 Task: Look for space in Sobradinho, Brazil from 2nd June, 2023 to 15th June, 2023 for 2 adults in price range Rs.10000 to Rs.15000. Place can be entire place with 1  bedroom having 1 bed and 1 bathroom. Property type can be hotel. Amenities needed are: washing machine, . Booking option can be shelf check-in. Required host language is Spanish.
Action: Mouse moved to (432, 111)
Screenshot: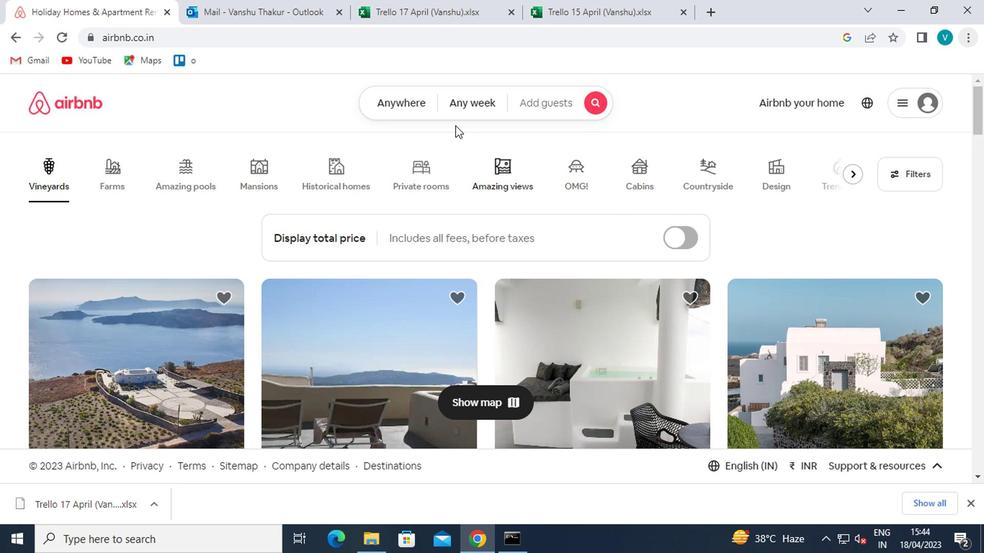 
Action: Mouse pressed left at (432, 111)
Screenshot: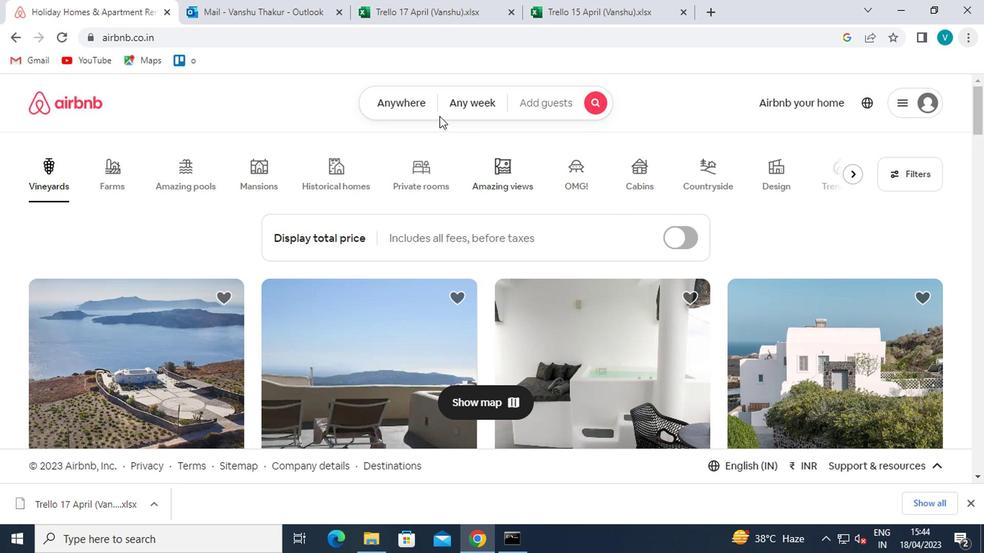 
Action: Mouse moved to (343, 156)
Screenshot: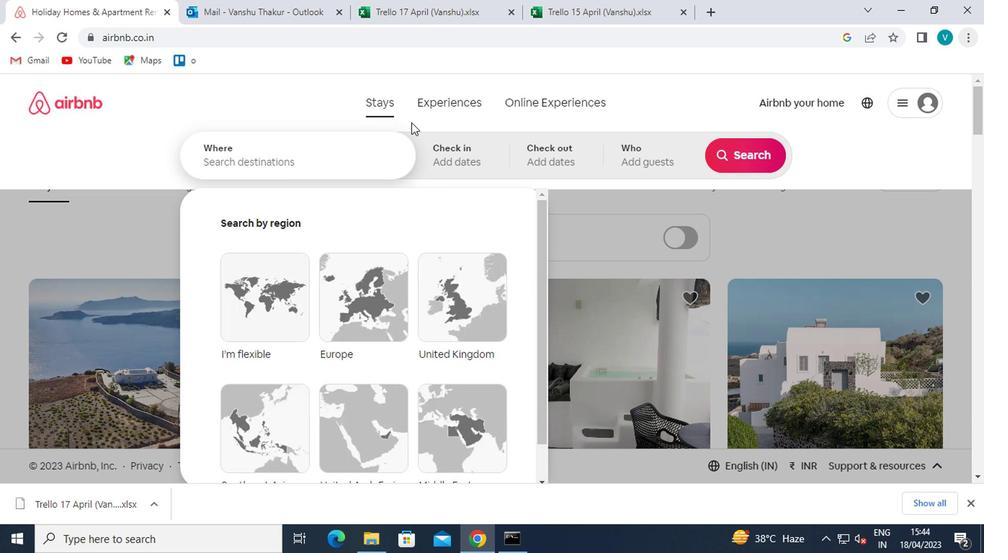 
Action: Mouse pressed left at (343, 156)
Screenshot: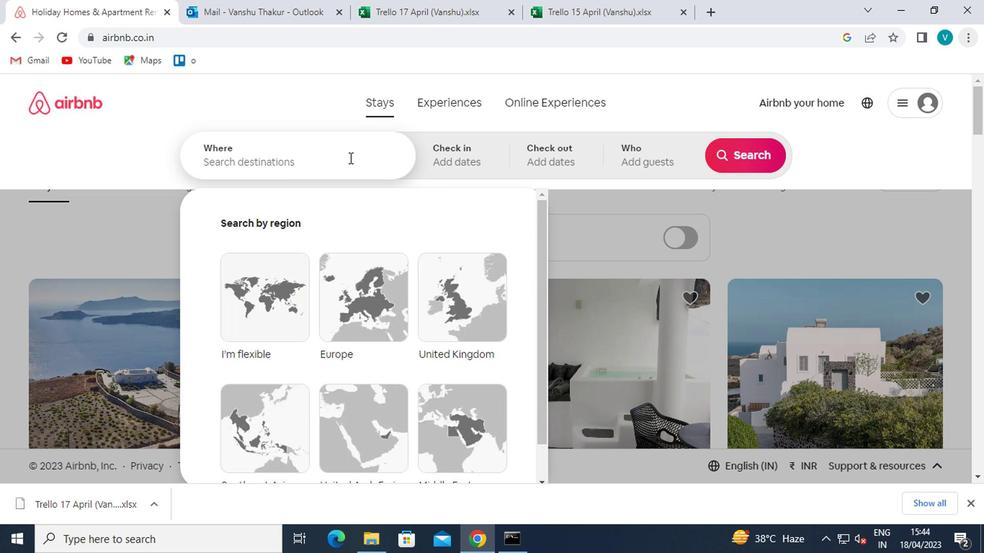 
Action: Mouse moved to (341, 156)
Screenshot: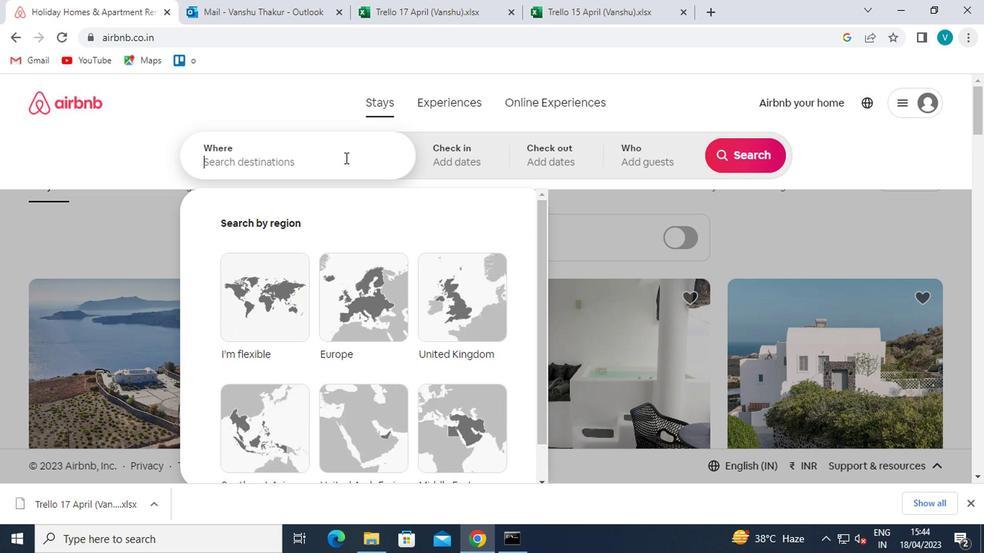 
Action: Key pressed <Key.shift>SOBRADINHO
Screenshot: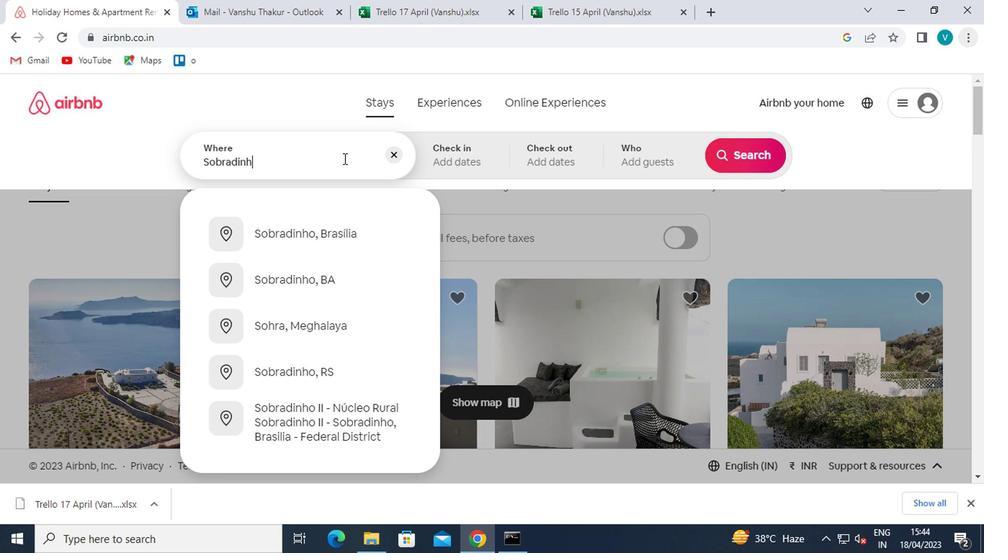 
Action: Mouse moved to (357, 222)
Screenshot: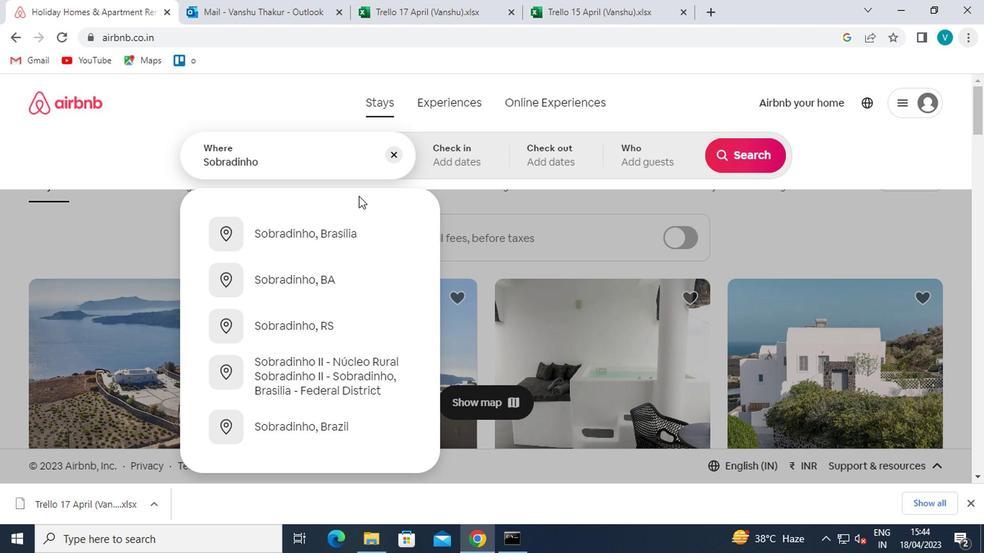 
Action: Mouse pressed left at (357, 222)
Screenshot: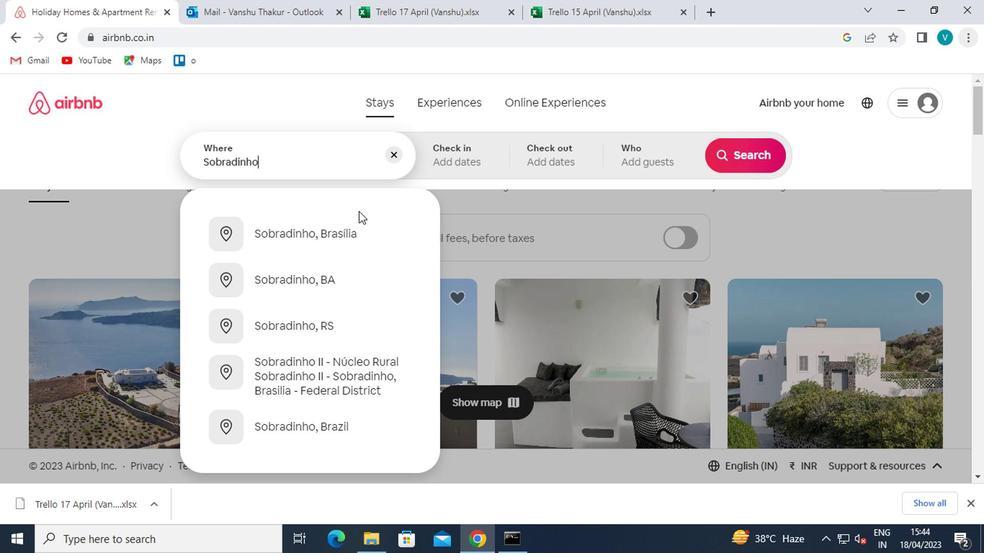 
Action: Mouse moved to (747, 267)
Screenshot: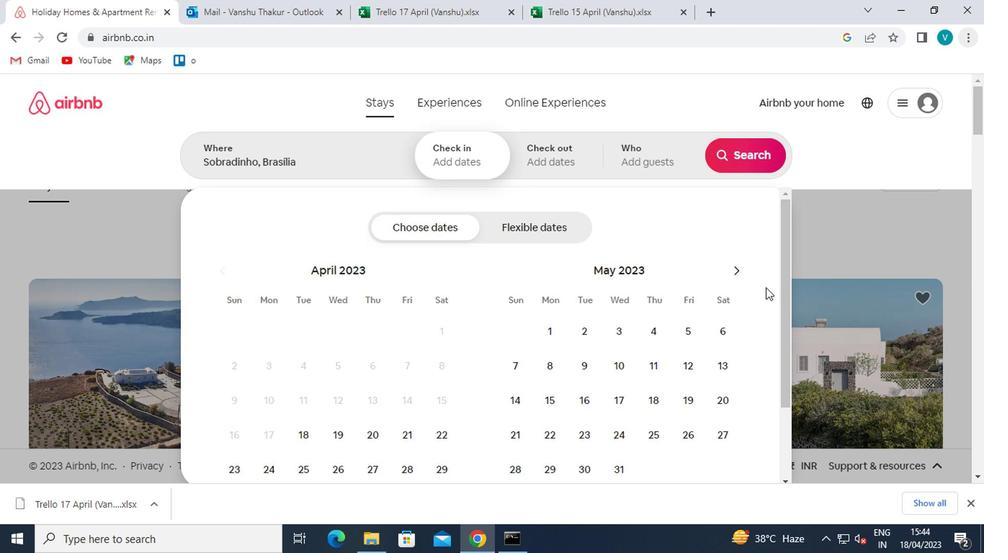 
Action: Mouse pressed left at (747, 267)
Screenshot: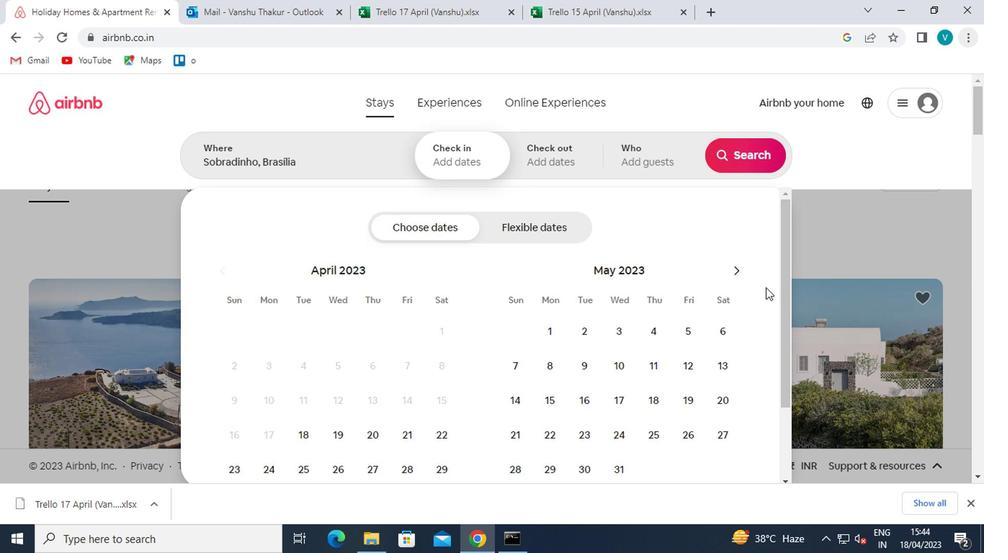 
Action: Mouse moved to (743, 266)
Screenshot: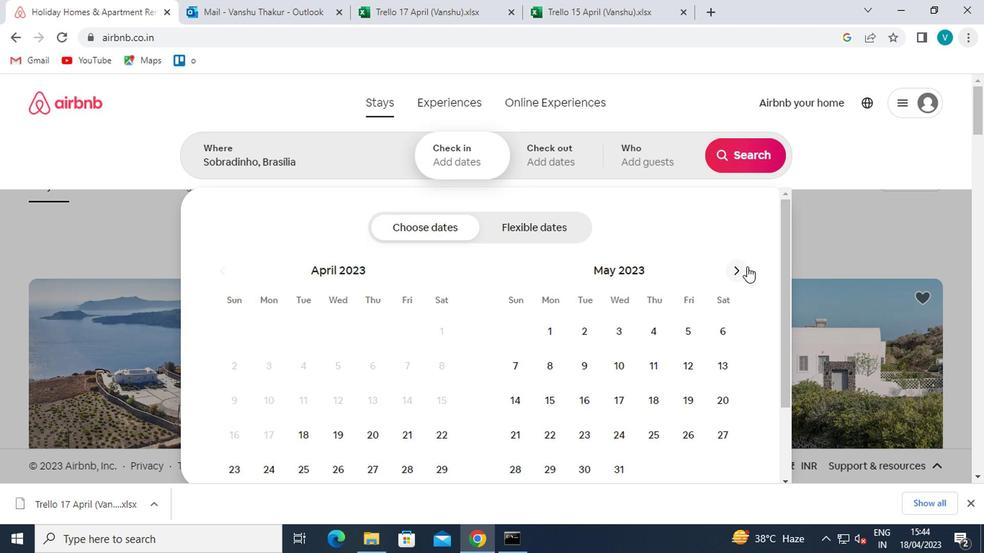 
Action: Mouse pressed left at (743, 266)
Screenshot: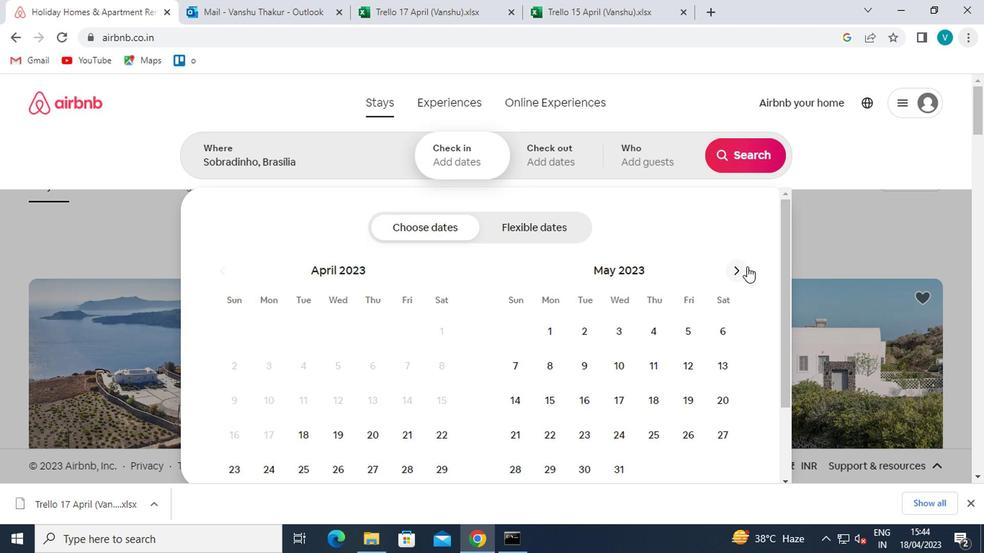 
Action: Mouse moved to (682, 326)
Screenshot: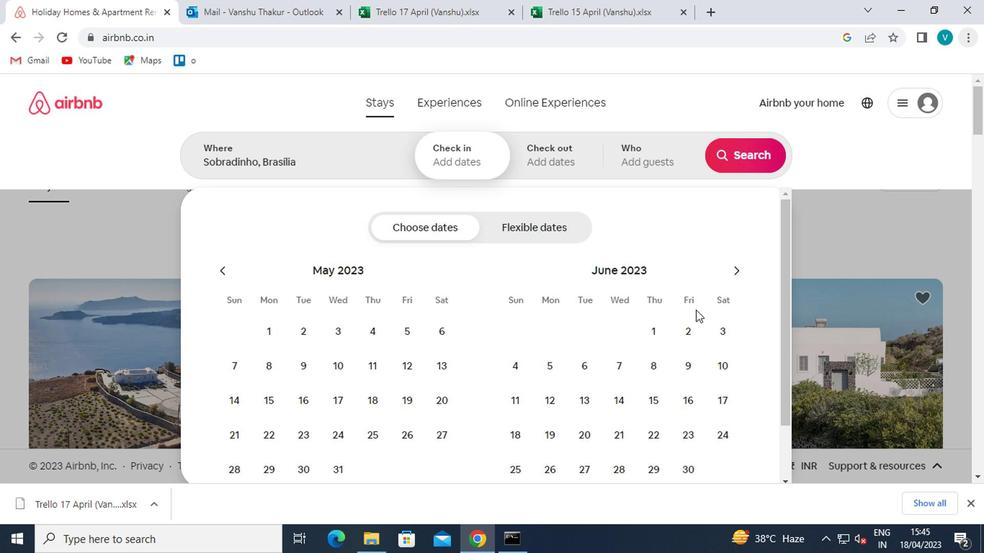 
Action: Mouse pressed left at (682, 326)
Screenshot: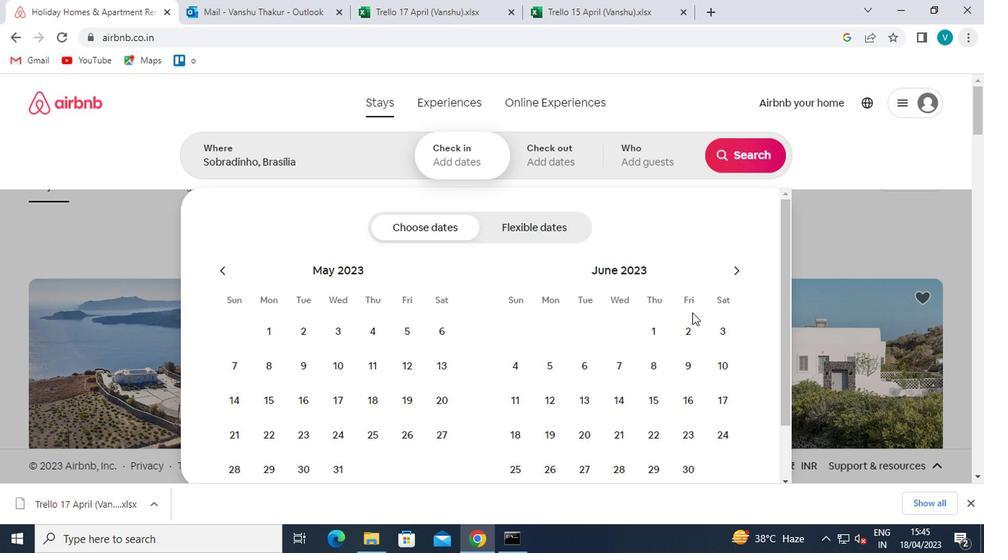 
Action: Mouse moved to (657, 397)
Screenshot: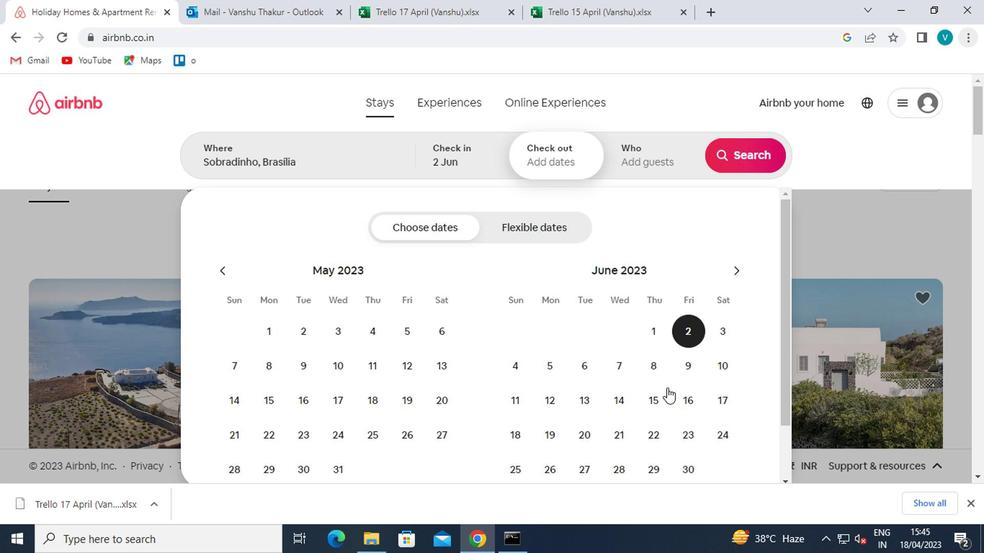 
Action: Mouse pressed left at (657, 397)
Screenshot: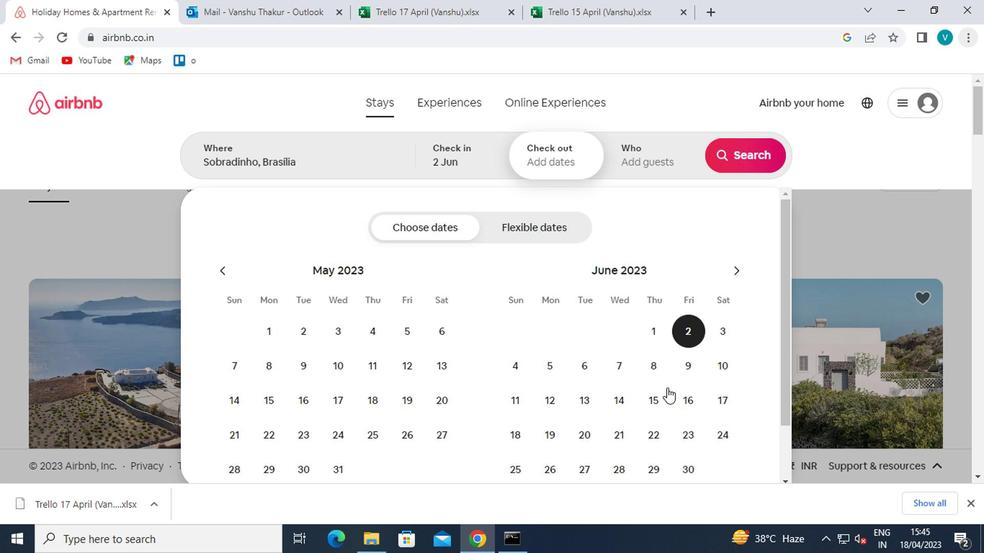 
Action: Mouse moved to (647, 163)
Screenshot: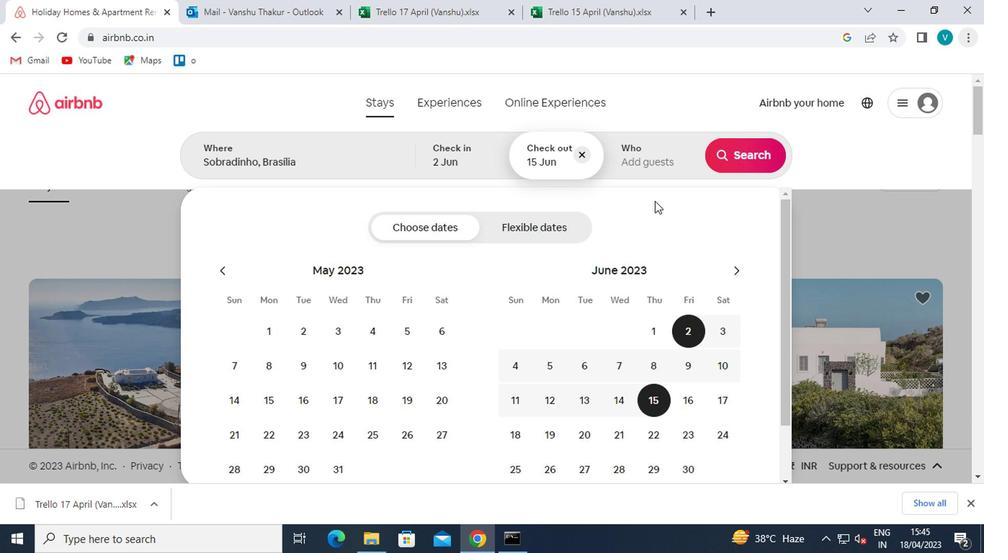 
Action: Mouse pressed left at (647, 163)
Screenshot: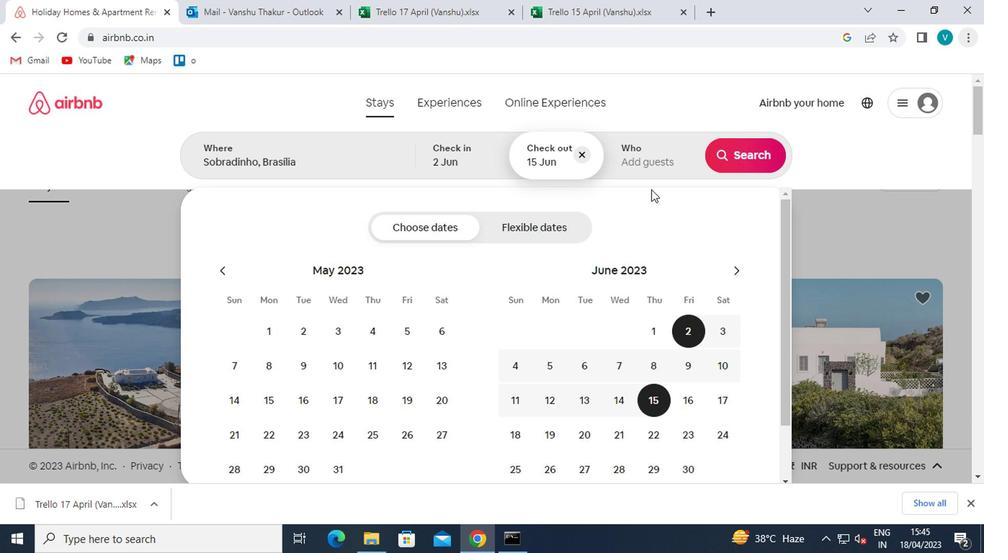 
Action: Mouse moved to (741, 228)
Screenshot: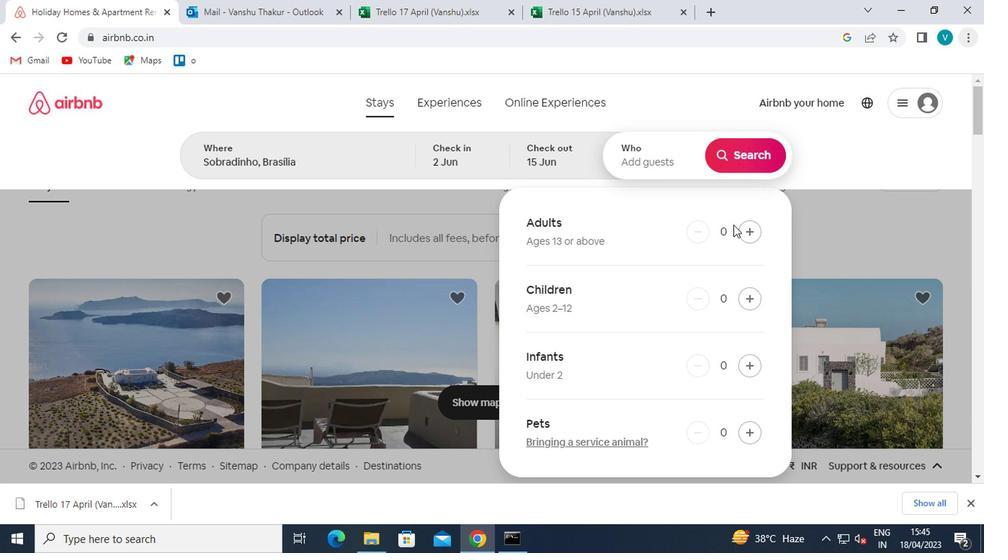
Action: Mouse pressed left at (741, 228)
Screenshot: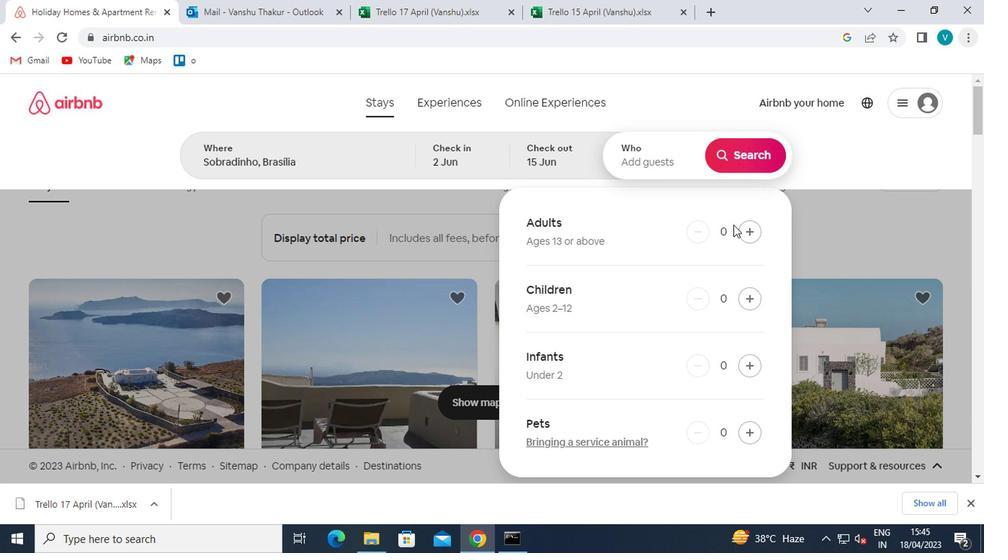 
Action: Mouse pressed left at (741, 228)
Screenshot: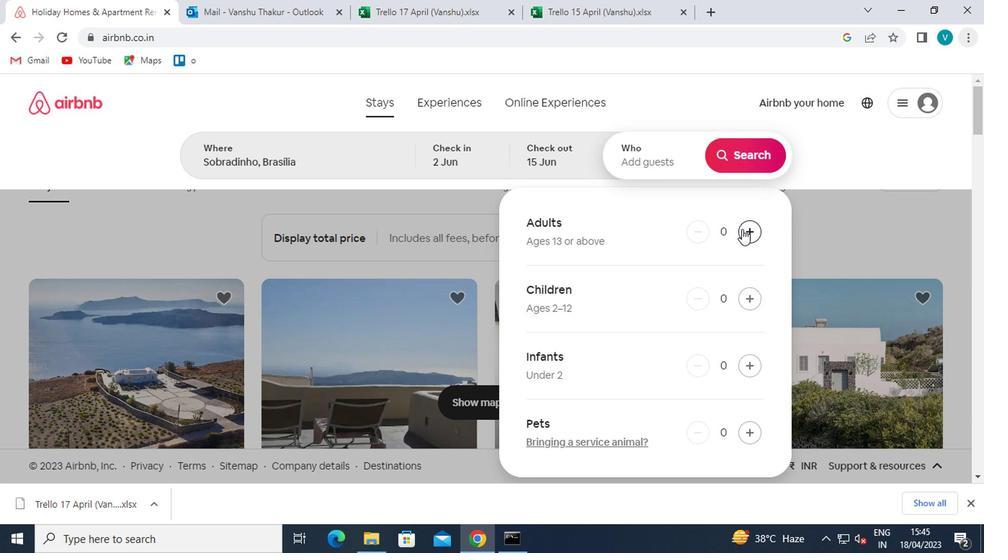 
Action: Mouse moved to (751, 161)
Screenshot: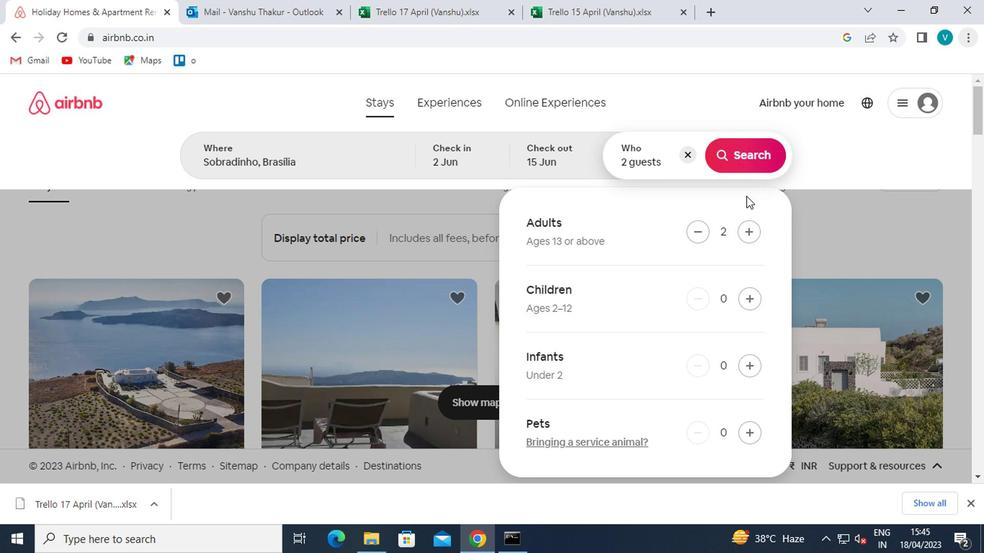 
Action: Mouse pressed left at (751, 161)
Screenshot: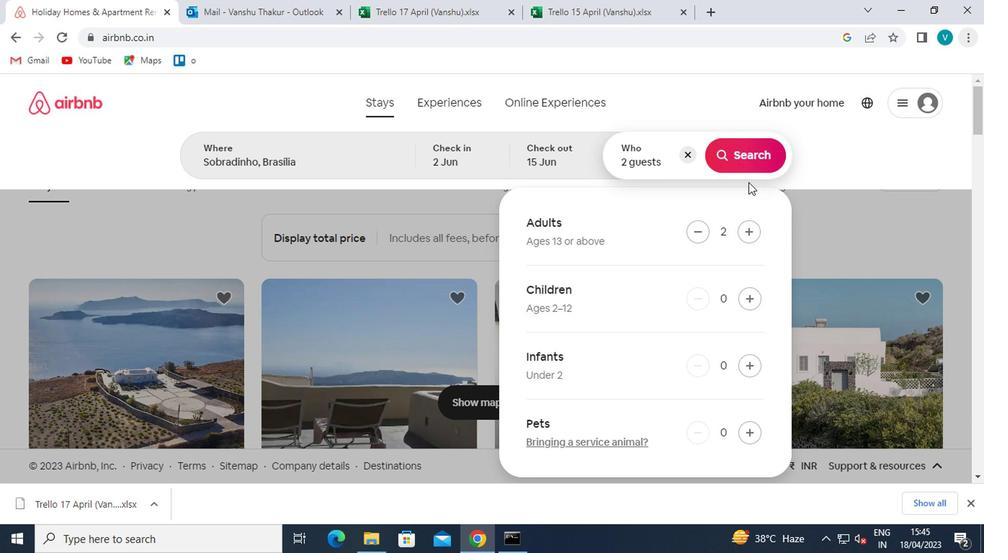 
Action: Mouse moved to (915, 160)
Screenshot: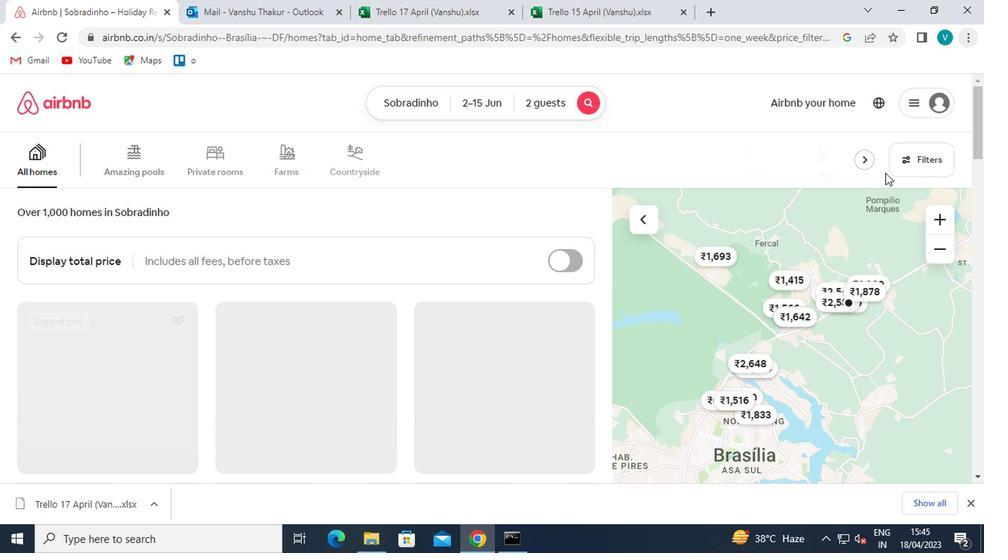 
Action: Mouse pressed left at (915, 160)
Screenshot: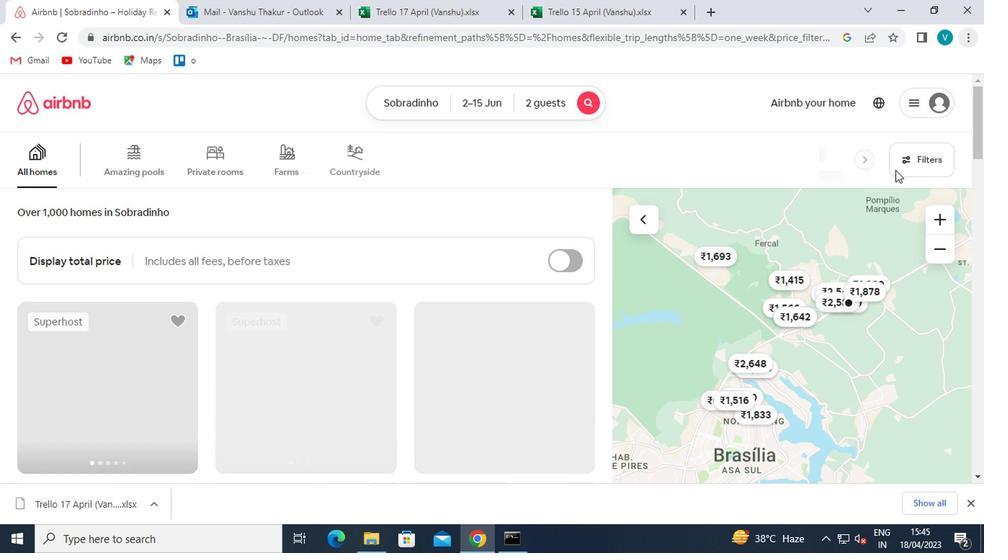 
Action: Mouse moved to (327, 335)
Screenshot: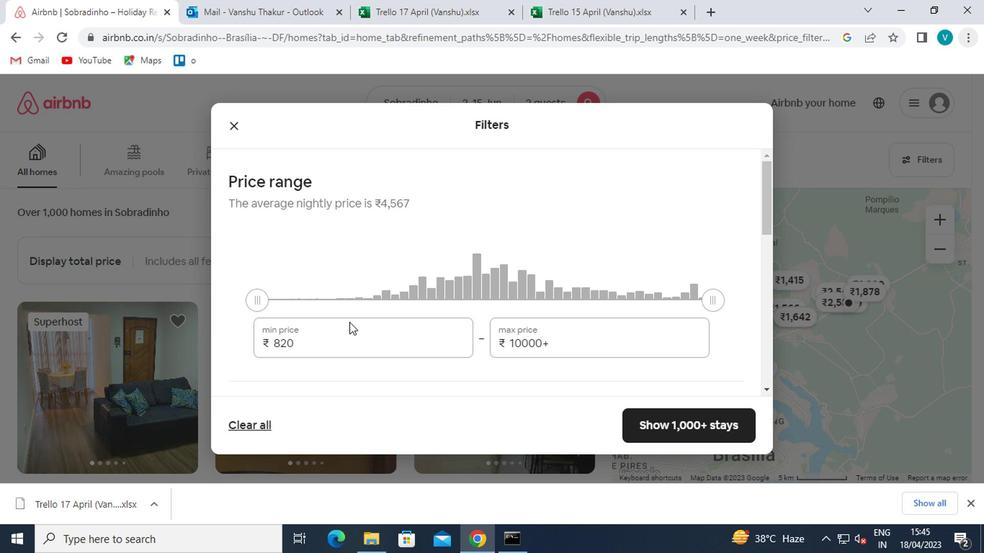
Action: Mouse pressed left at (327, 335)
Screenshot: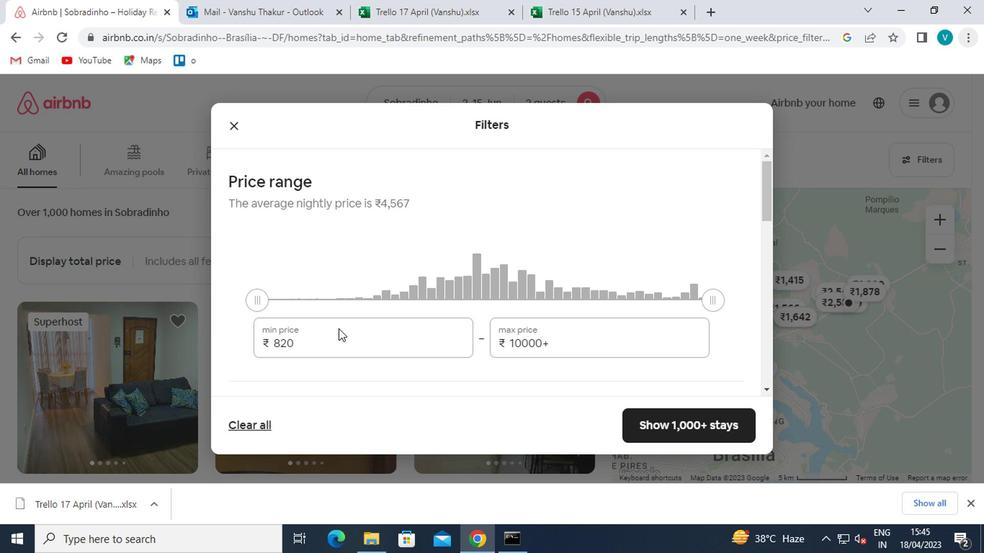 
Action: Mouse moved to (327, 339)
Screenshot: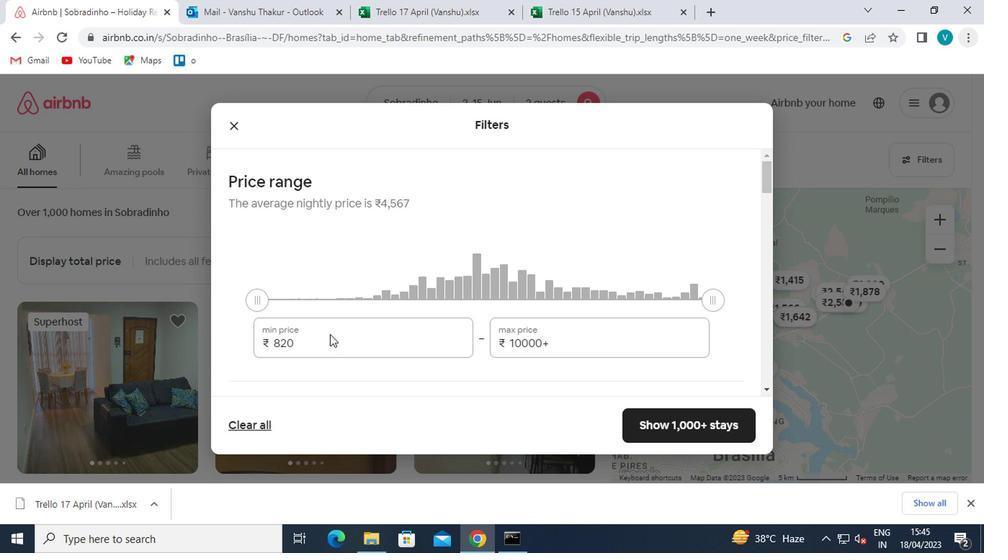
Action: Key pressed <Key.backspace><Key.backspace><Key.backspace>10000
Screenshot: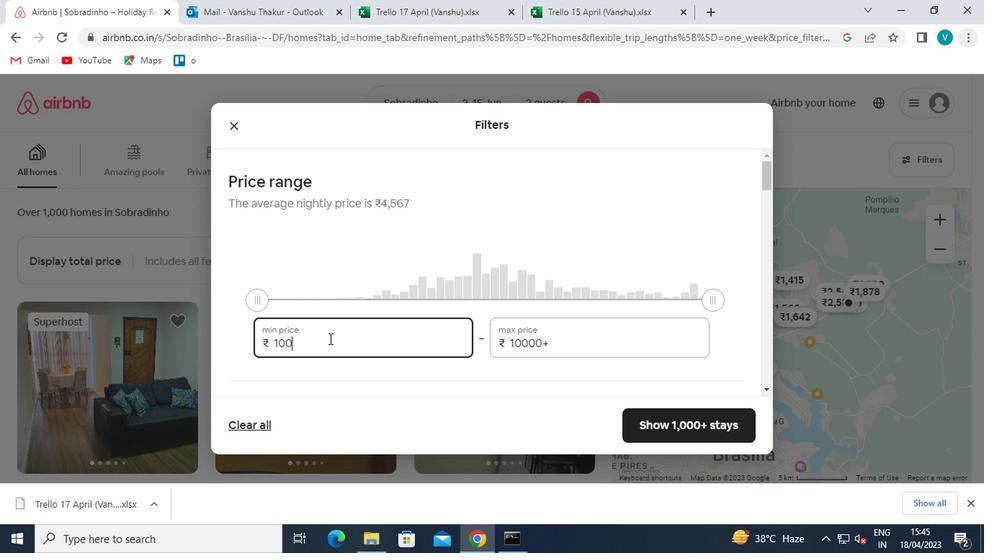 
Action: Mouse moved to (576, 342)
Screenshot: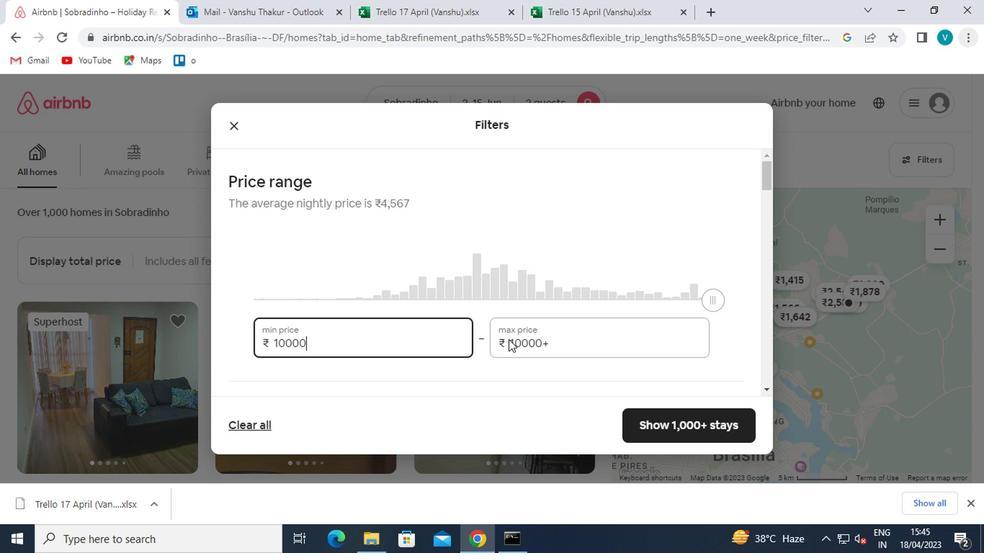 
Action: Mouse pressed left at (576, 342)
Screenshot: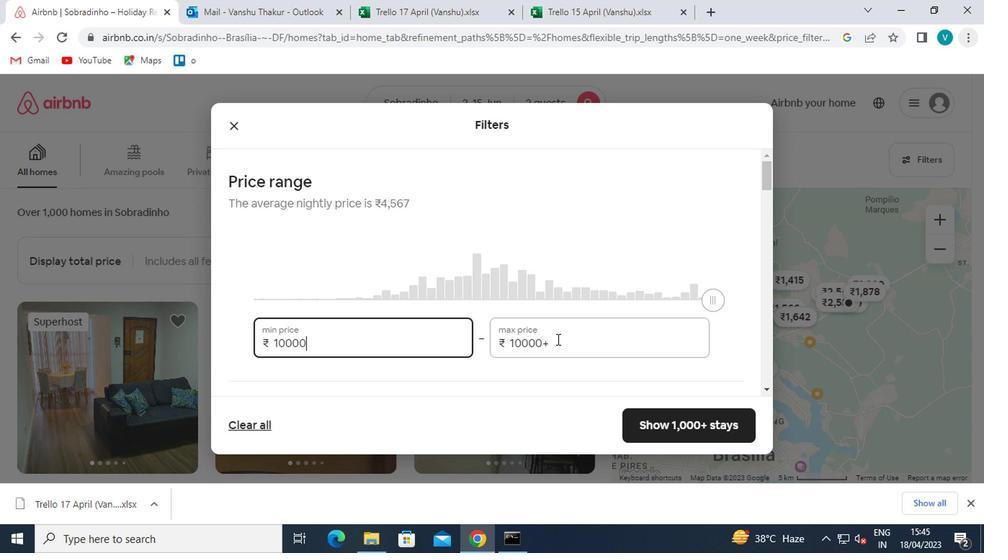 
Action: Mouse moved to (576, 342)
Screenshot: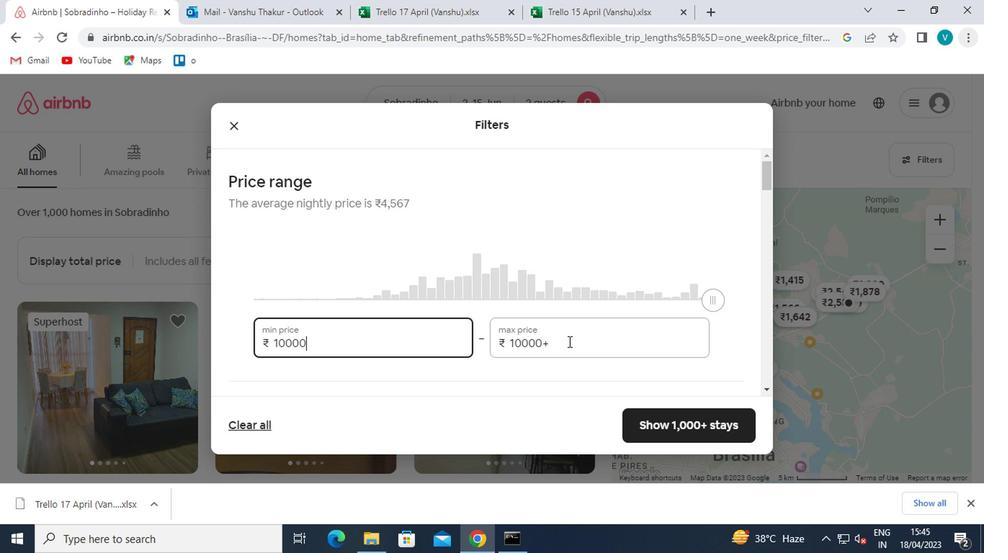 
Action: Key pressed <Key.backspace><Key.backspace><Key.backspace><Key.backspace><Key.backspace><Key.backspace><Key.backspace><Key.backspace>15000
Screenshot: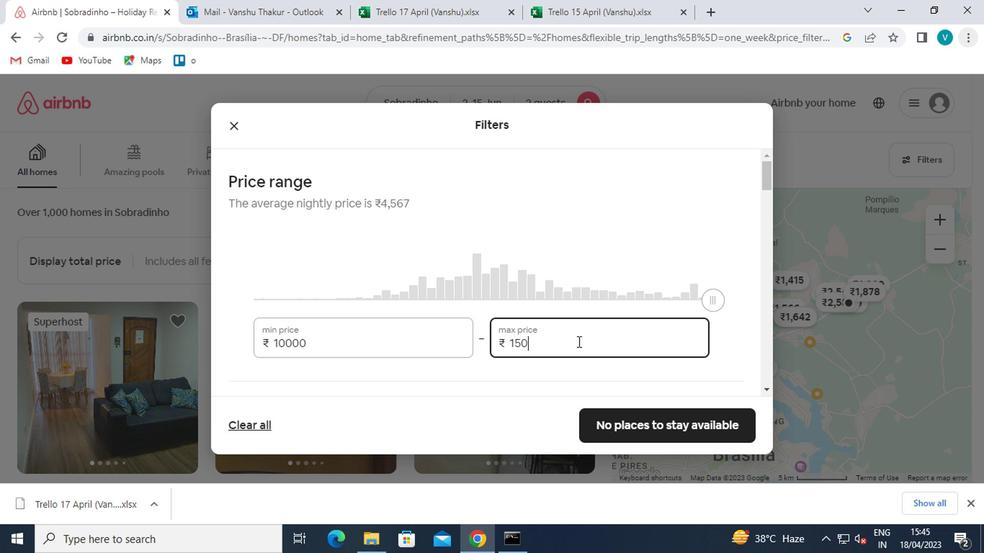 
Action: Mouse moved to (573, 343)
Screenshot: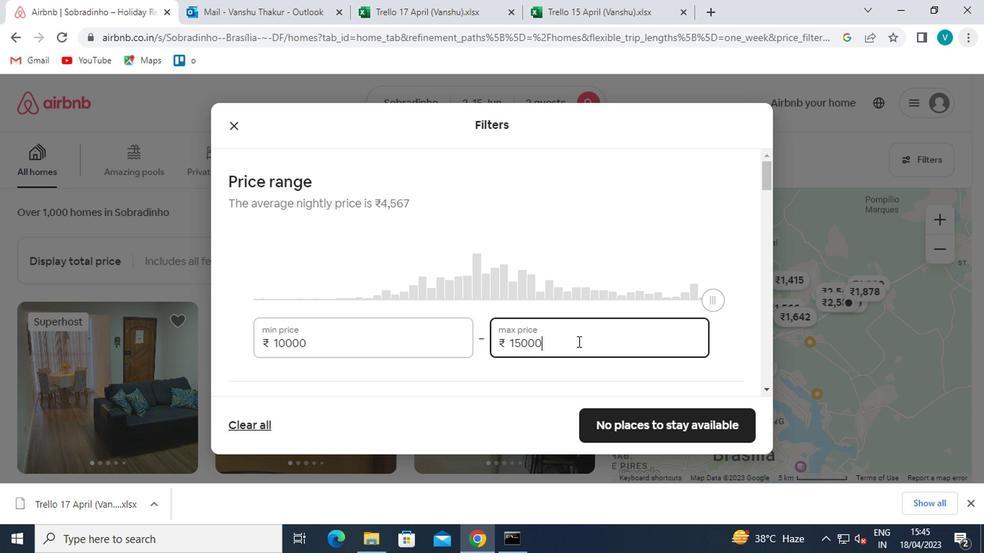 
Action: Mouse scrolled (573, 343) with delta (0, 0)
Screenshot: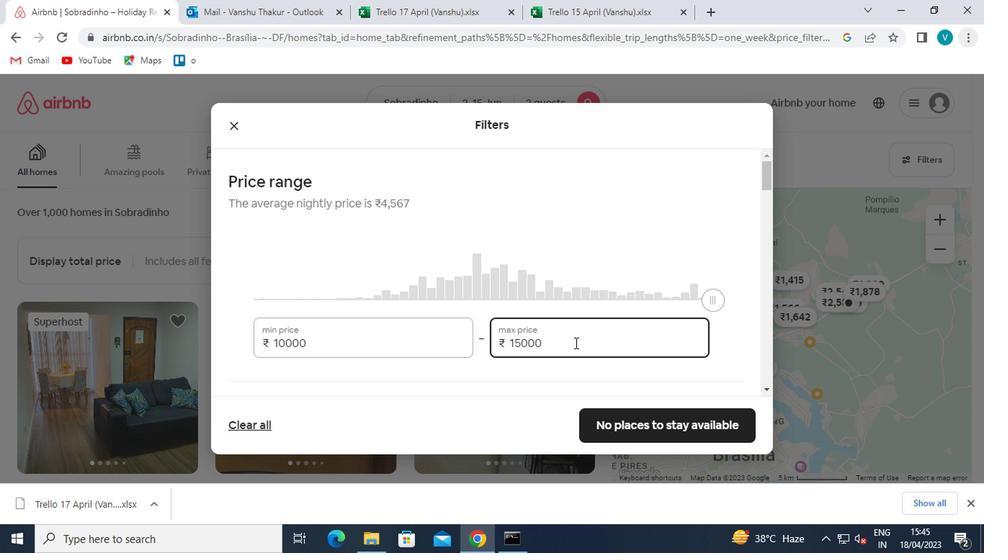 
Action: Mouse scrolled (573, 343) with delta (0, 0)
Screenshot: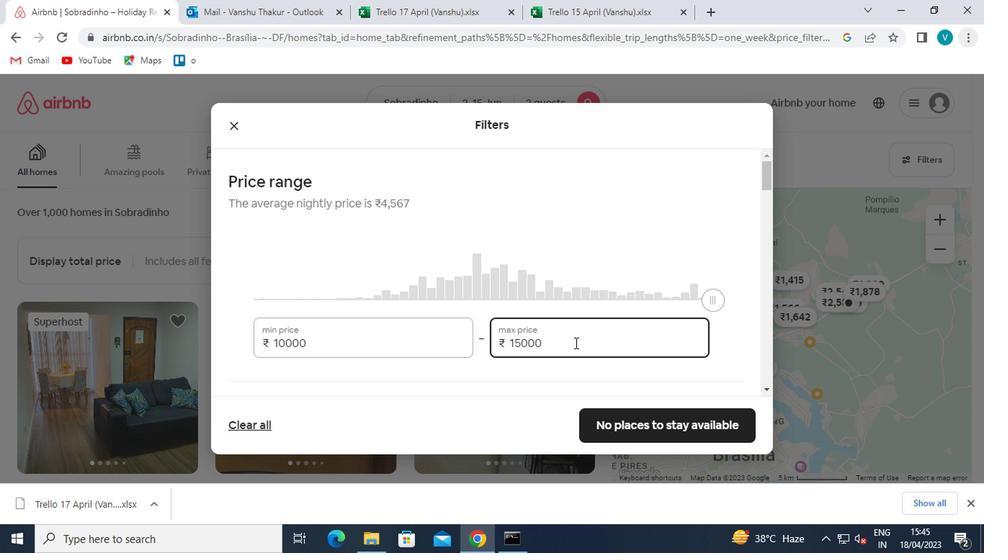 
Action: Mouse moved to (228, 317)
Screenshot: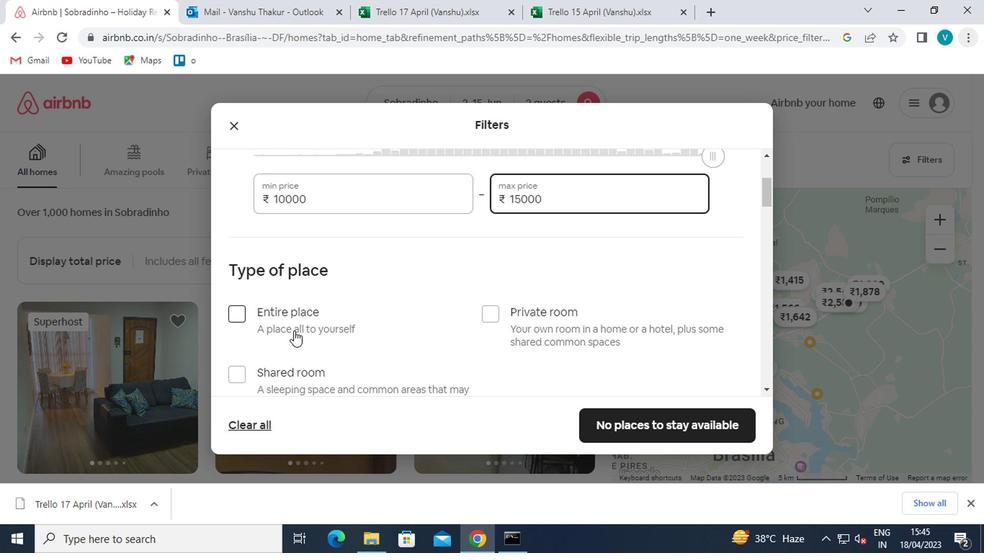 
Action: Mouse pressed left at (228, 317)
Screenshot: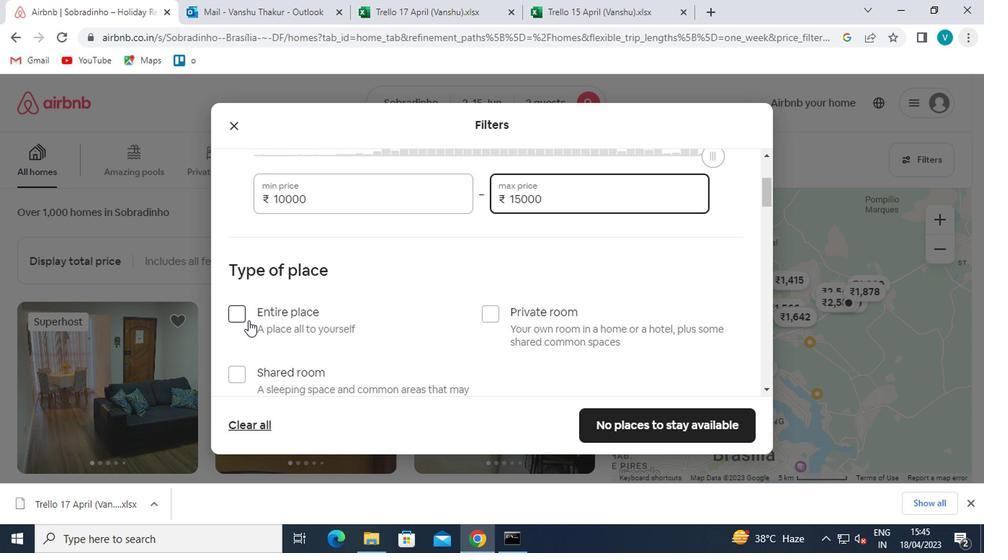 
Action: Mouse moved to (281, 319)
Screenshot: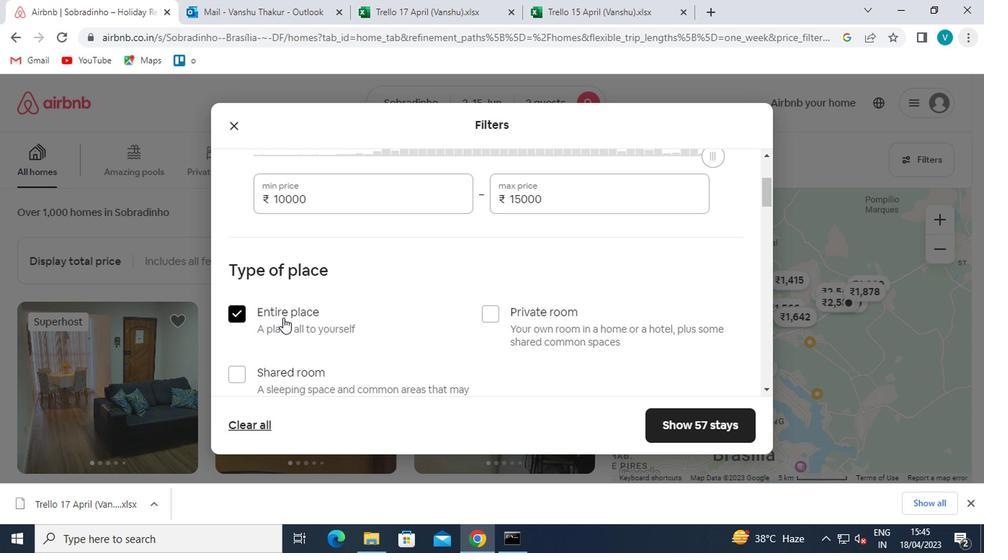 
Action: Mouse scrolled (281, 318) with delta (0, -1)
Screenshot: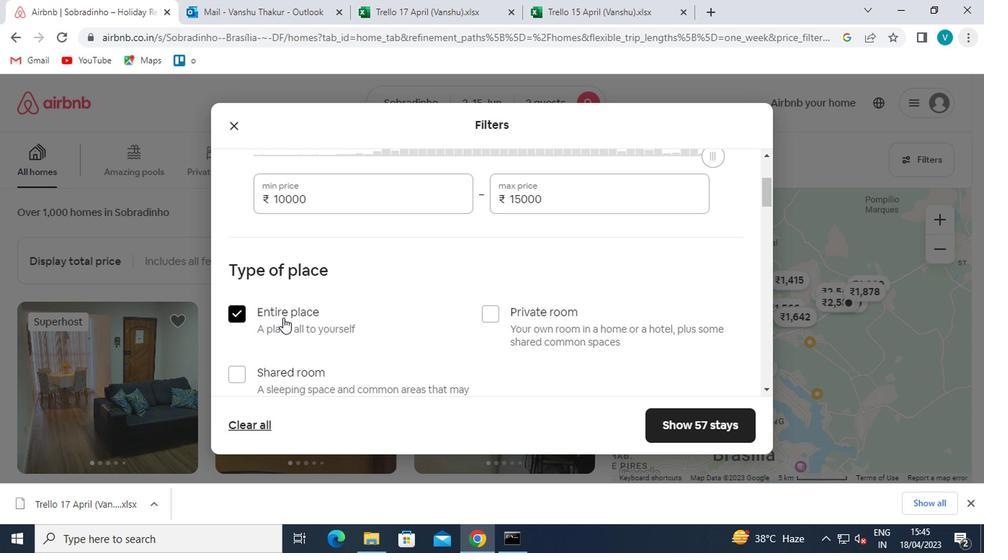
Action: Mouse moved to (286, 331)
Screenshot: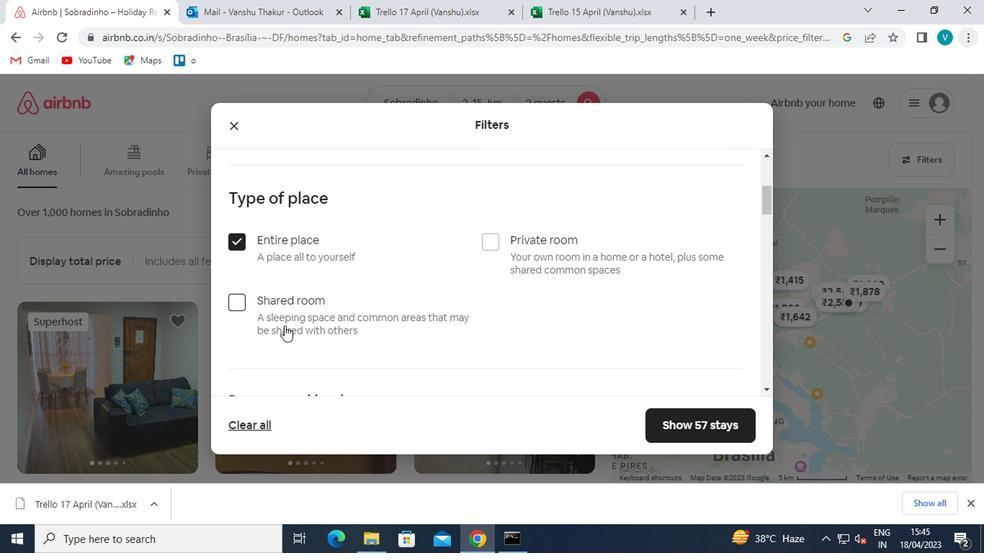 
Action: Mouse scrolled (286, 330) with delta (0, 0)
Screenshot: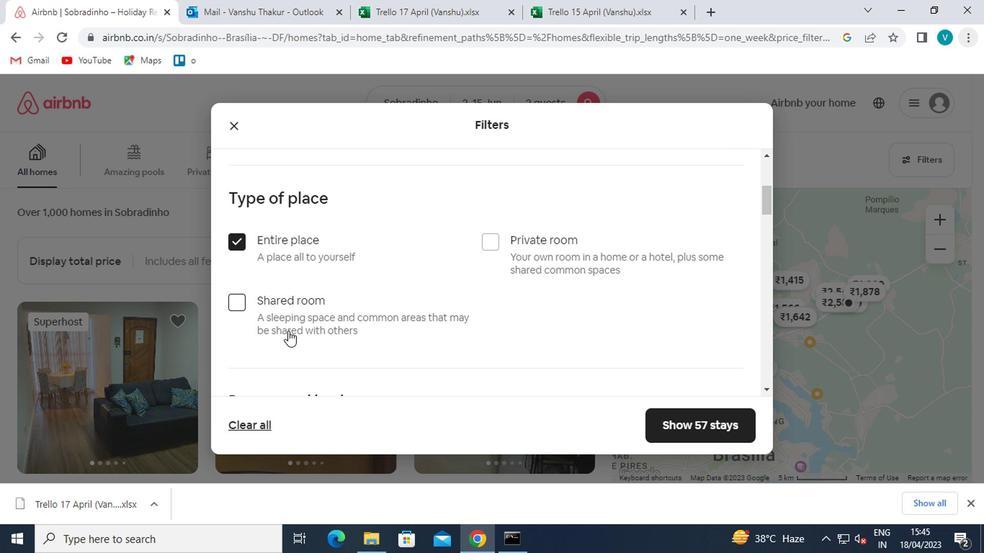 
Action: Mouse scrolled (286, 330) with delta (0, 0)
Screenshot: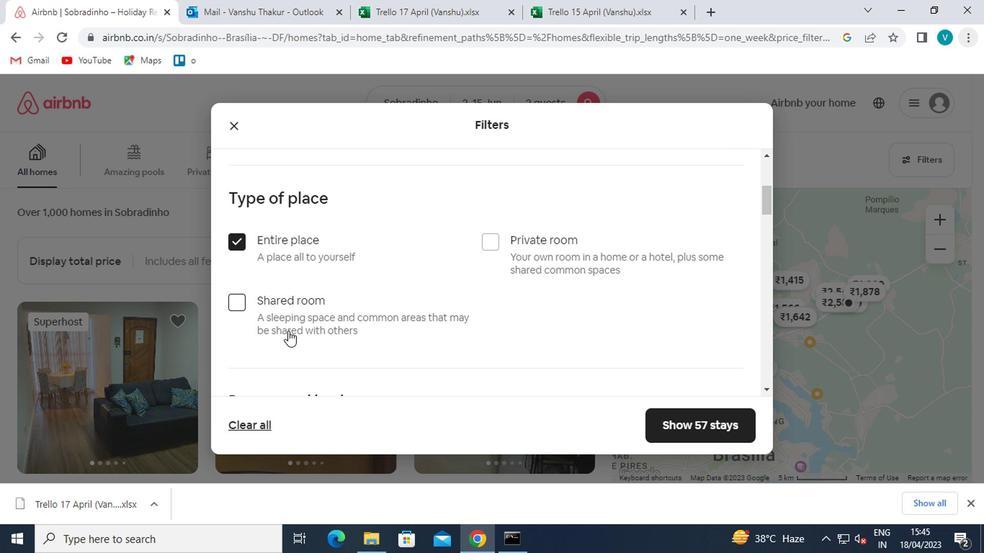 
Action: Mouse moved to (307, 329)
Screenshot: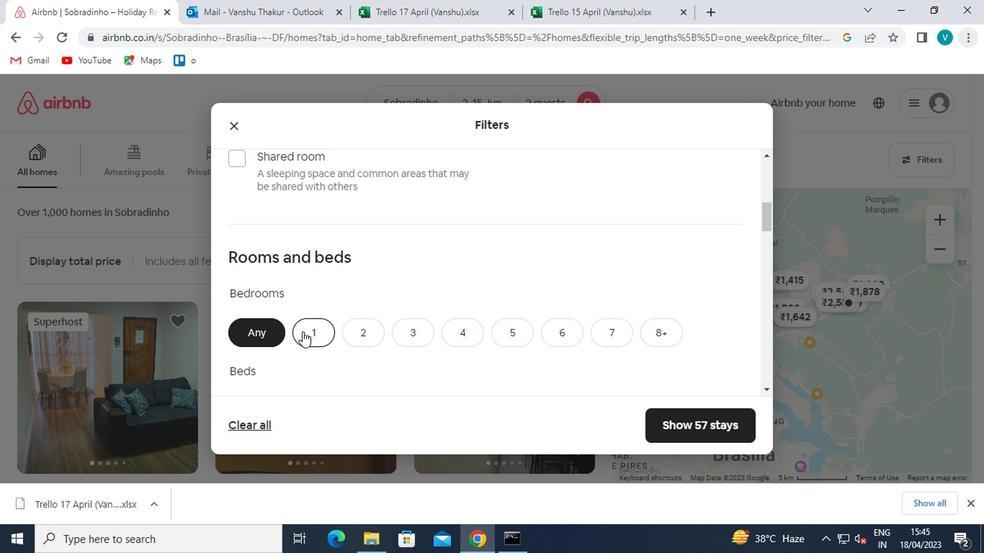 
Action: Mouse pressed left at (307, 329)
Screenshot: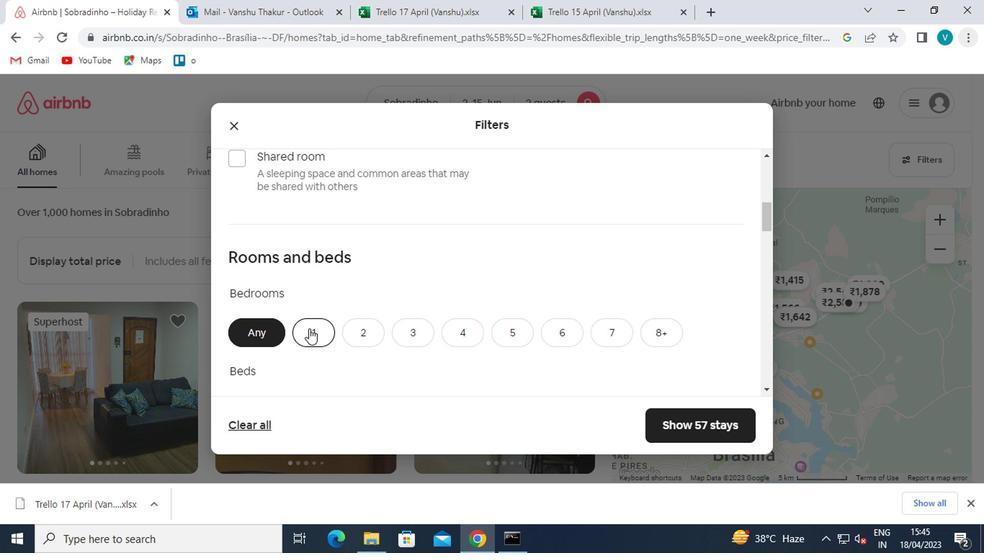 
Action: Mouse moved to (317, 363)
Screenshot: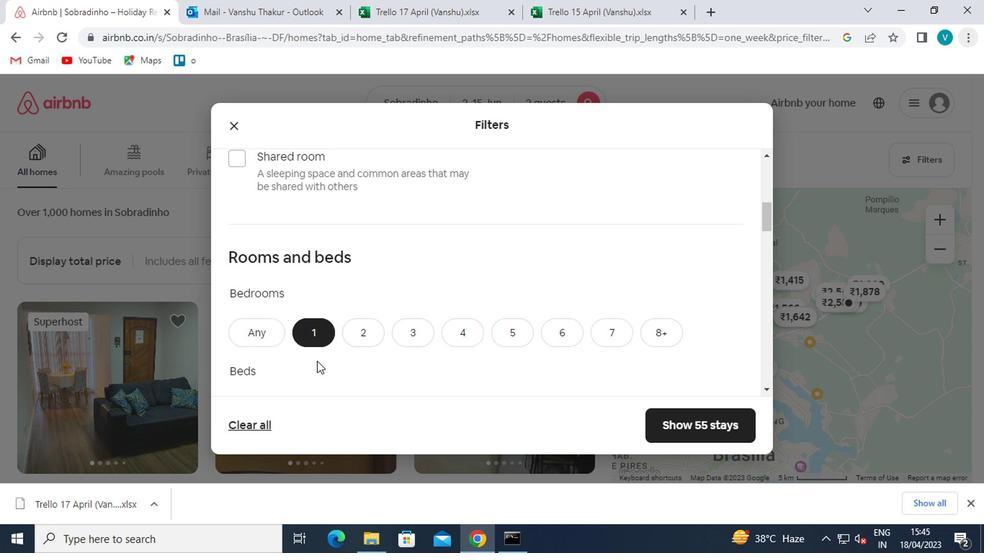 
Action: Mouse scrolled (317, 362) with delta (0, -1)
Screenshot: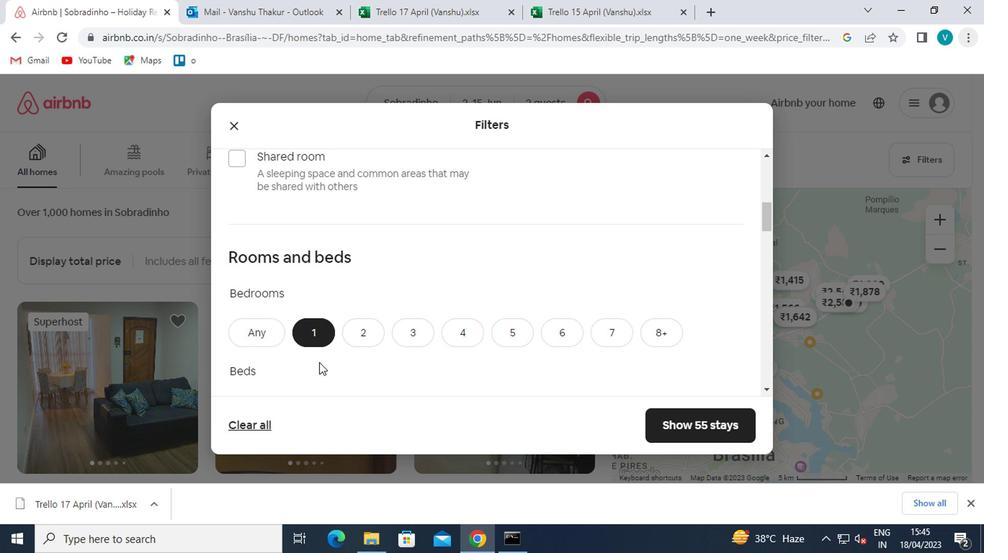 
Action: Mouse moved to (311, 351)
Screenshot: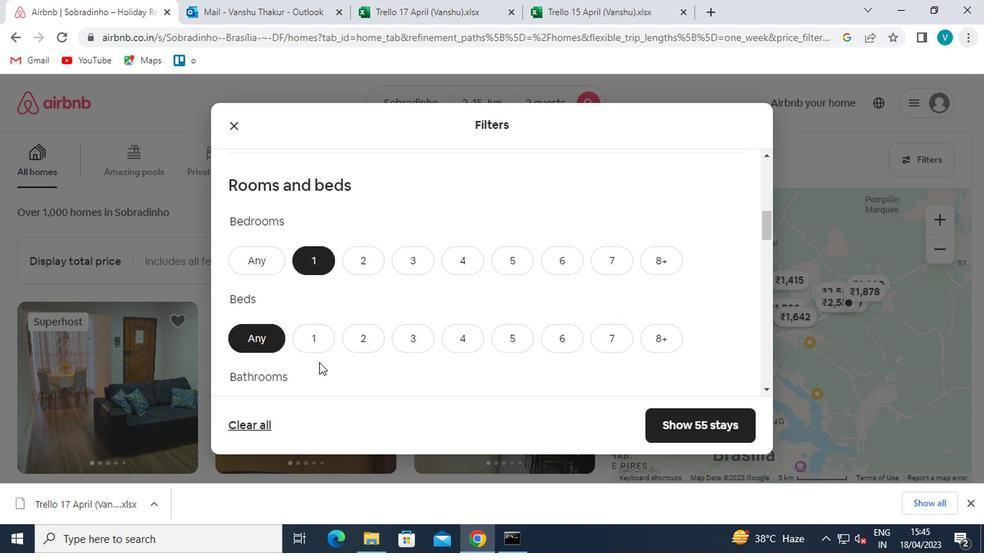 
Action: Mouse pressed left at (311, 351)
Screenshot: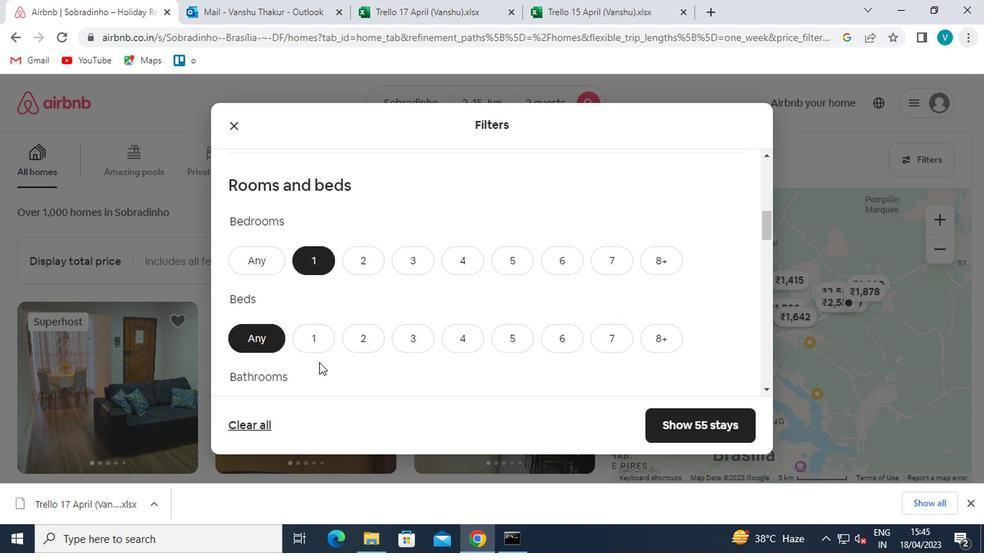 
Action: Mouse moved to (311, 350)
Screenshot: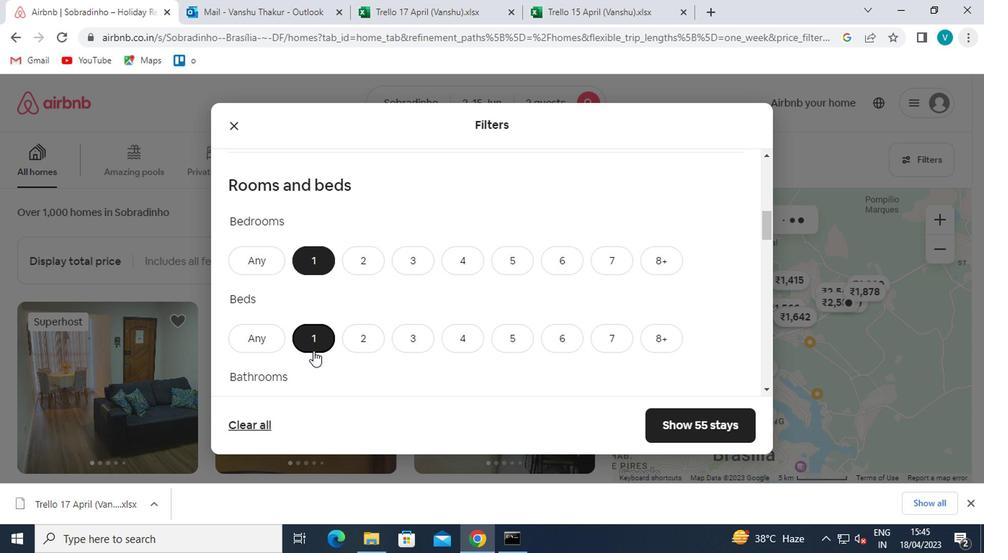 
Action: Mouse scrolled (311, 350) with delta (0, 0)
Screenshot: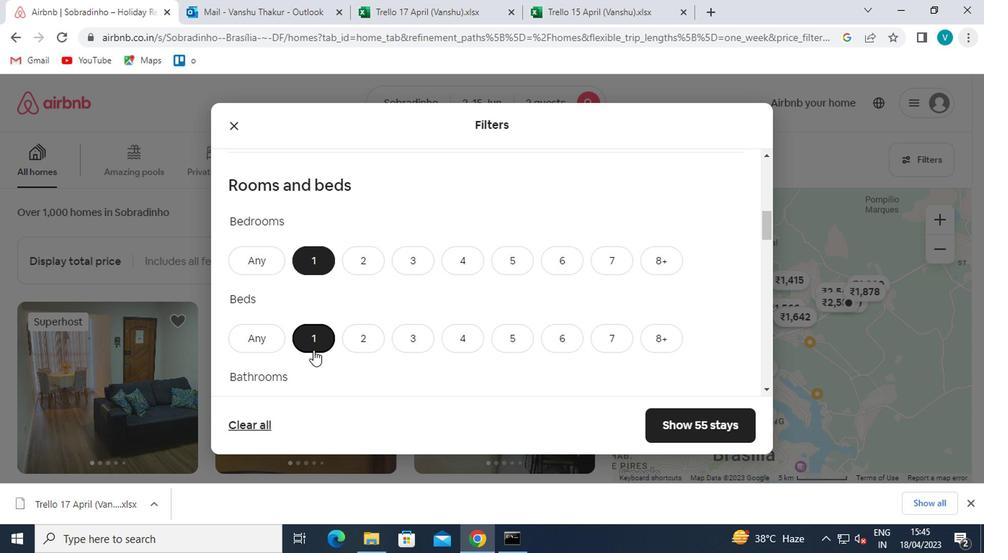 
Action: Mouse scrolled (311, 350) with delta (0, 0)
Screenshot: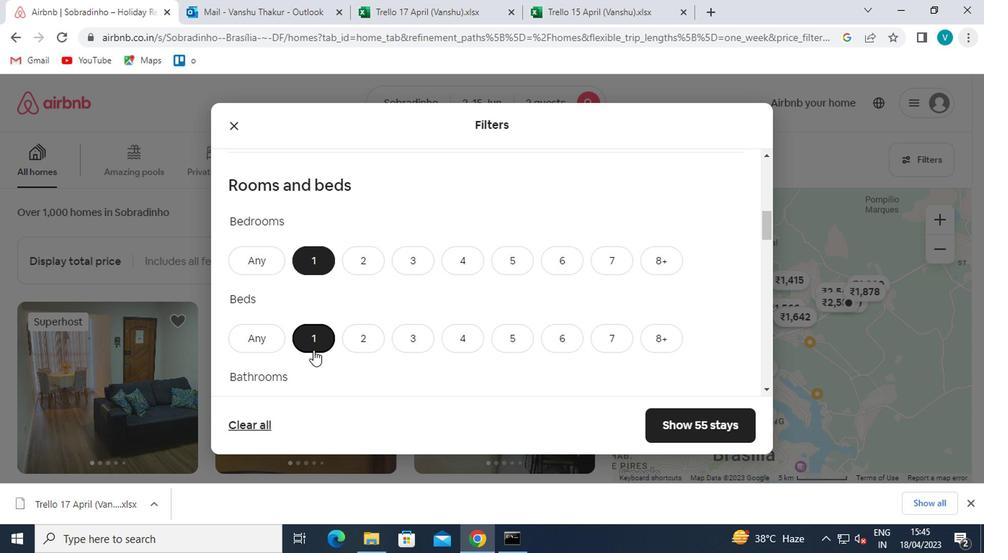
Action: Mouse moved to (311, 286)
Screenshot: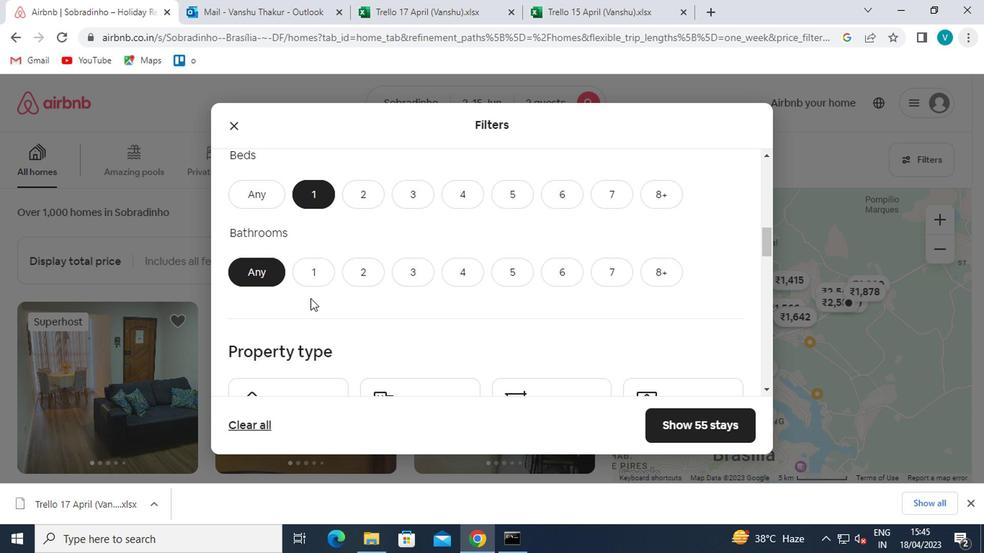 
Action: Mouse pressed left at (311, 286)
Screenshot: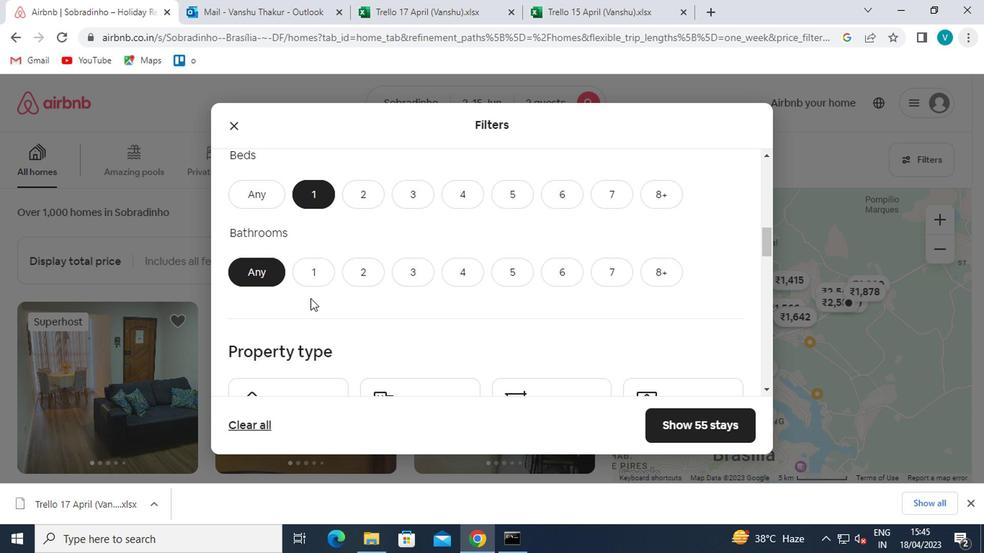 
Action: Mouse moved to (312, 280)
Screenshot: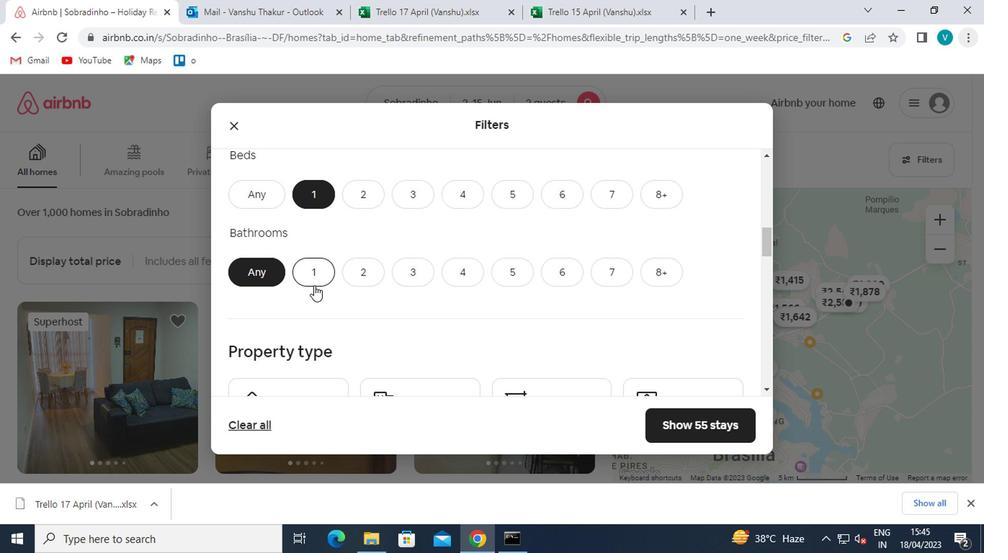 
Action: Mouse pressed left at (312, 280)
Screenshot: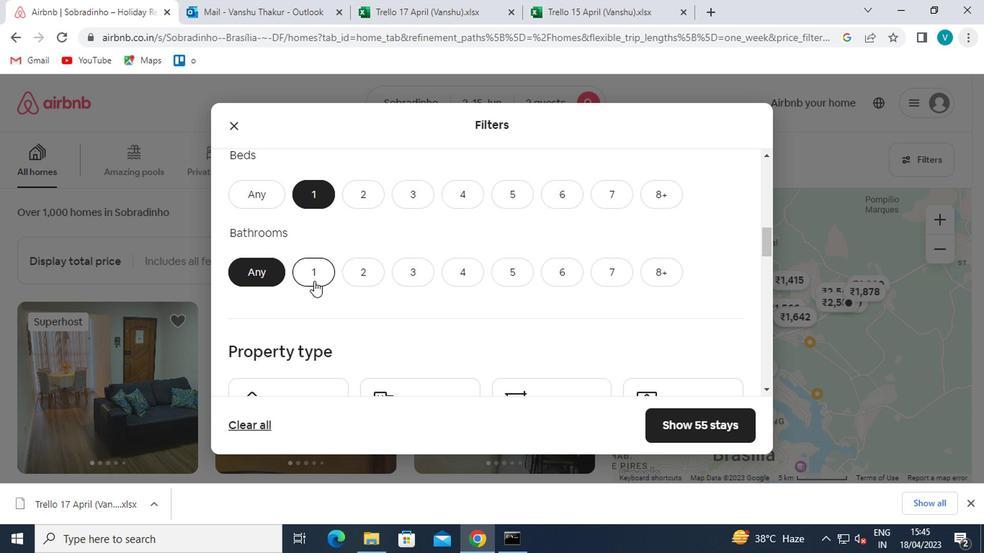 
Action: Mouse moved to (311, 279)
Screenshot: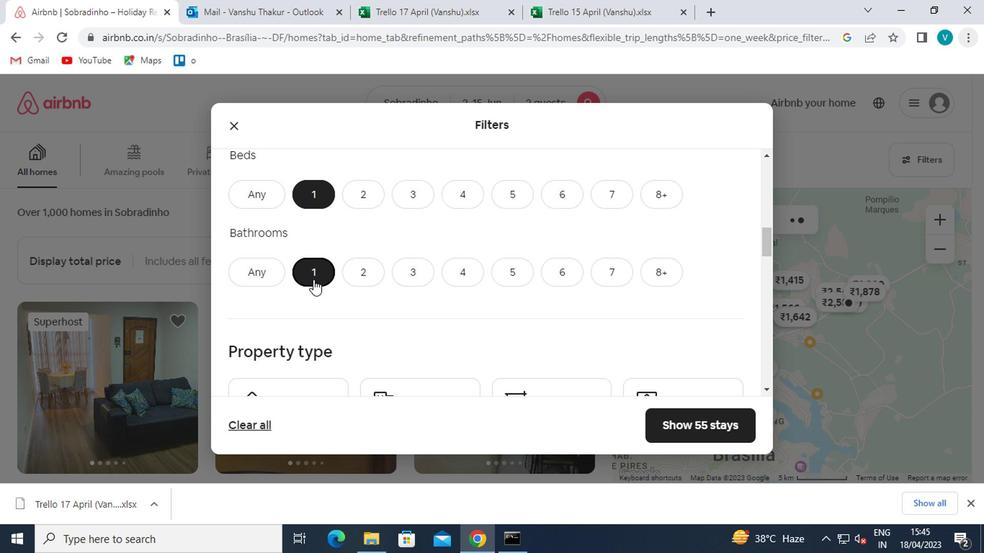 
Action: Mouse scrolled (311, 278) with delta (0, -1)
Screenshot: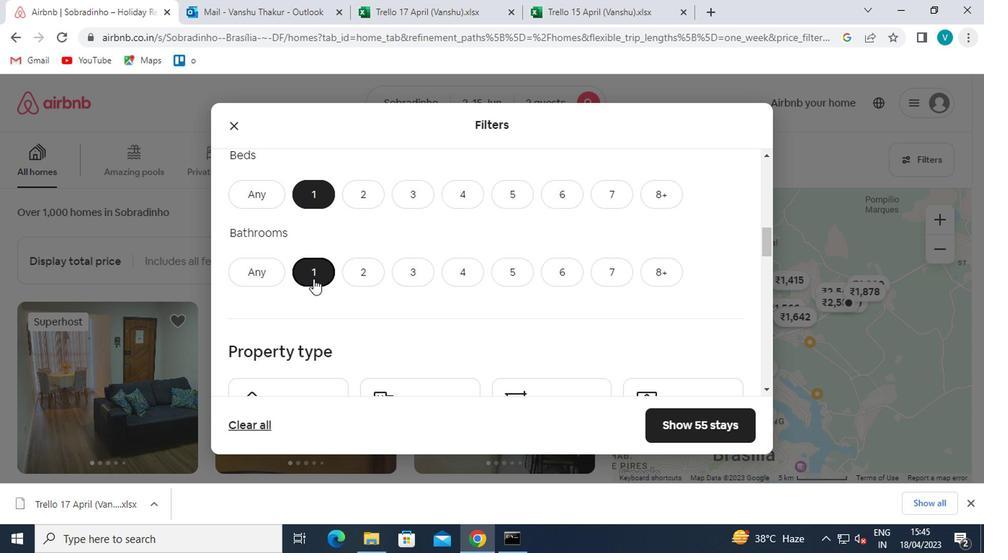 
Action: Mouse scrolled (311, 278) with delta (0, -1)
Screenshot: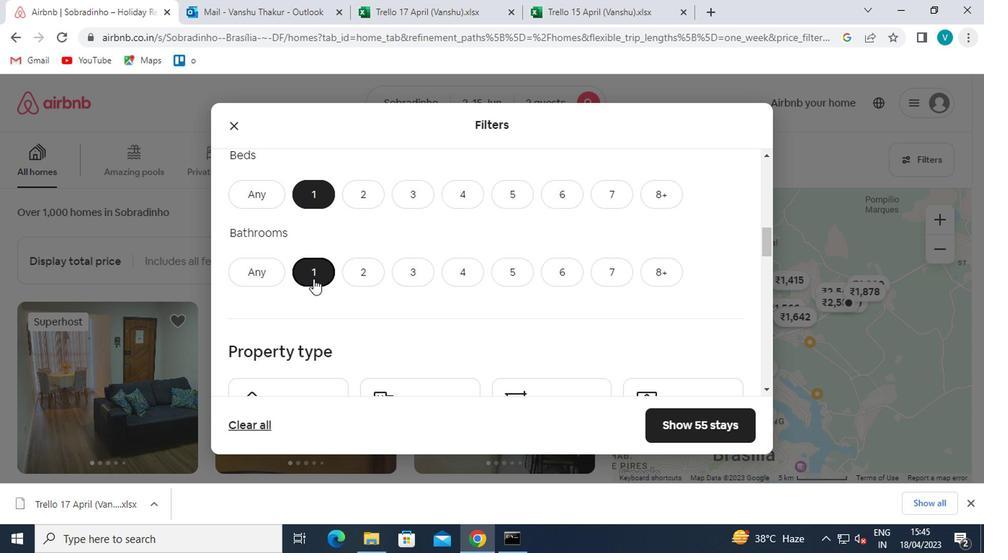 
Action: Mouse moved to (636, 253)
Screenshot: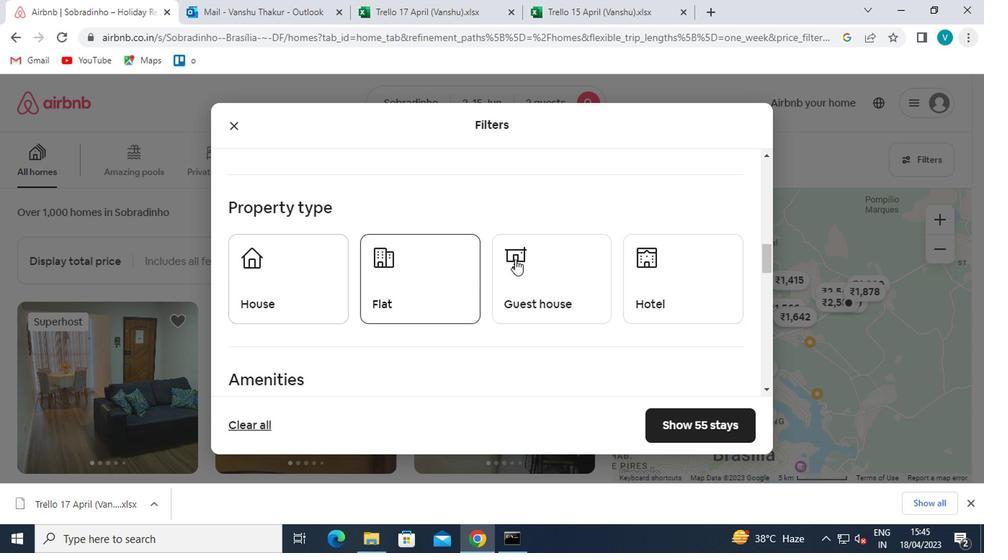 
Action: Mouse pressed left at (636, 253)
Screenshot: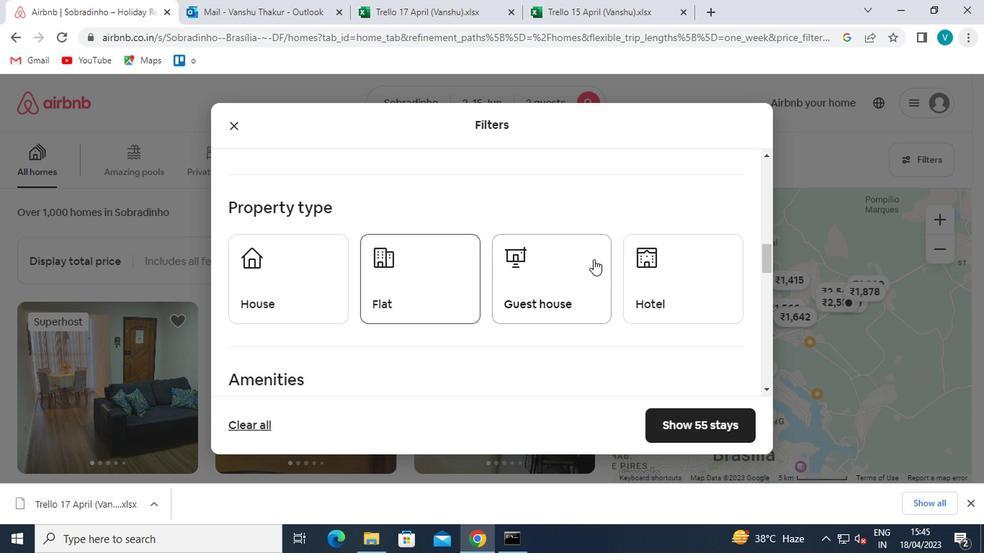 
Action: Mouse moved to (636, 253)
Screenshot: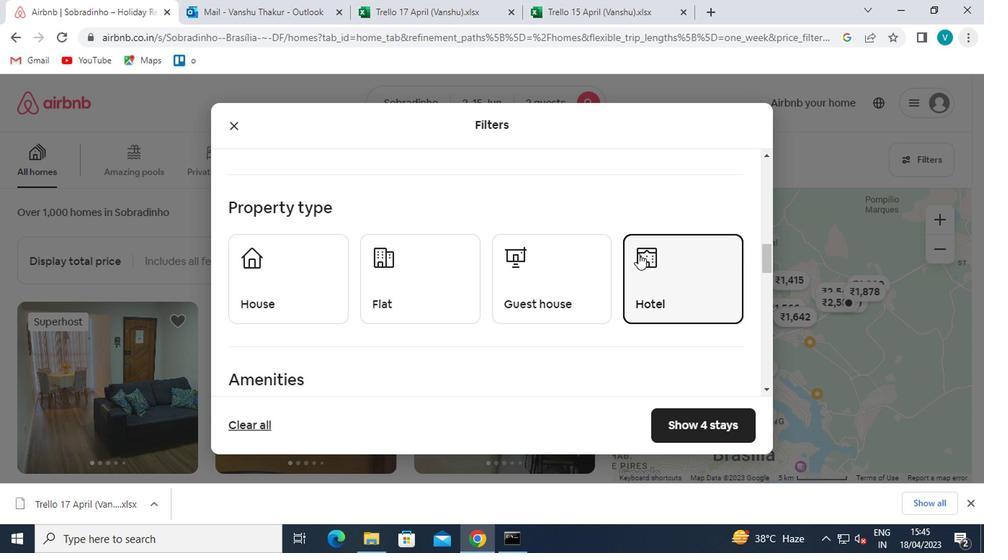 
Action: Mouse scrolled (636, 252) with delta (0, -1)
Screenshot: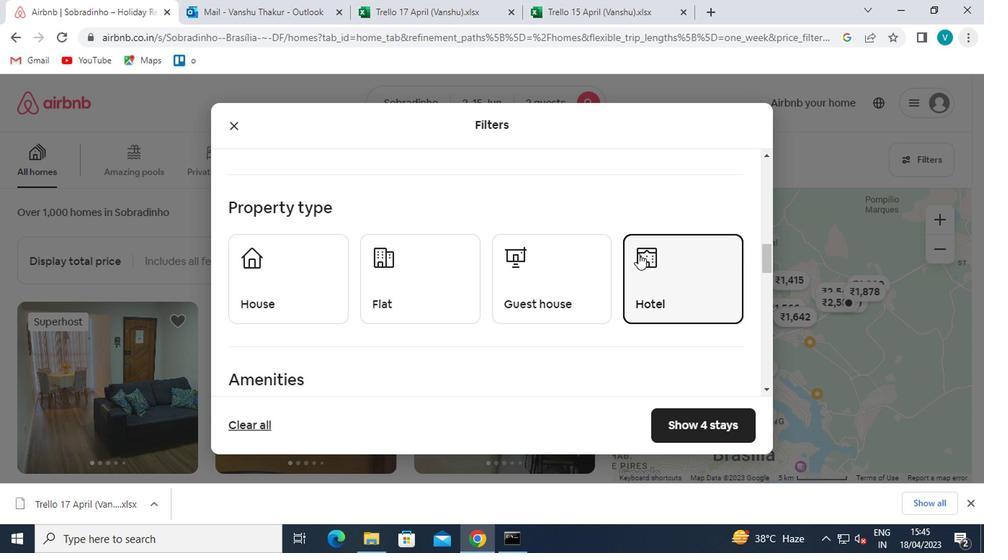 
Action: Mouse scrolled (636, 252) with delta (0, -1)
Screenshot: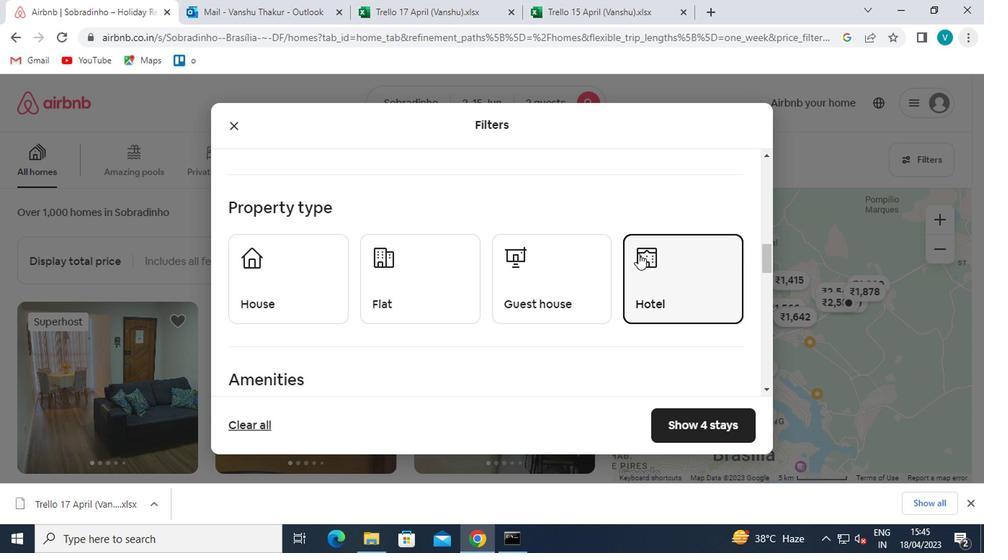 
Action: Mouse moved to (545, 289)
Screenshot: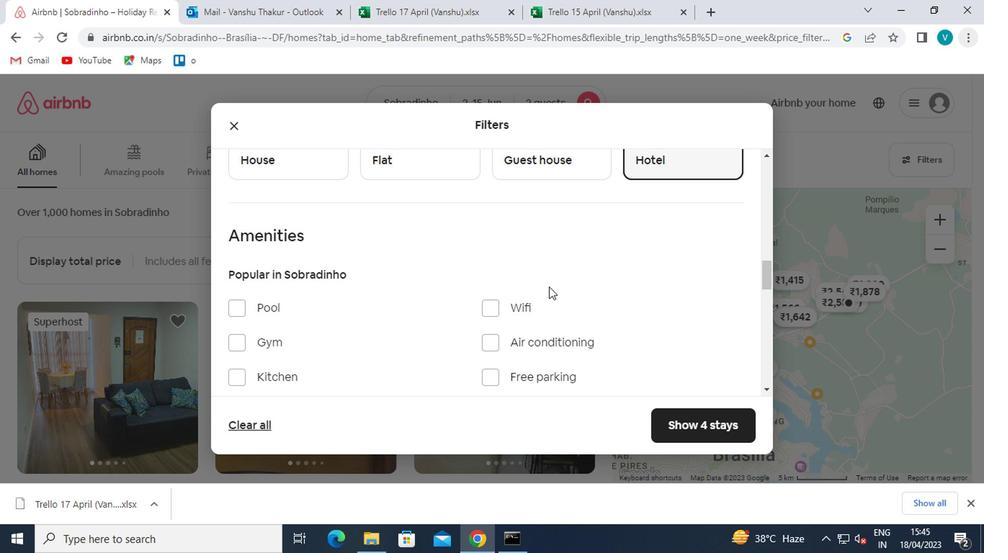 
Action: Mouse scrolled (545, 288) with delta (0, -1)
Screenshot: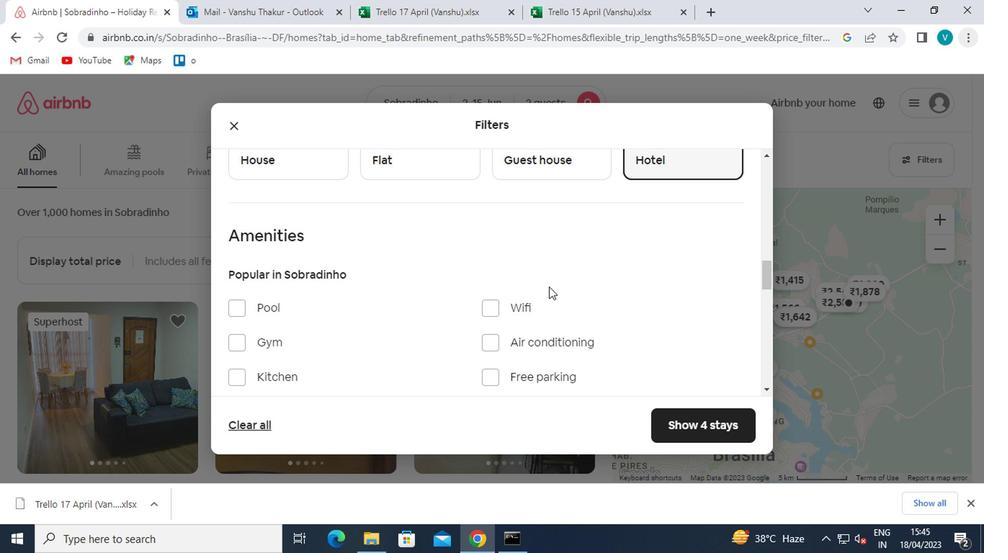 
Action: Mouse moved to (544, 290)
Screenshot: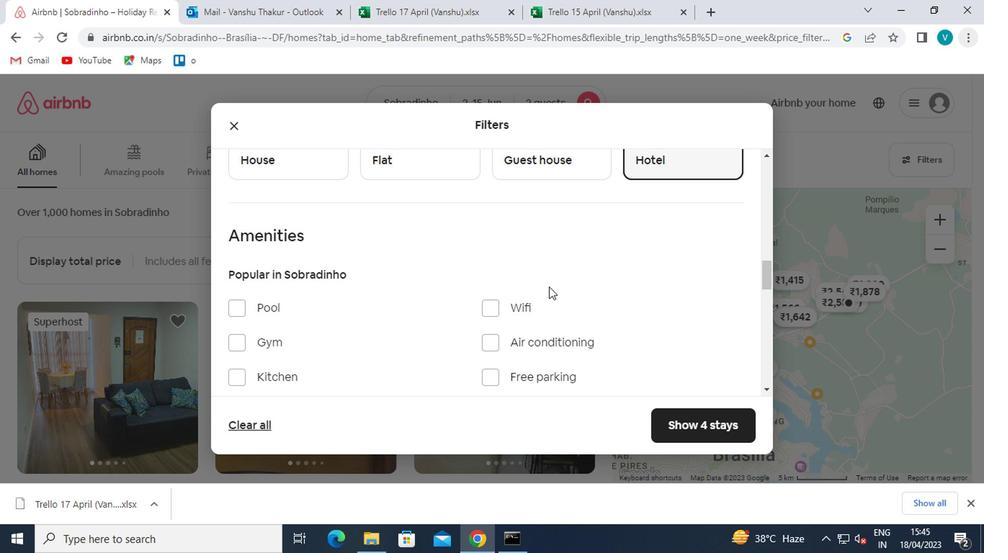 
Action: Mouse scrolled (544, 289) with delta (0, 0)
Screenshot: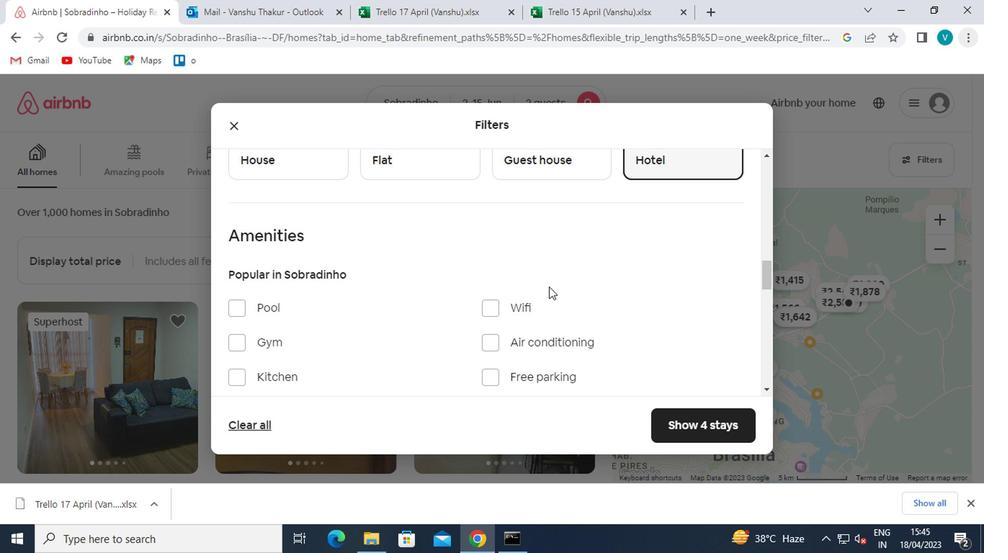 
Action: Mouse moved to (543, 292)
Screenshot: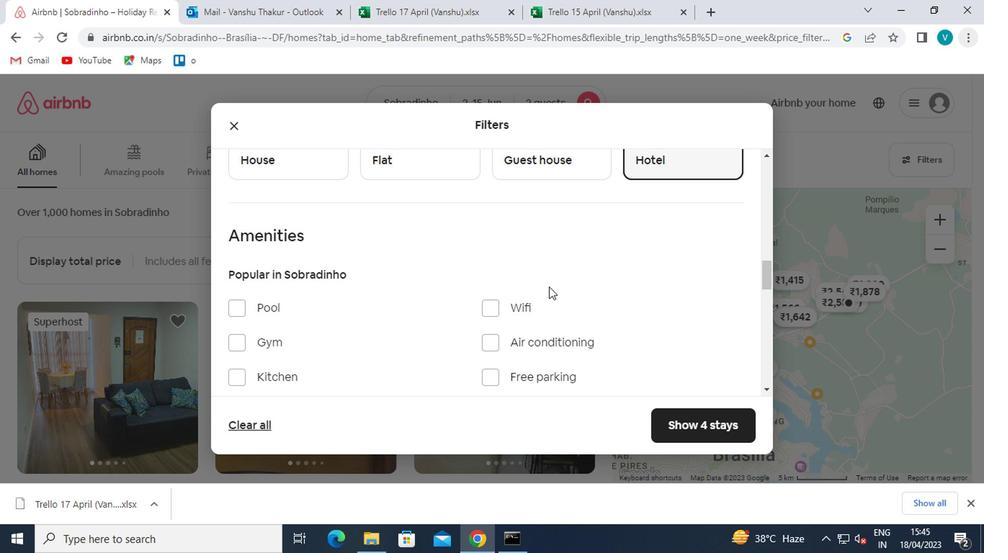 
Action: Mouse scrolled (543, 291) with delta (0, -1)
Screenshot: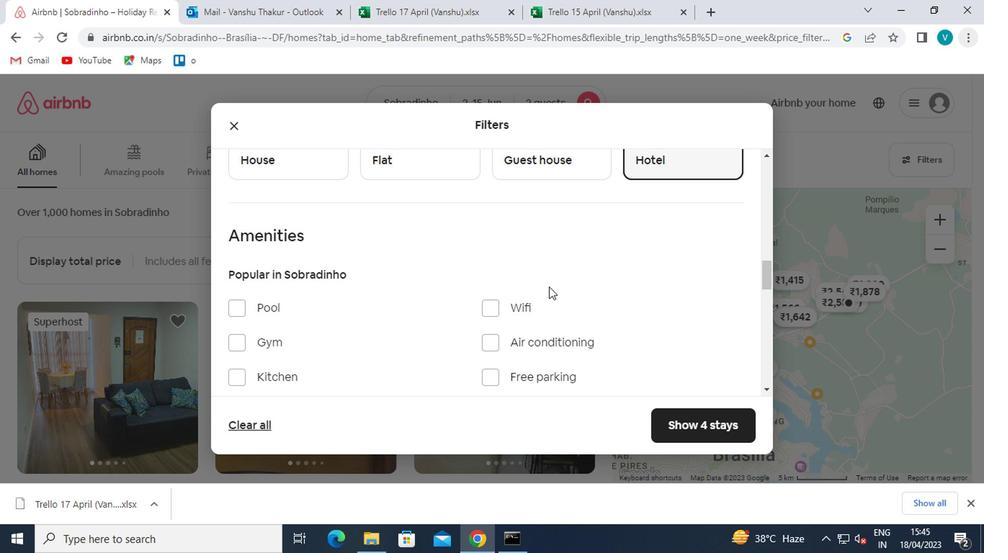 
Action: Mouse moved to (256, 193)
Screenshot: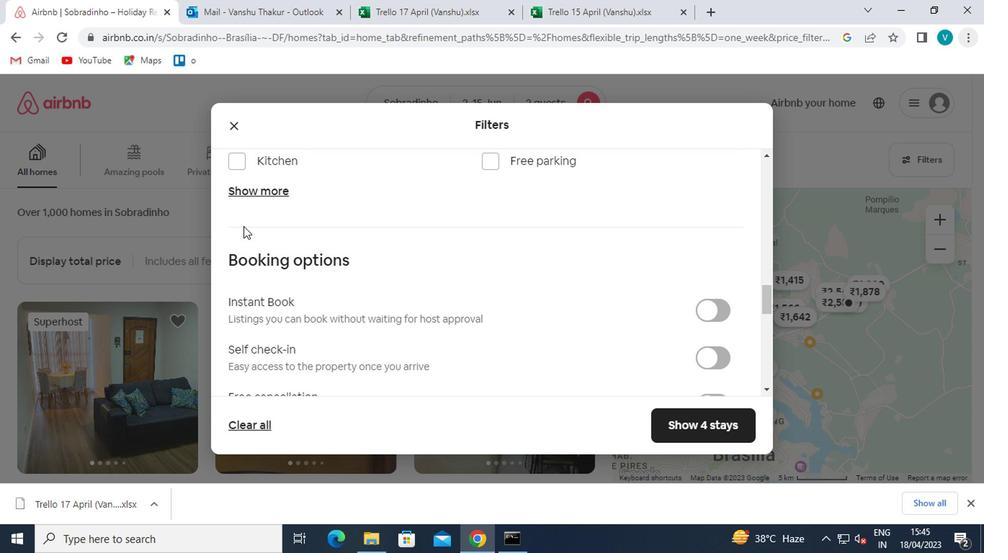 
Action: Mouse pressed left at (256, 193)
Screenshot: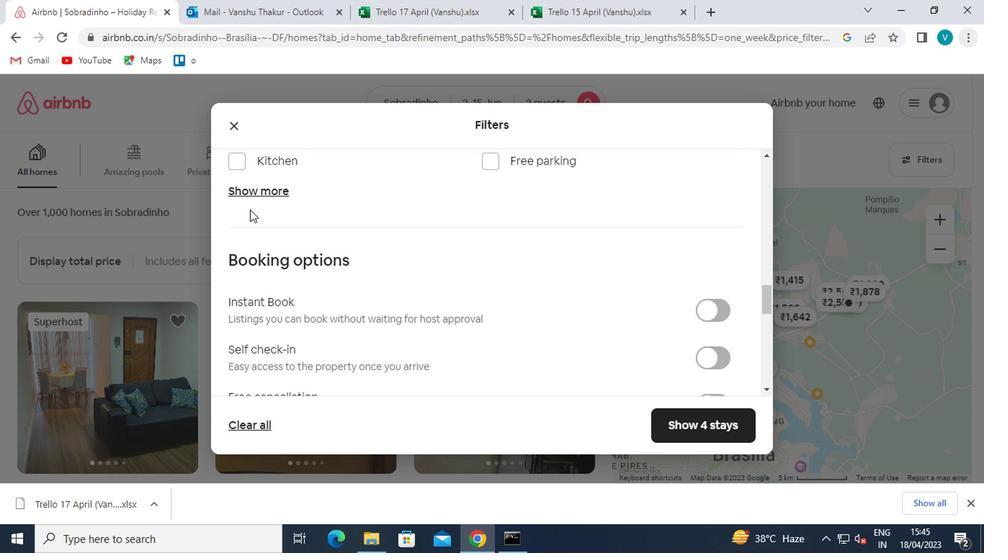 
Action: Mouse moved to (232, 227)
Screenshot: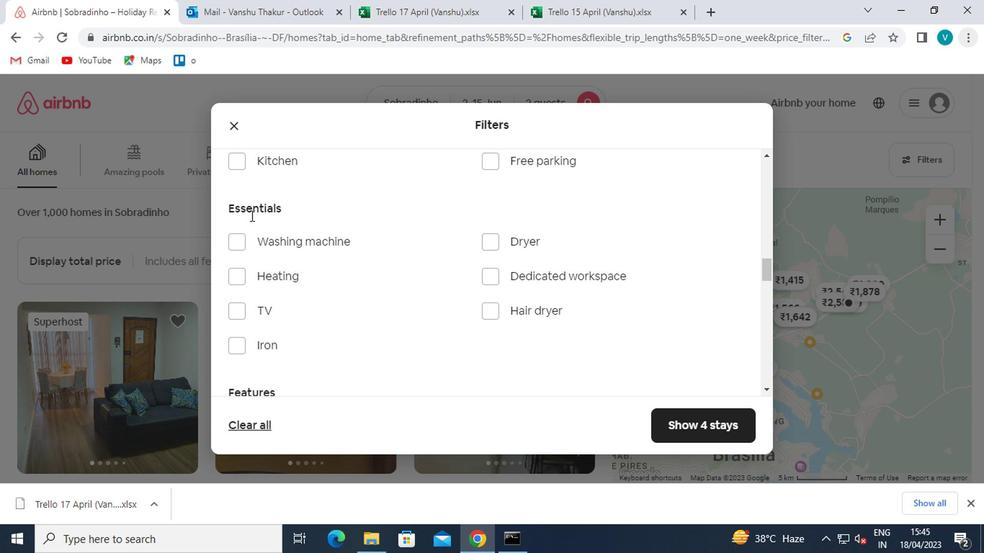 
Action: Mouse pressed left at (232, 227)
Screenshot: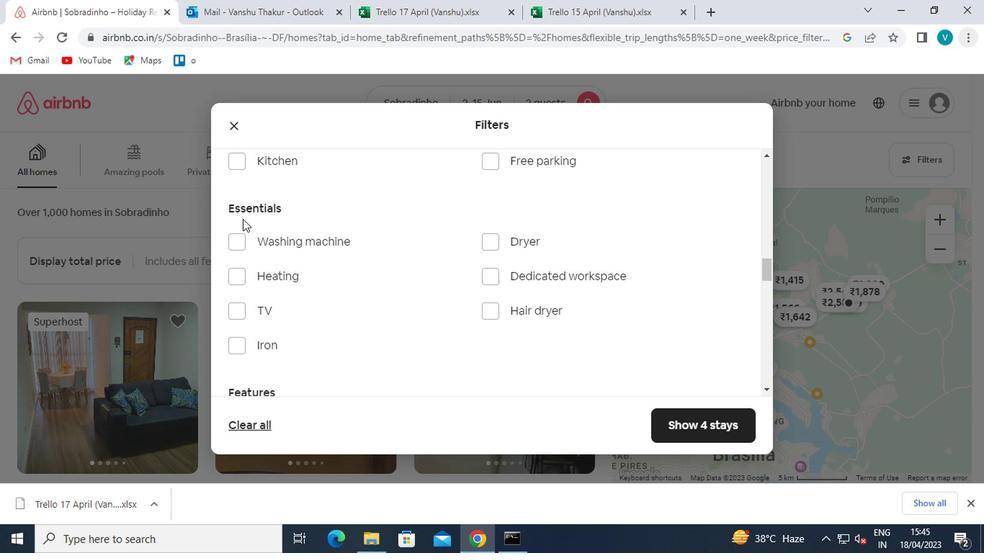 
Action: Mouse moved to (232, 241)
Screenshot: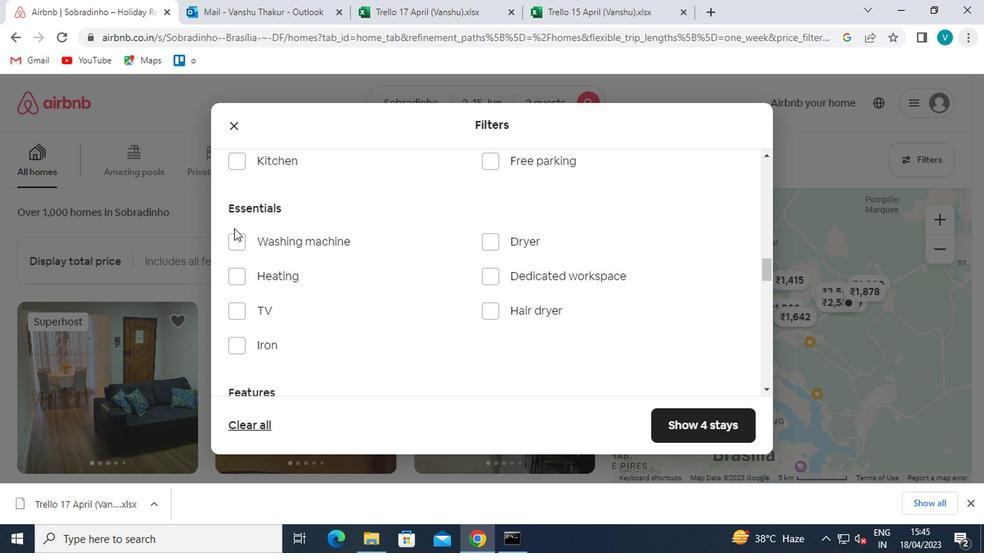 
Action: Mouse pressed left at (232, 241)
Screenshot: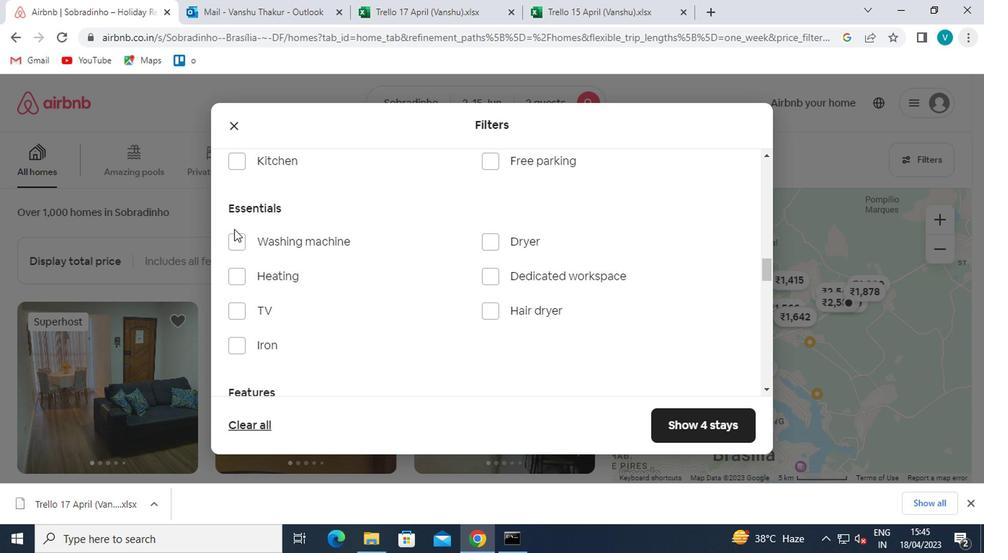 
Action: Mouse moved to (245, 243)
Screenshot: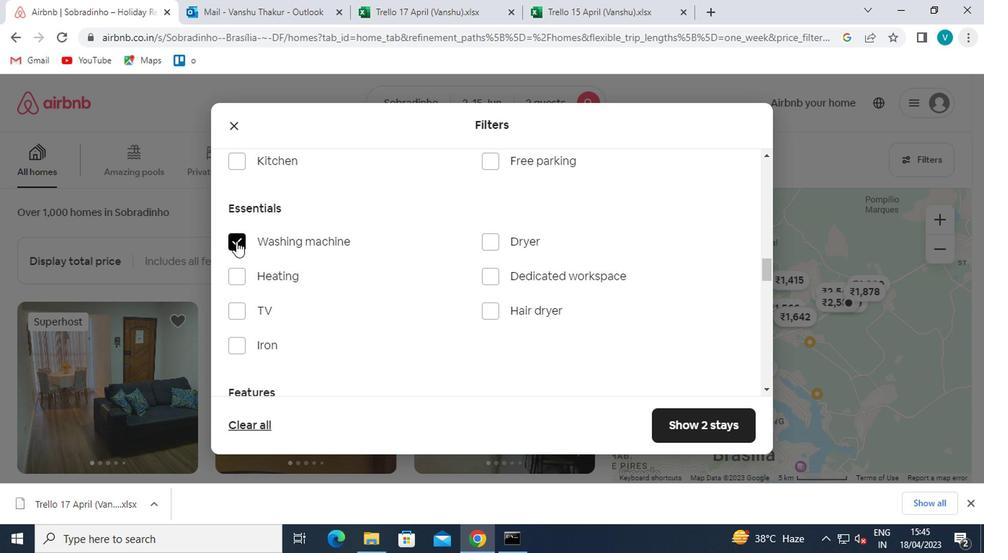 
Action: Mouse scrolled (245, 243) with delta (0, 0)
Screenshot: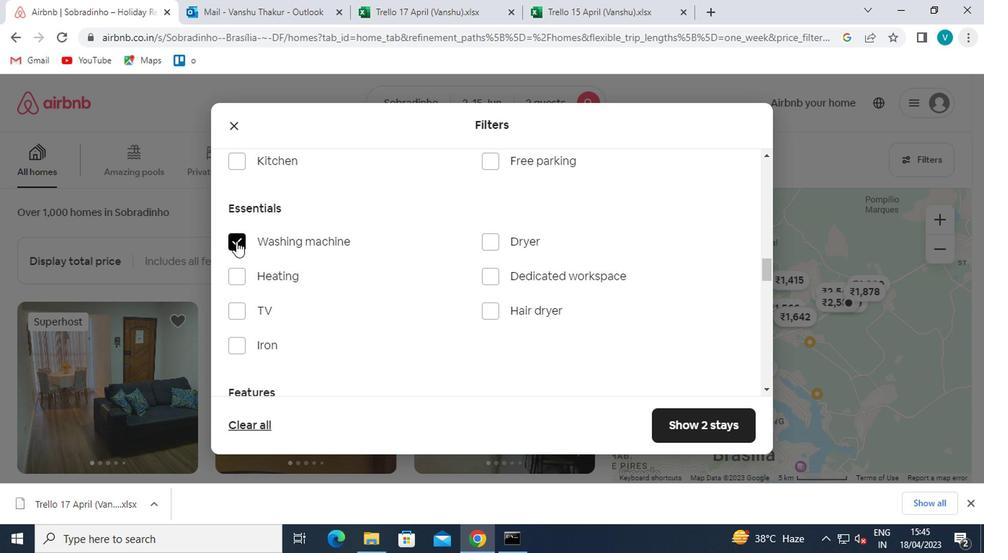 
Action: Mouse moved to (247, 244)
Screenshot: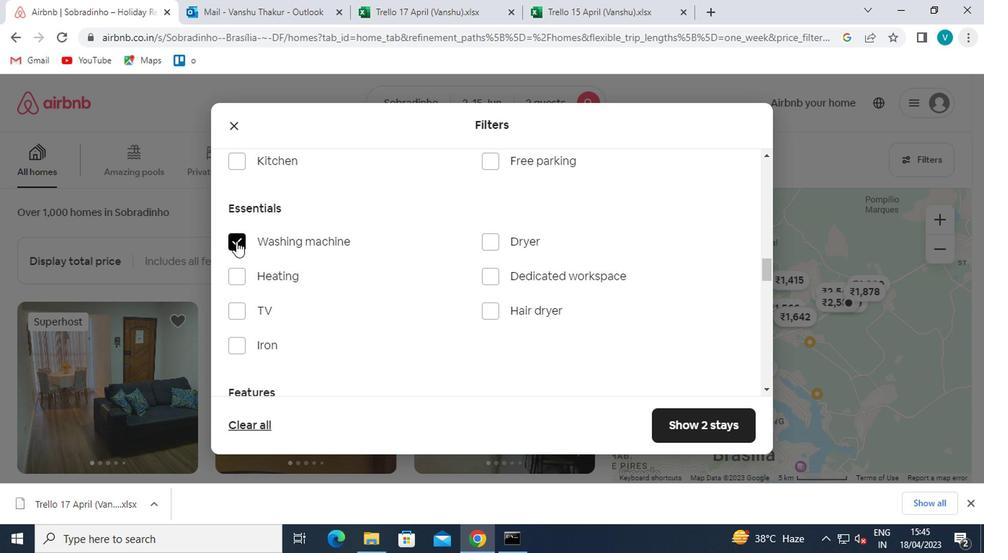 
Action: Mouse scrolled (247, 243) with delta (0, -1)
Screenshot: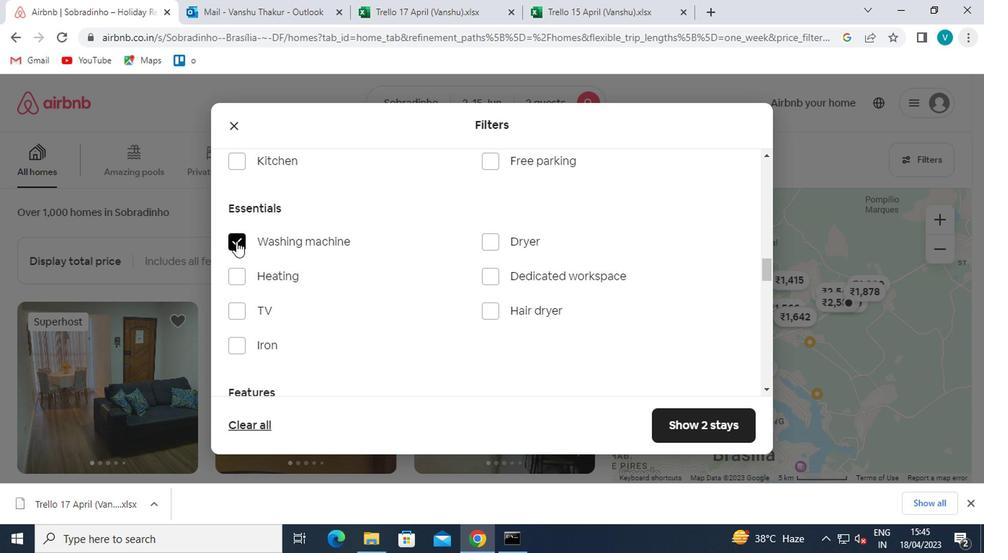 
Action: Mouse moved to (248, 245)
Screenshot: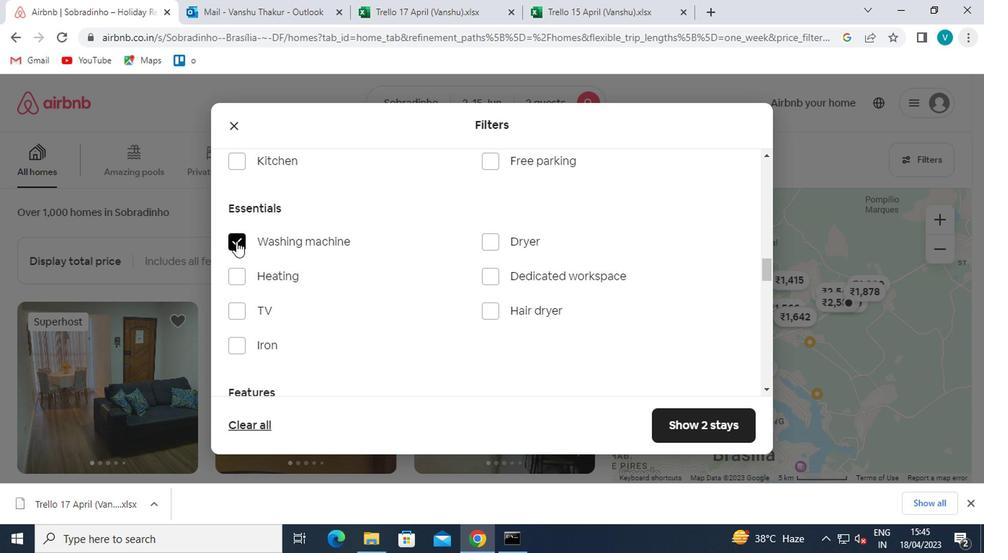 
Action: Mouse scrolled (248, 244) with delta (0, 0)
Screenshot: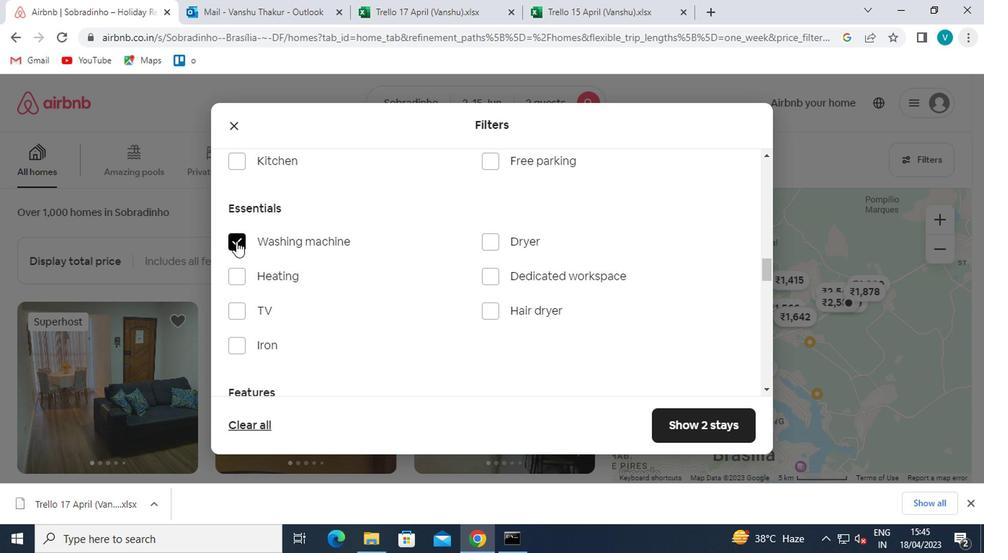 
Action: Mouse moved to (351, 275)
Screenshot: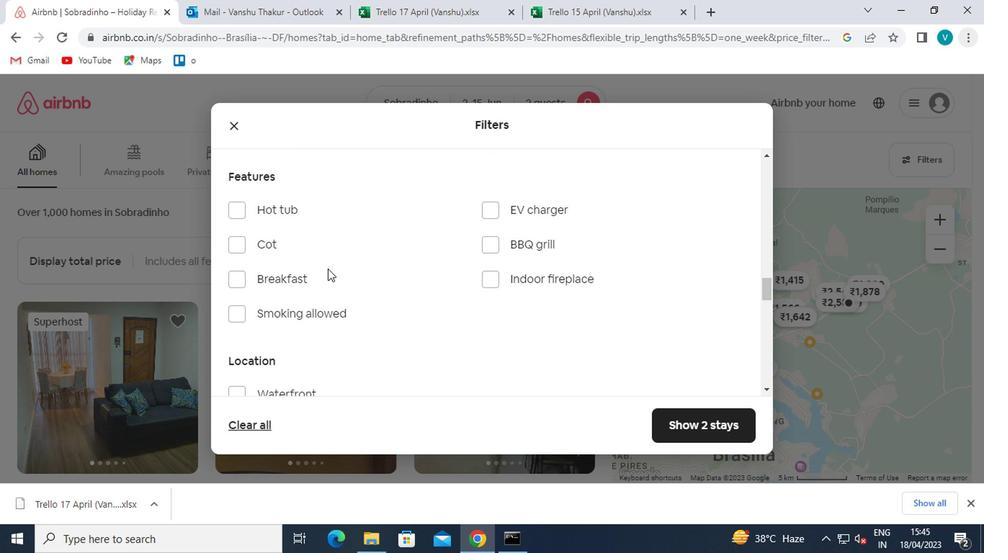 
Action: Mouse scrolled (351, 275) with delta (0, 0)
Screenshot: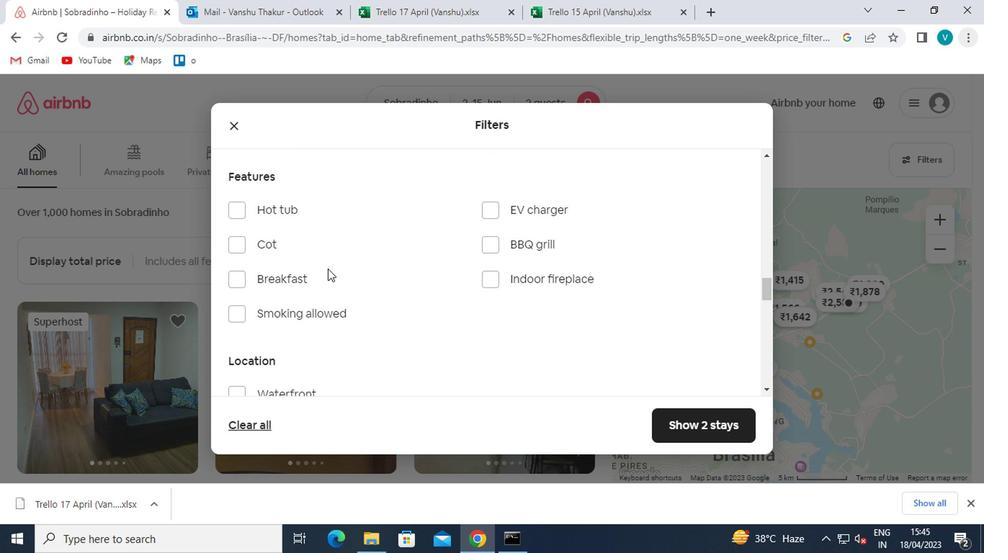 
Action: Mouse moved to (351, 278)
Screenshot: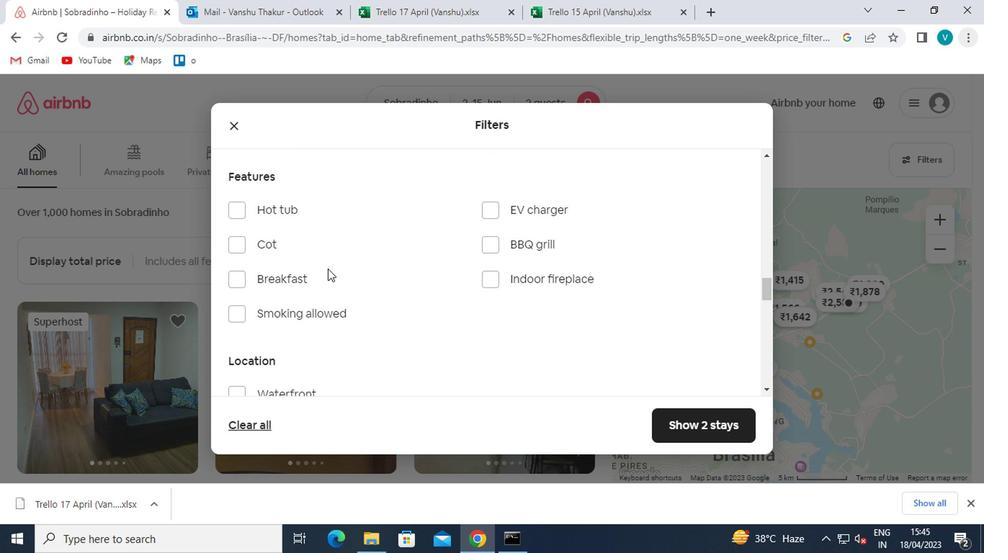
Action: Mouse scrolled (351, 277) with delta (0, 0)
Screenshot: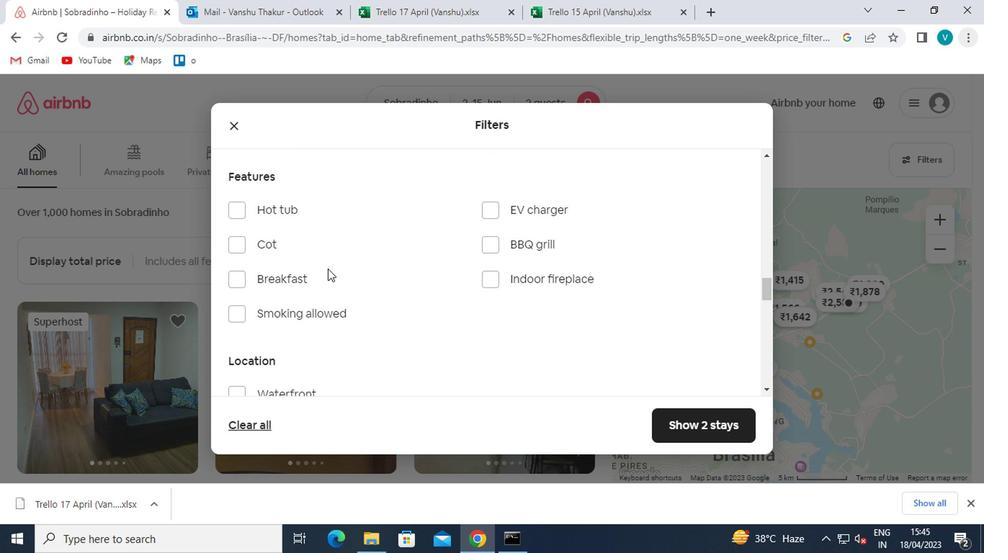 
Action: Mouse moved to (462, 302)
Screenshot: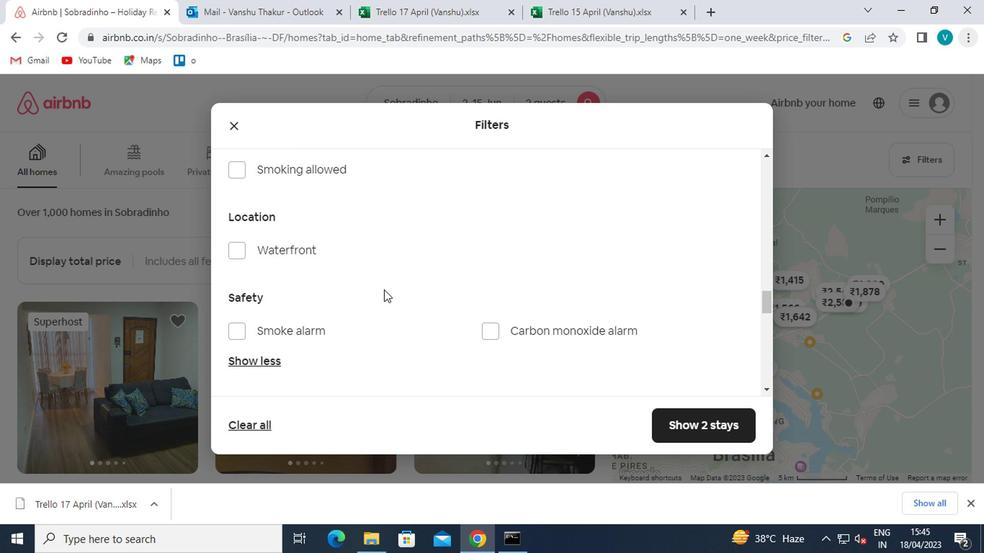
Action: Mouse scrolled (462, 301) with delta (0, 0)
Screenshot: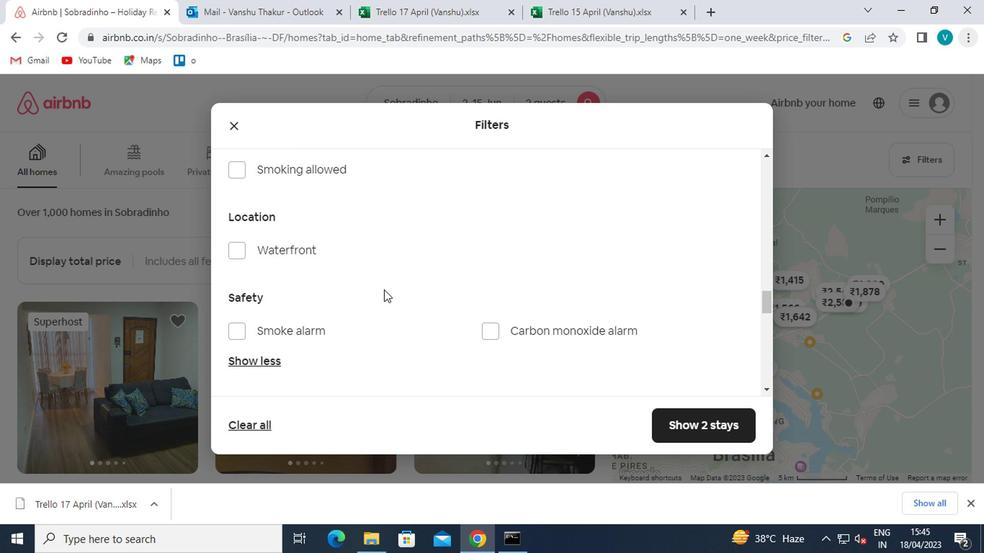 
Action: Mouse moved to (463, 303)
Screenshot: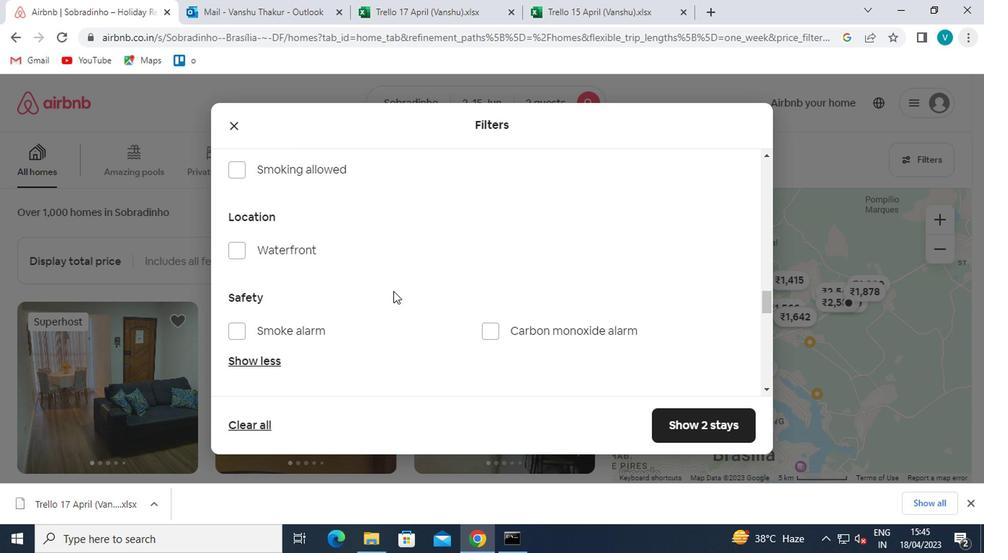 
Action: Mouse scrolled (463, 303) with delta (0, 0)
Screenshot: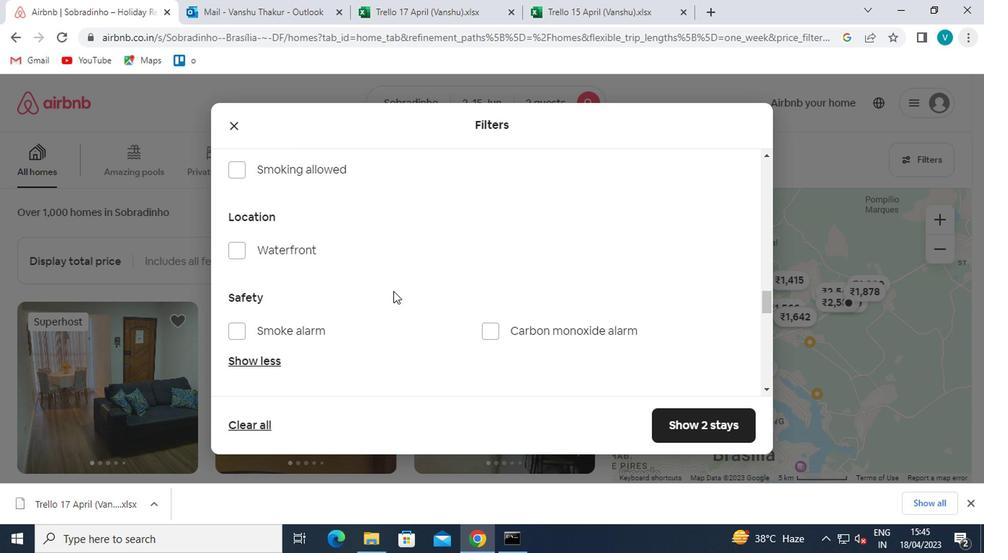 
Action: Mouse moved to (465, 303)
Screenshot: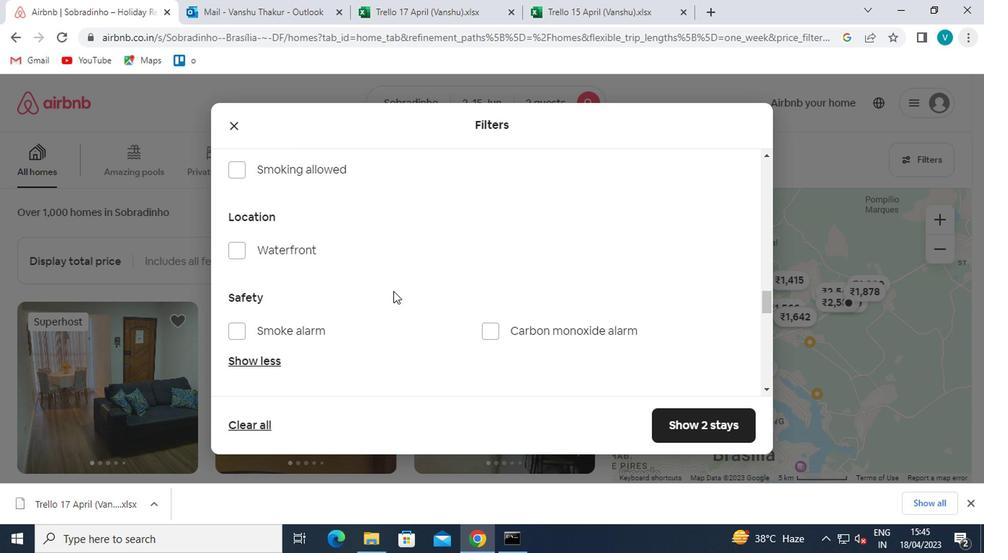 
Action: Mouse scrolled (465, 303) with delta (0, 0)
Screenshot: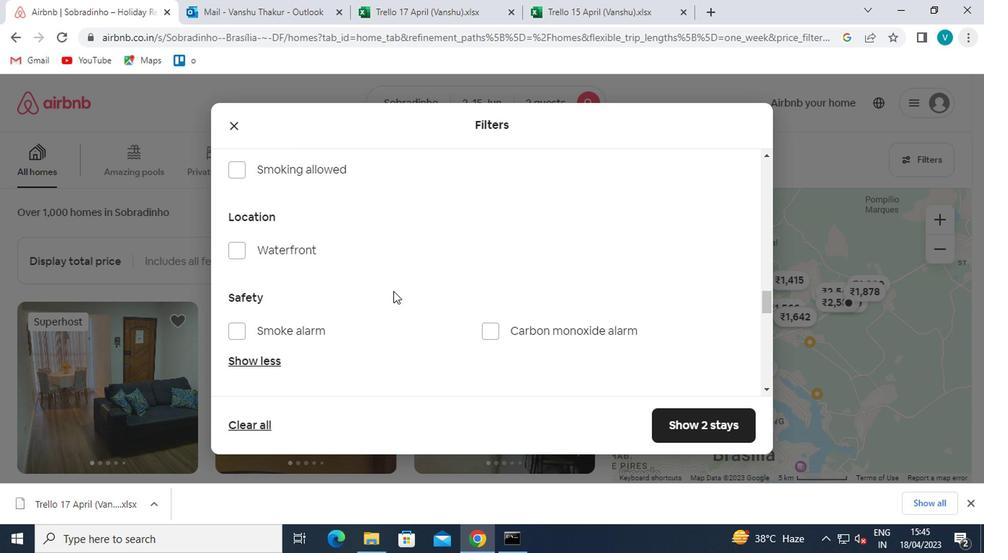 
Action: Mouse moved to (714, 308)
Screenshot: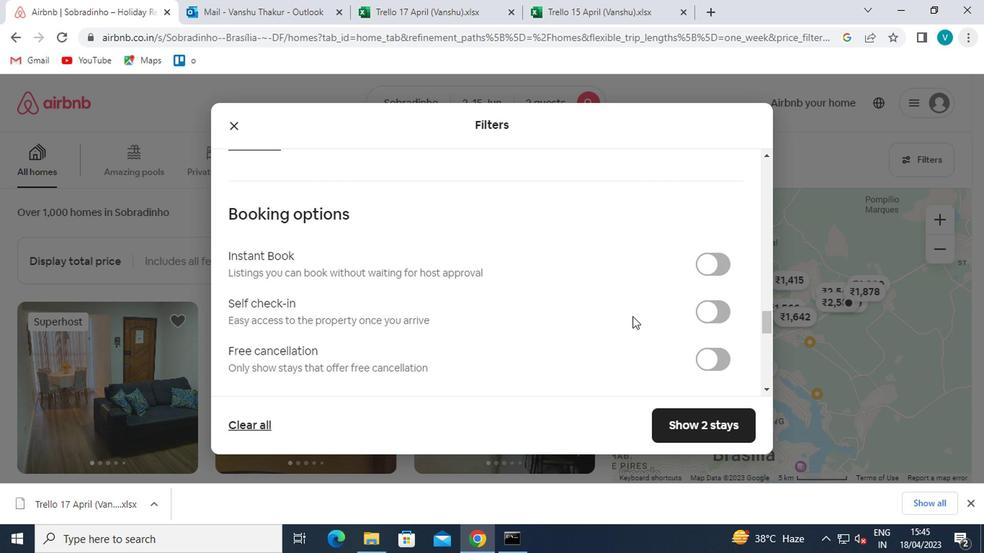 
Action: Mouse pressed left at (714, 308)
Screenshot: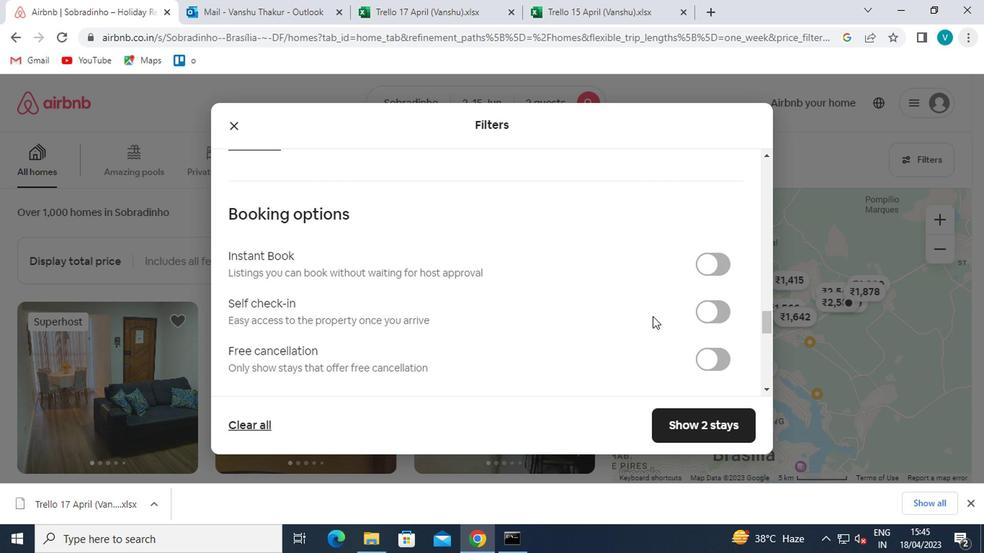 
Action: Mouse moved to (509, 315)
Screenshot: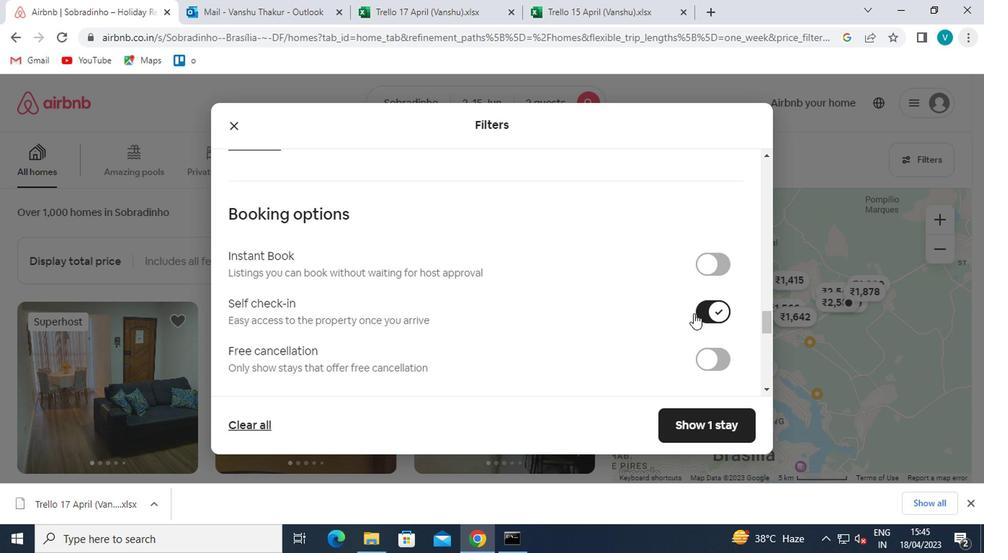 
Action: Mouse scrolled (509, 314) with delta (0, -1)
Screenshot: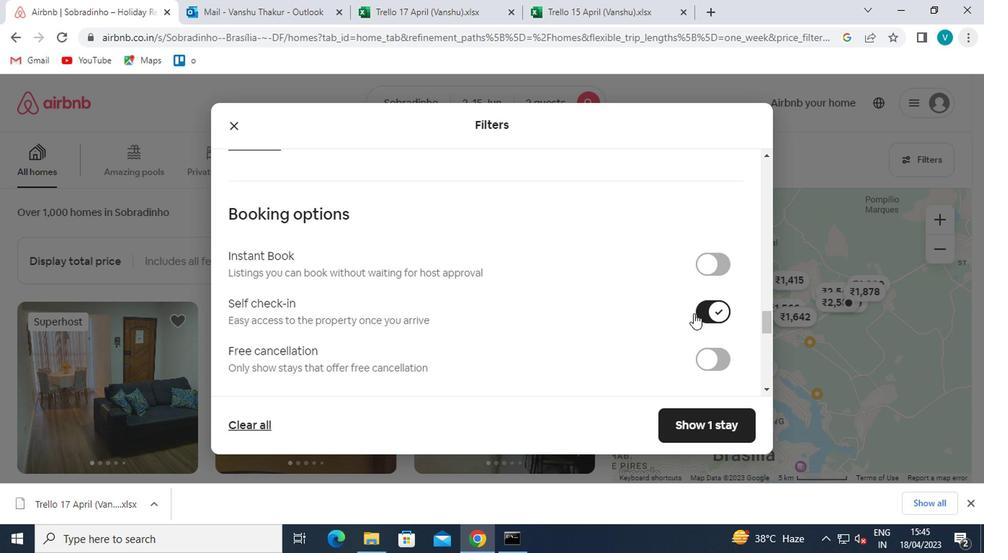 
Action: Mouse moved to (501, 315)
Screenshot: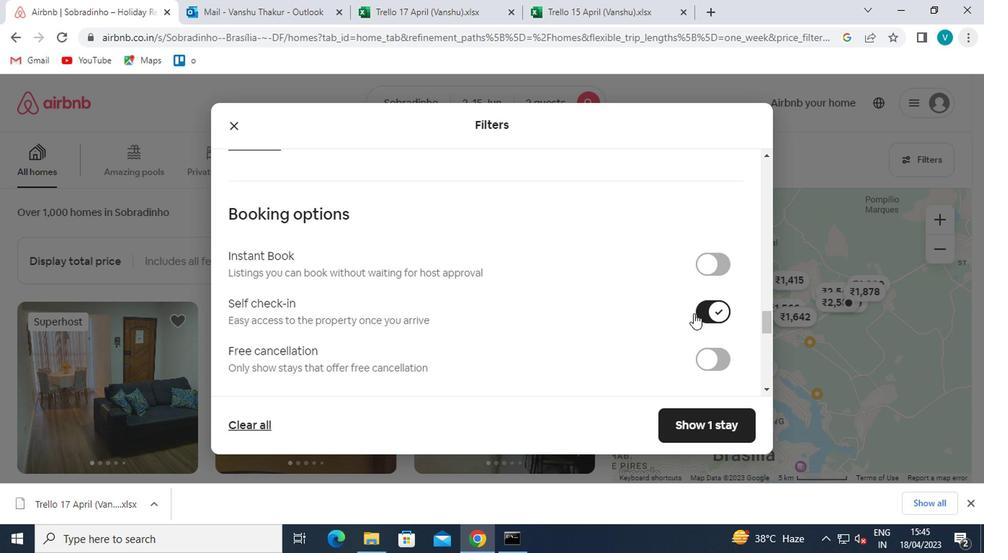
Action: Mouse scrolled (501, 315) with delta (0, 0)
Screenshot: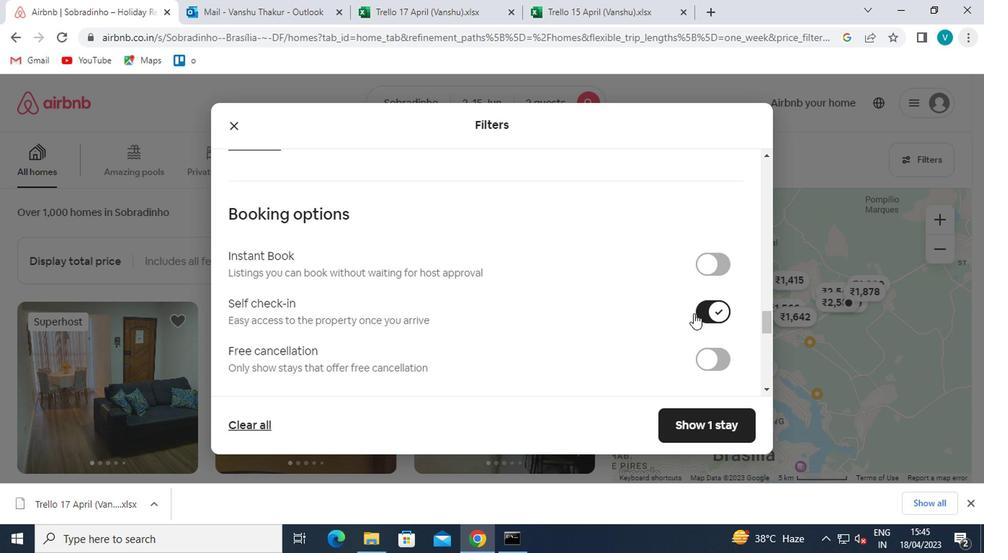 
Action: Mouse moved to (497, 315)
Screenshot: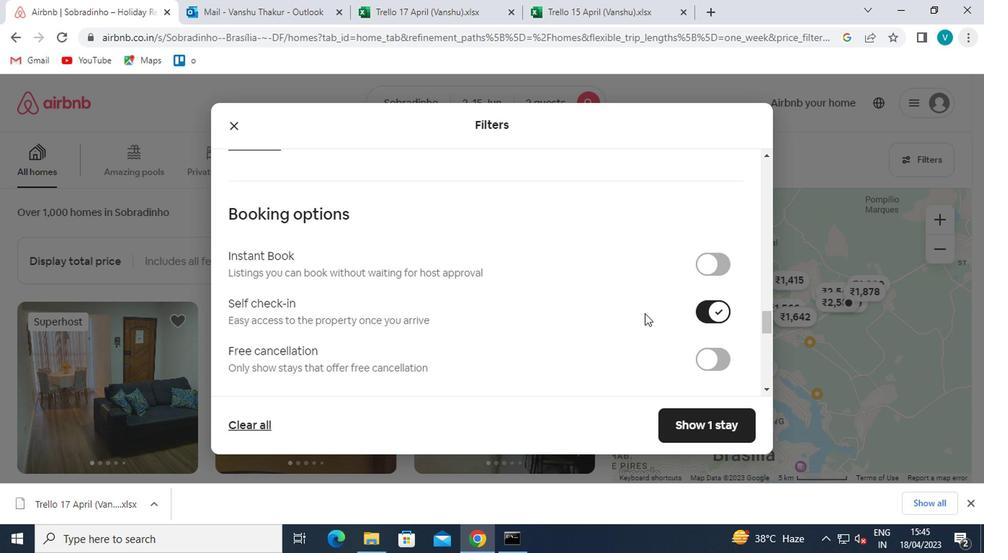 
Action: Mouse scrolled (497, 315) with delta (0, 0)
Screenshot: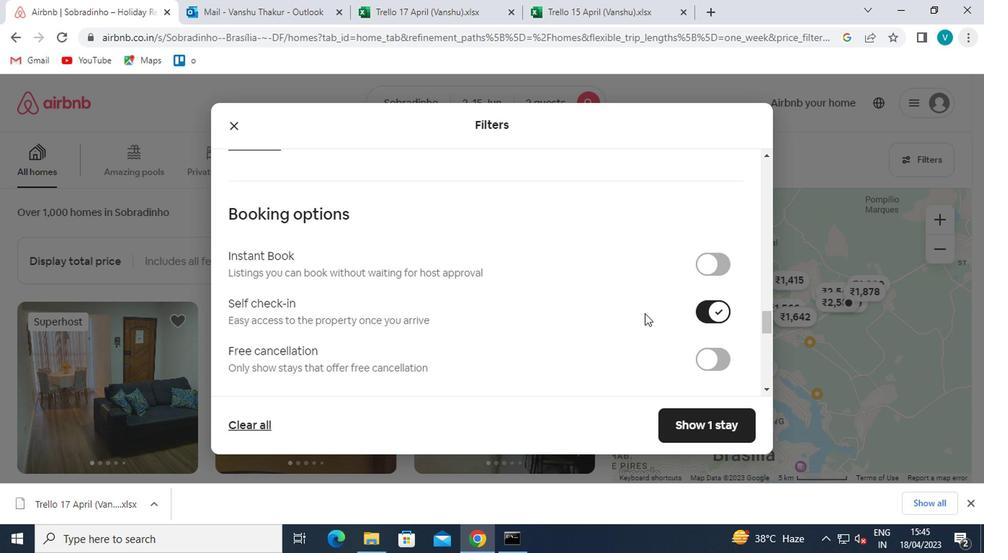 
Action: Mouse moved to (495, 315)
Screenshot: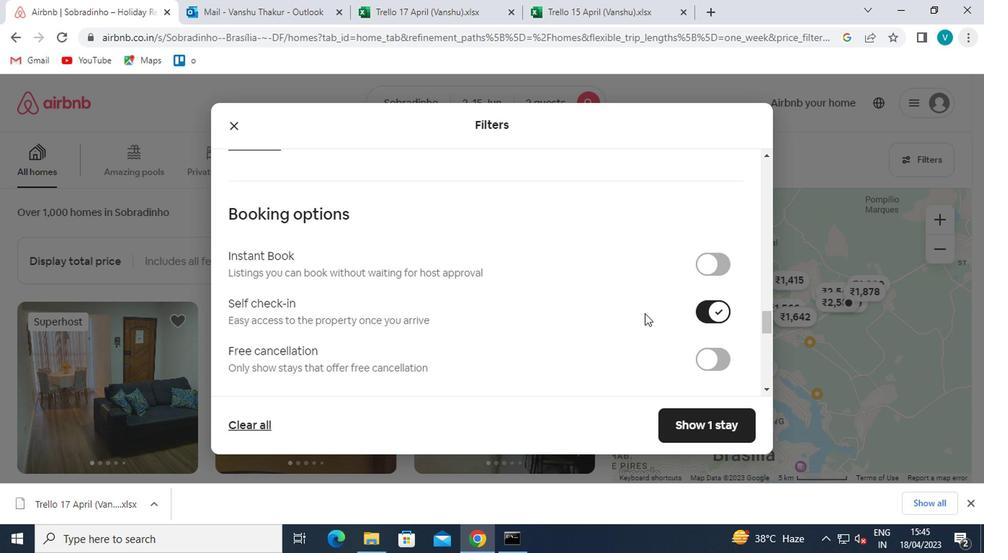 
Action: Mouse scrolled (495, 315) with delta (0, 0)
Screenshot: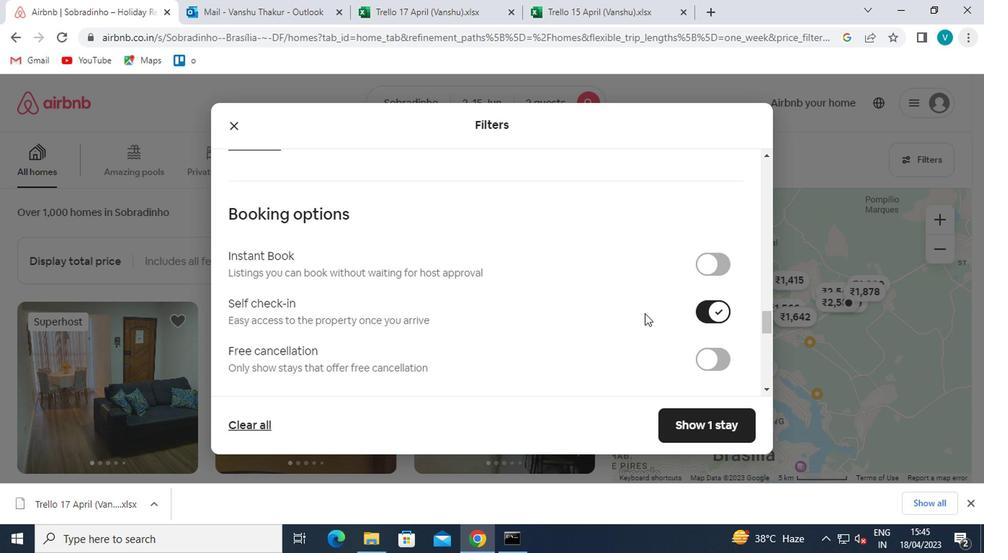 
Action: Mouse moved to (493, 315)
Screenshot: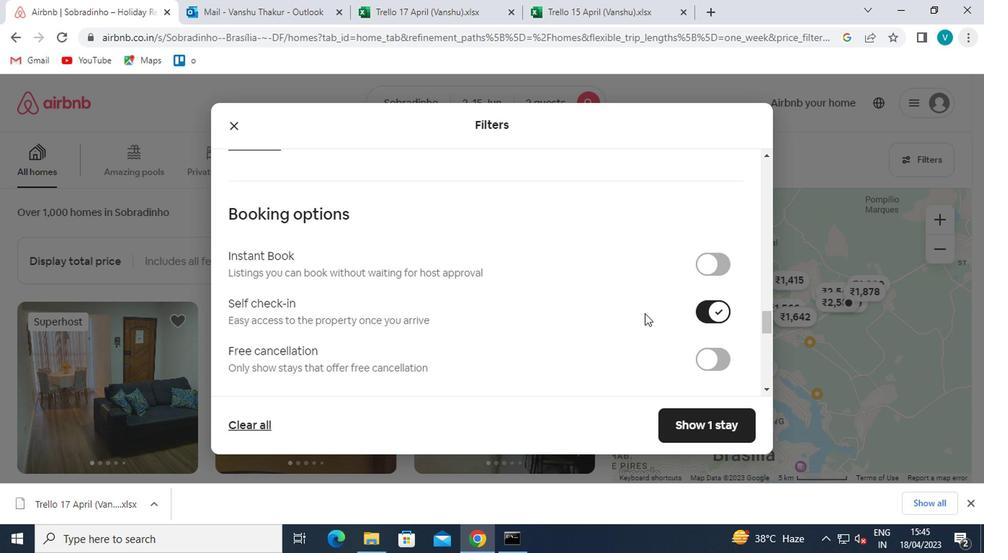 
Action: Mouse scrolled (493, 315) with delta (0, 0)
Screenshot: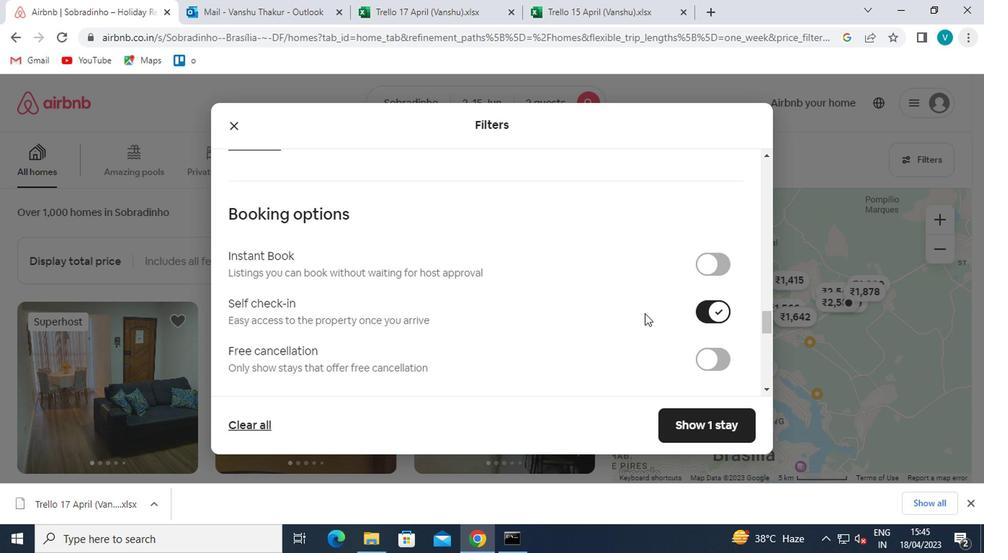 
Action: Mouse moved to (317, 326)
Screenshot: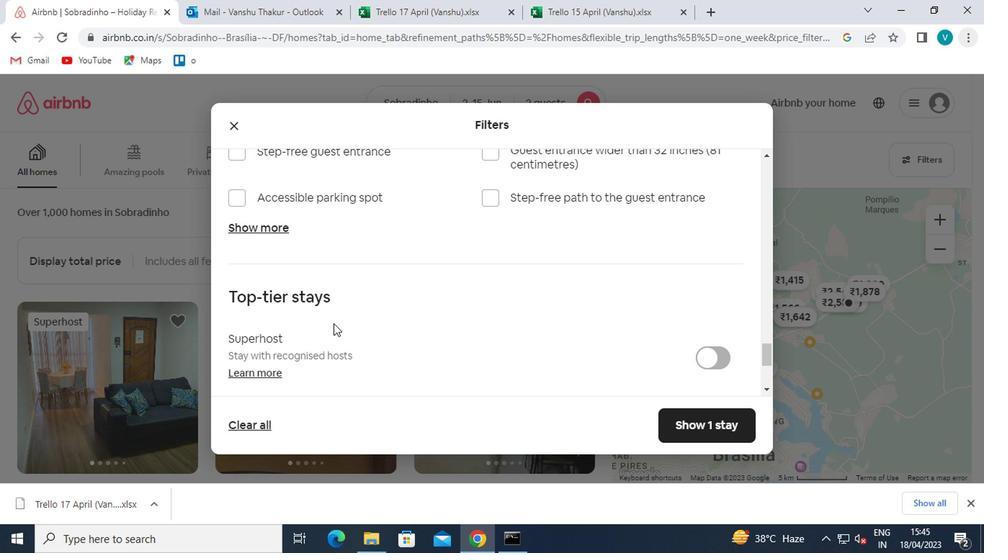 
Action: Mouse scrolled (317, 326) with delta (0, 0)
Screenshot: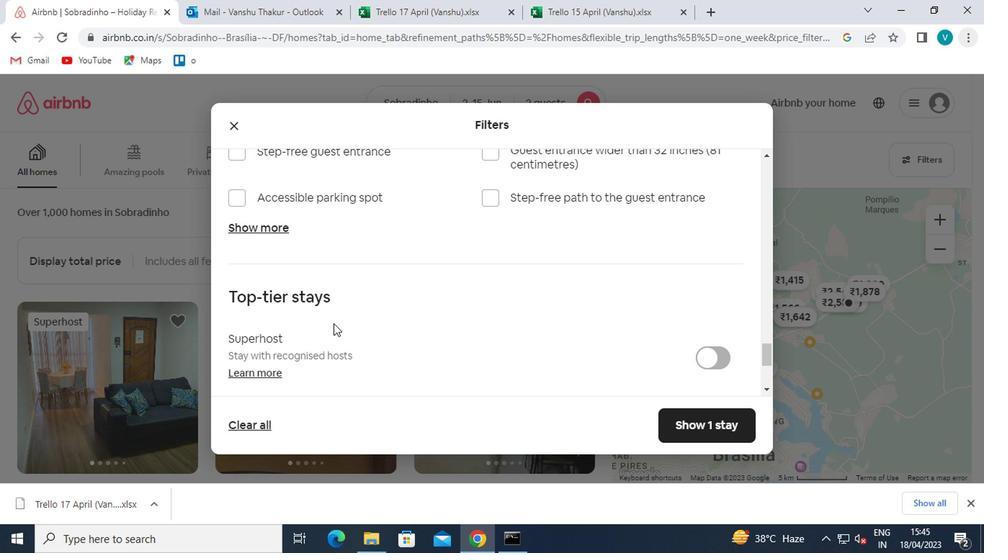 
Action: Mouse scrolled (317, 326) with delta (0, 0)
Screenshot: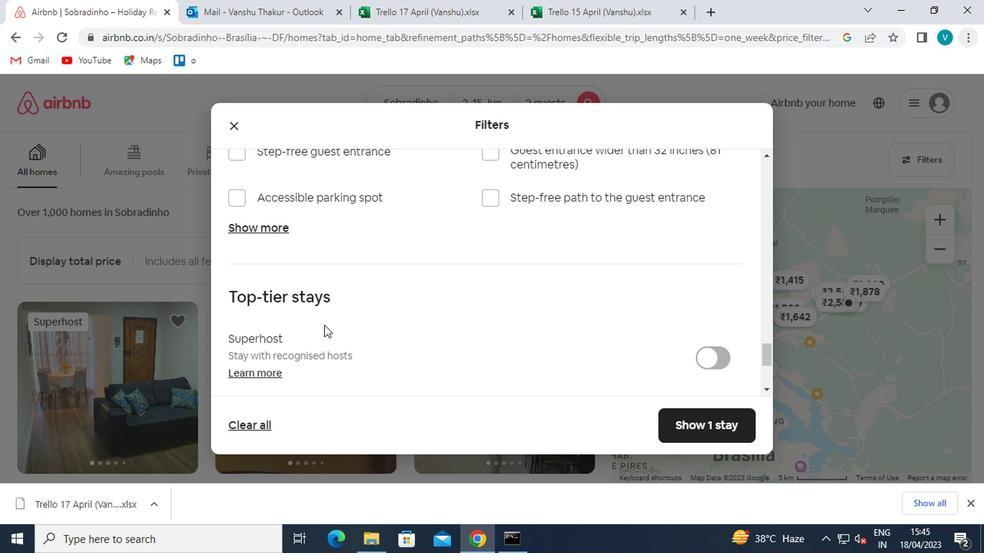 
Action: Mouse scrolled (317, 326) with delta (0, 0)
Screenshot: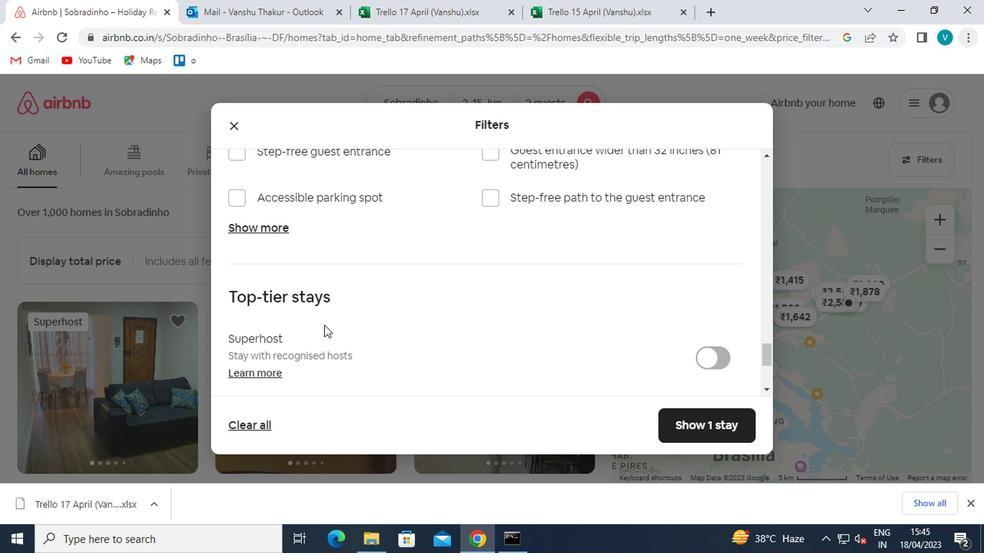 
Action: Mouse moved to (317, 327)
Screenshot: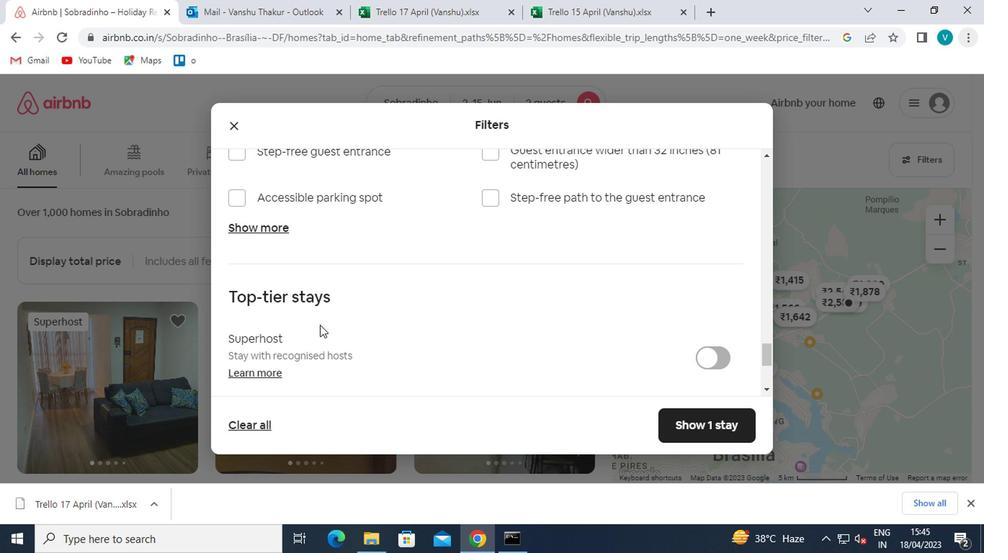
Action: Mouse scrolled (317, 326) with delta (0, -1)
Screenshot: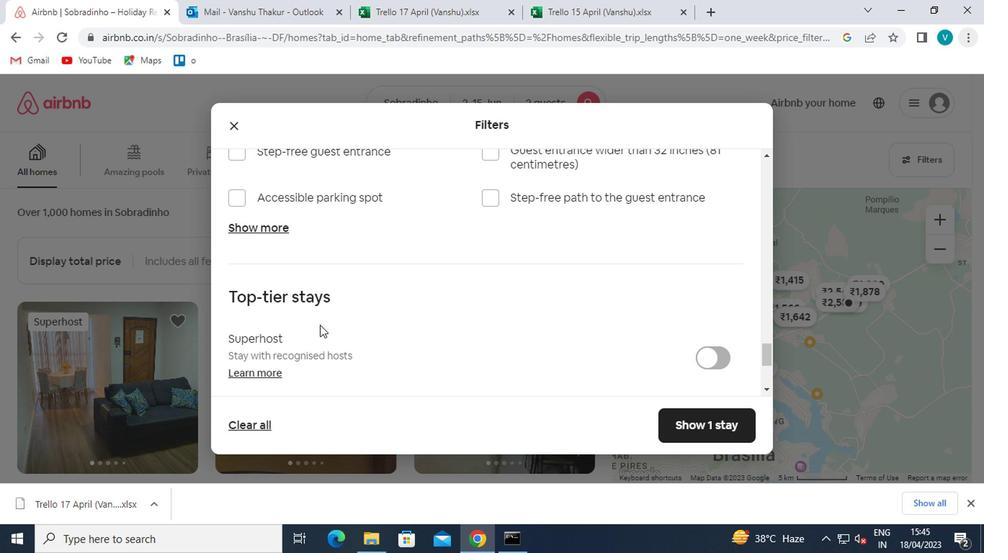 
Action: Mouse moved to (266, 361)
Screenshot: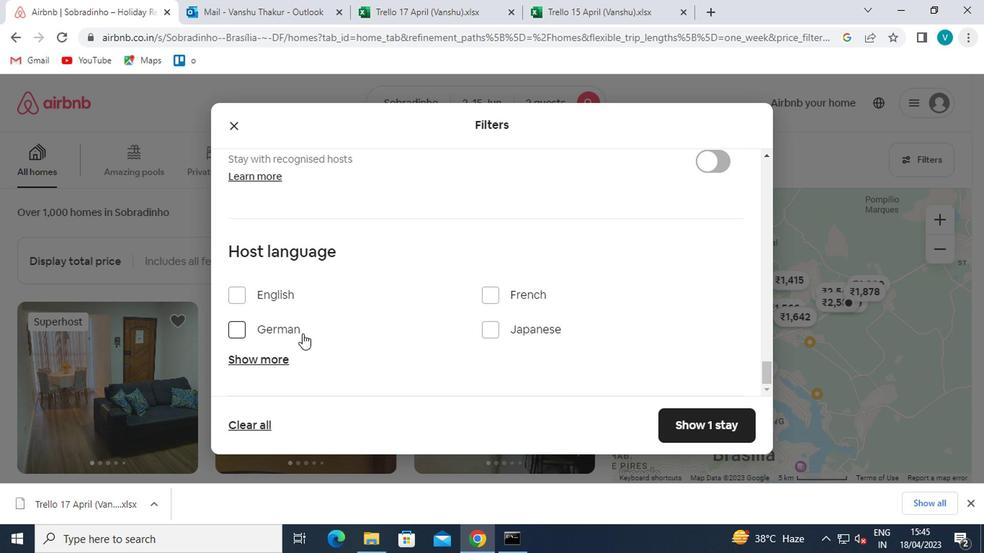 
Action: Mouse pressed left at (266, 361)
Screenshot: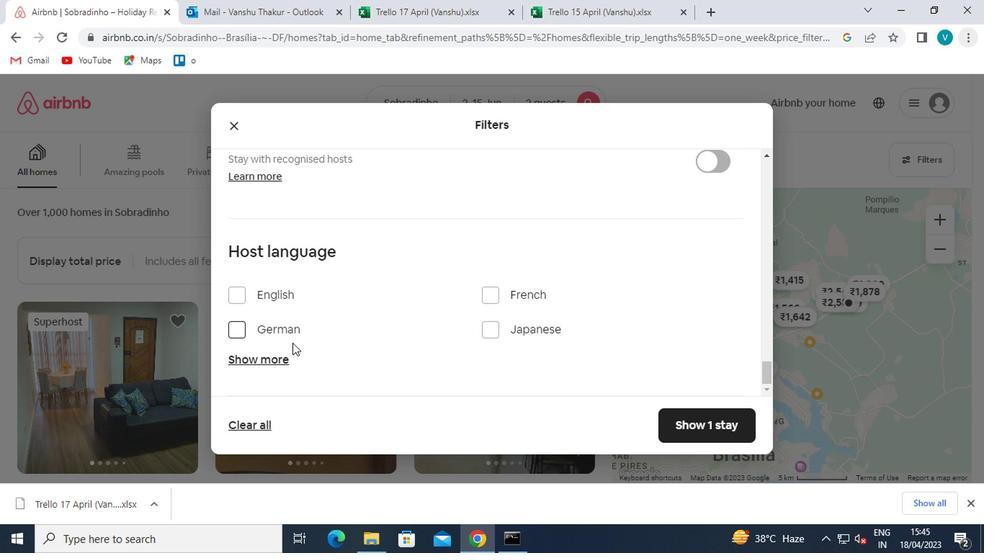
Action: Mouse moved to (266, 361)
Screenshot: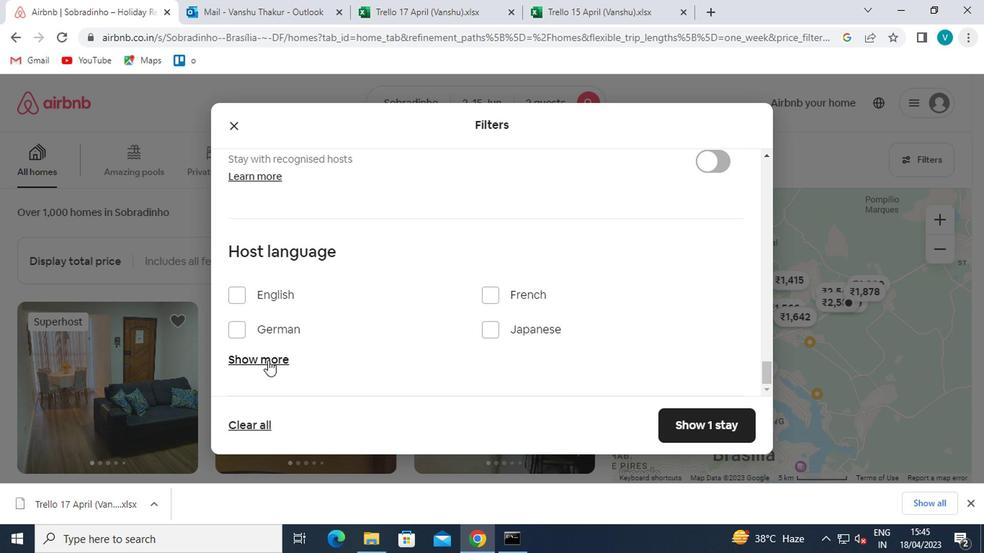 
Action: Mouse scrolled (266, 360) with delta (0, 0)
Screenshot: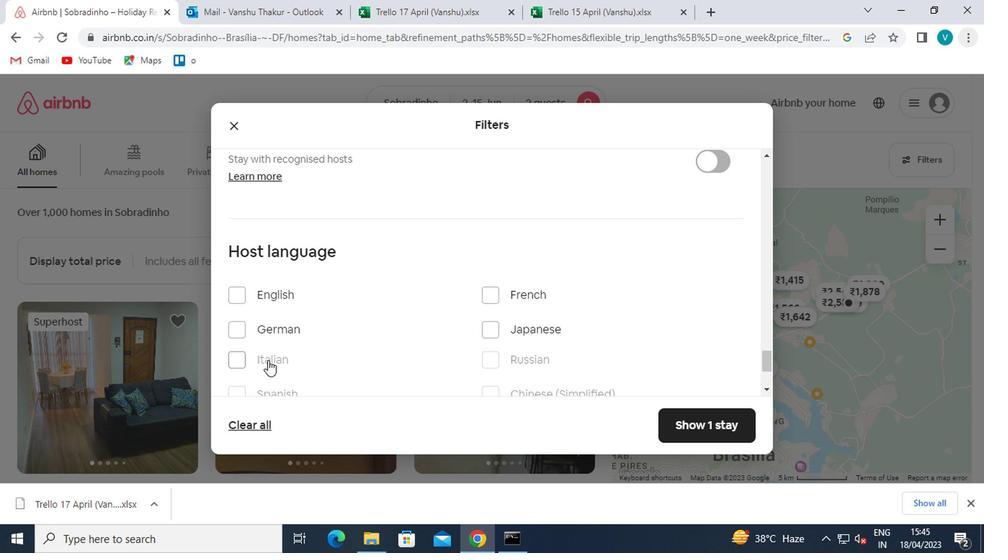 
Action: Mouse scrolled (266, 360) with delta (0, 0)
Screenshot: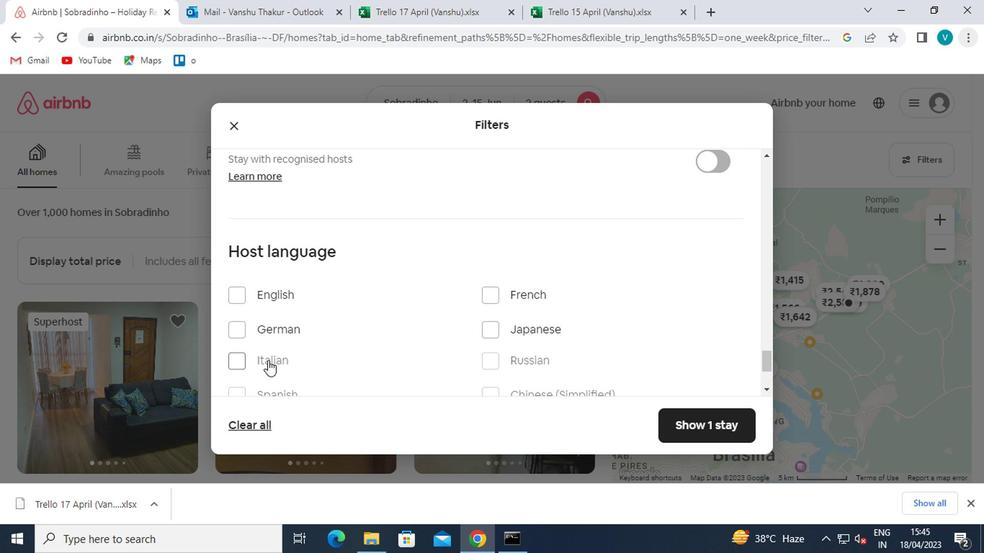 
Action: Mouse moved to (221, 269)
Screenshot: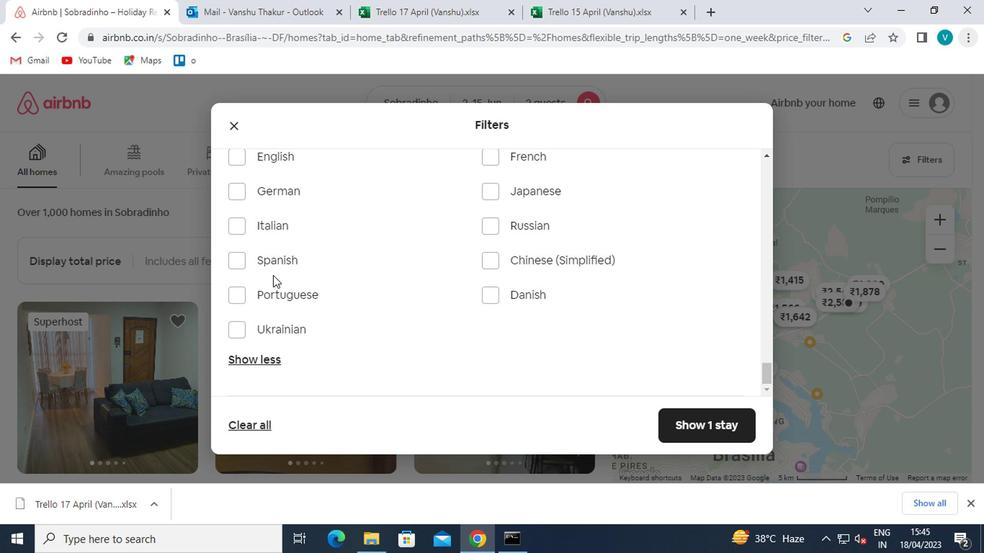 
Action: Mouse pressed left at (221, 269)
Screenshot: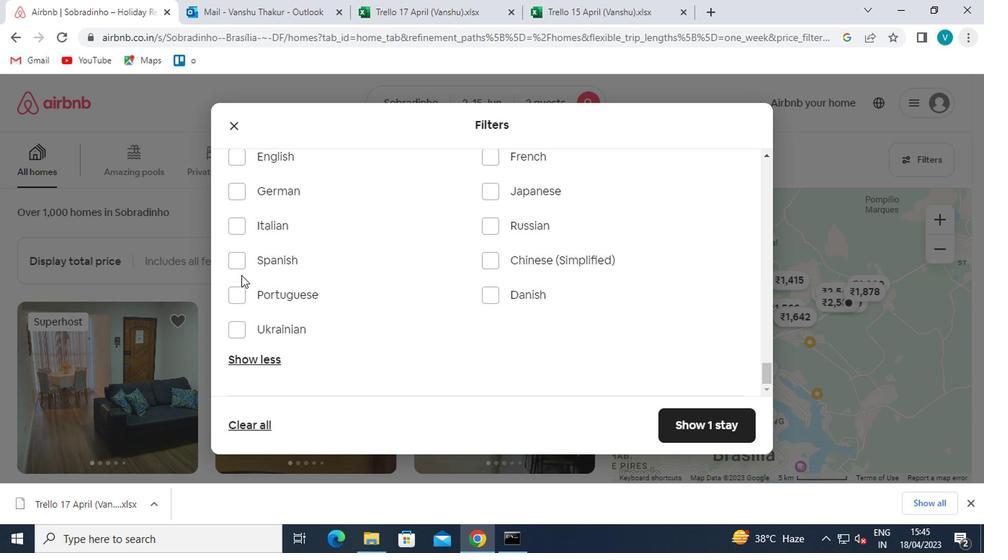 
Action: Mouse moved to (223, 267)
Screenshot: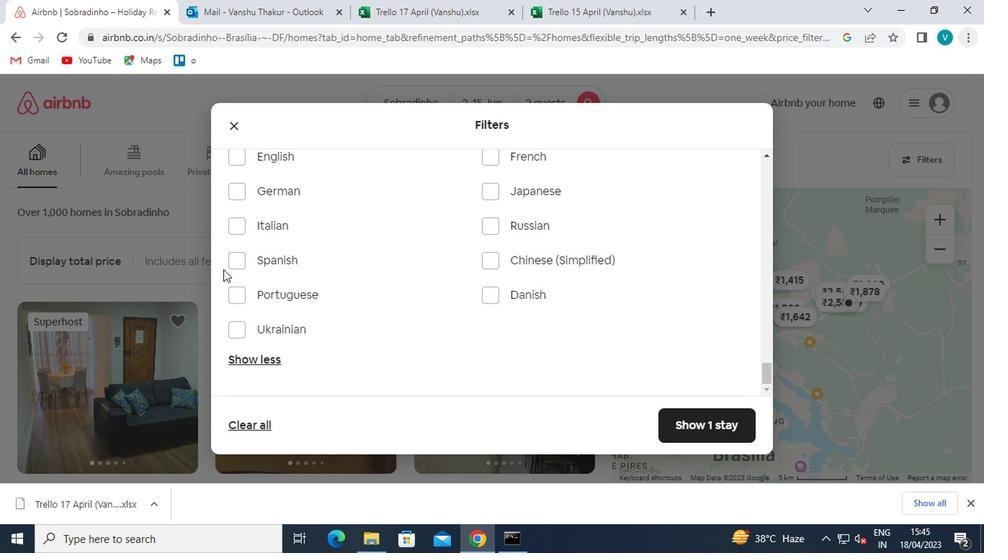 
Action: Mouse pressed left at (223, 267)
Screenshot: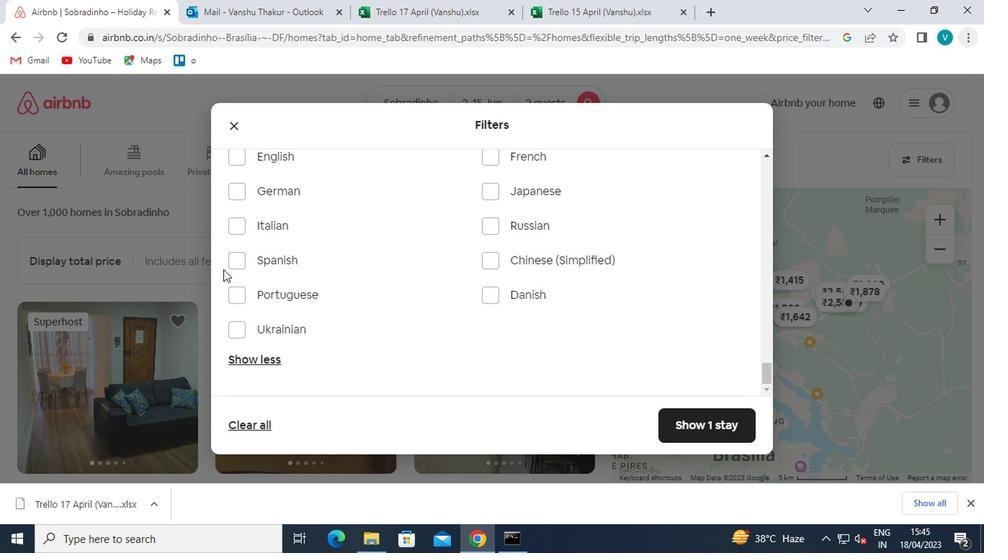 
Action: Mouse moved to (232, 262)
Screenshot: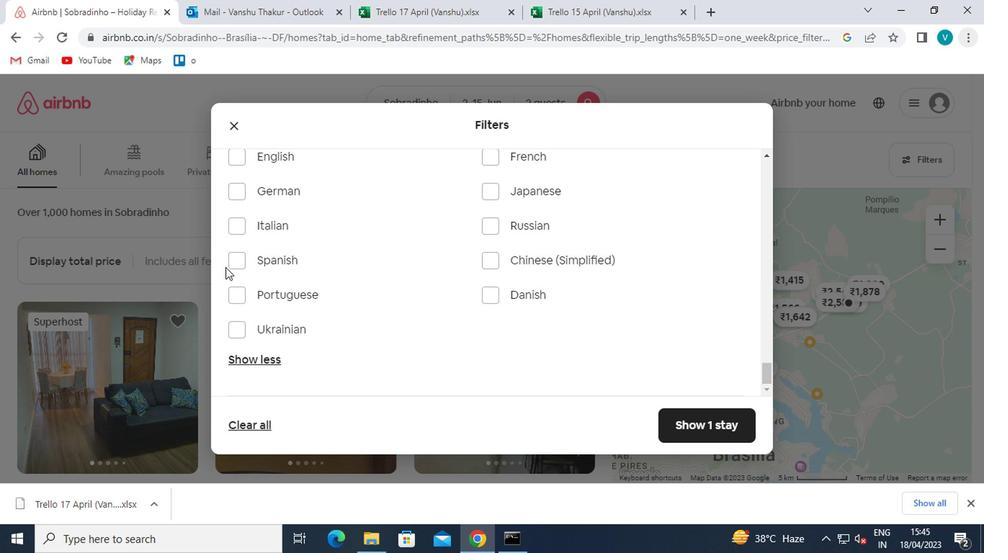 
Action: Mouse pressed left at (232, 262)
Screenshot: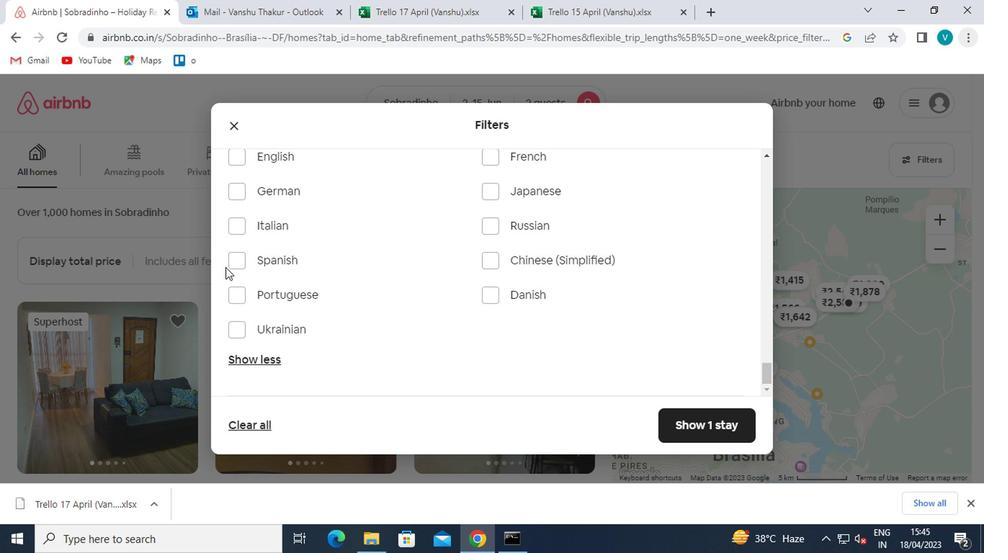 
Action: Mouse moved to (675, 413)
Screenshot: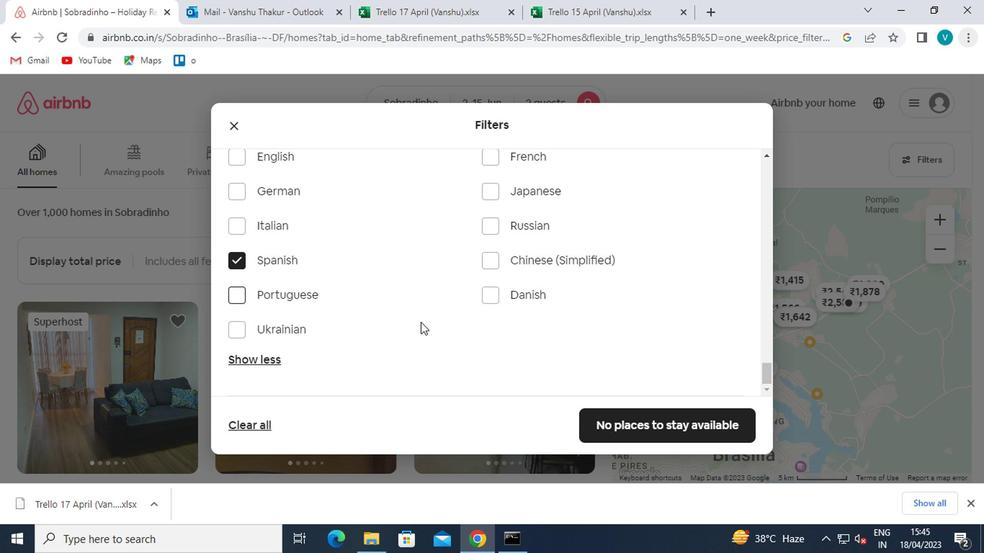 
Action: Mouse pressed left at (675, 413)
Screenshot: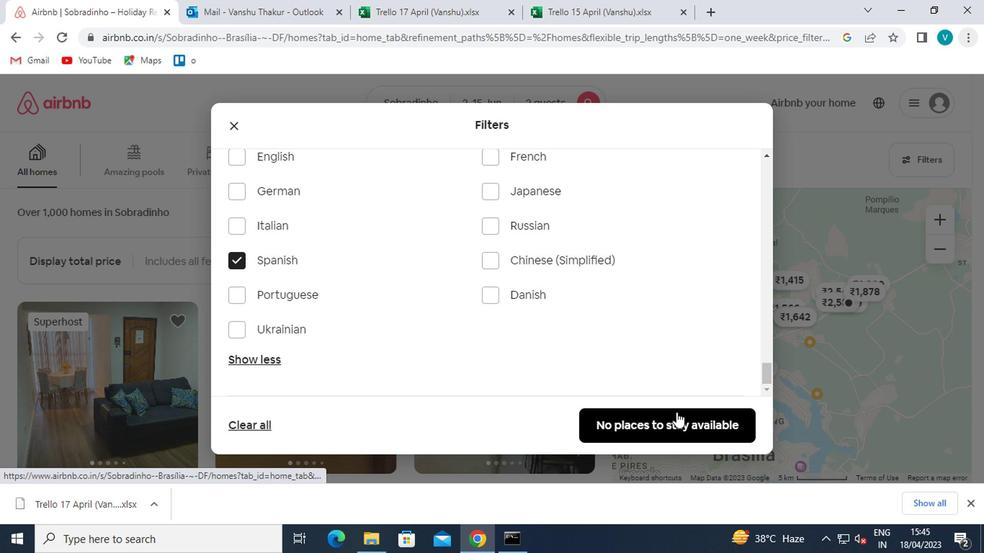 
Action: Mouse moved to (667, 371)
Screenshot: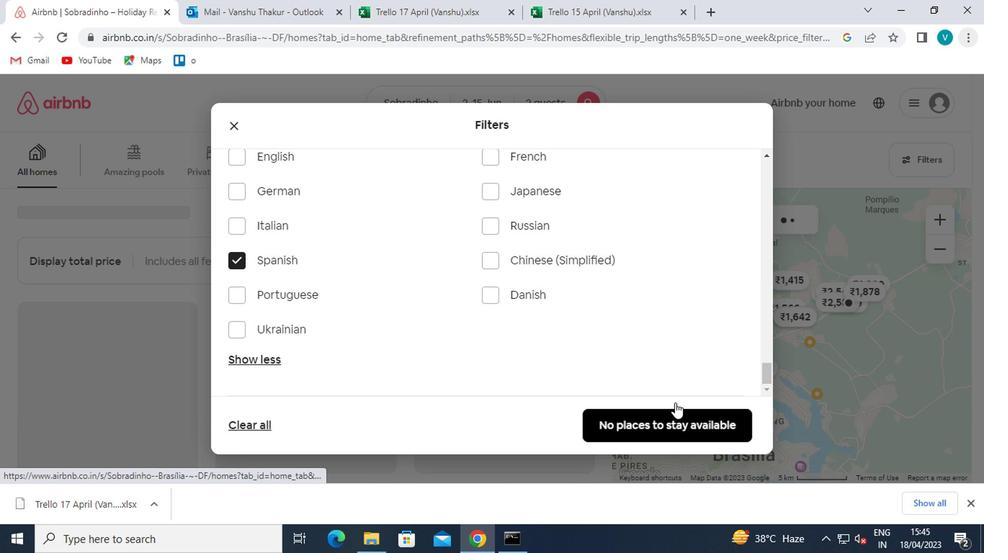 
